 Task: Add a timeline in the project ArtiZen for the epic 'Data Management and Analysis' from 2023/03/11 to 2024/10/25. Add a timeline in the project ArtiZen for the epic 'UI/UX Improvements' from 2023/06/13 to 2024/12/22. Add a timeline in the project ArtiZen for the epic 'System Optimization' from 2023/06/18 to 2025/12/19
Action: Mouse moved to (202, 59)
Screenshot: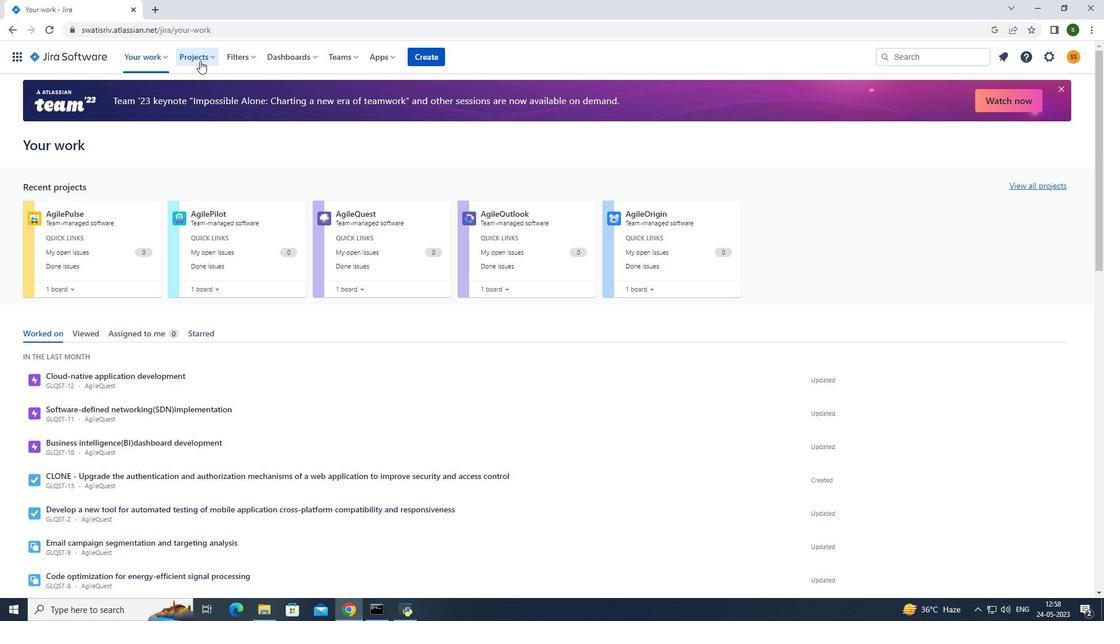 
Action: Mouse pressed left at (202, 59)
Screenshot: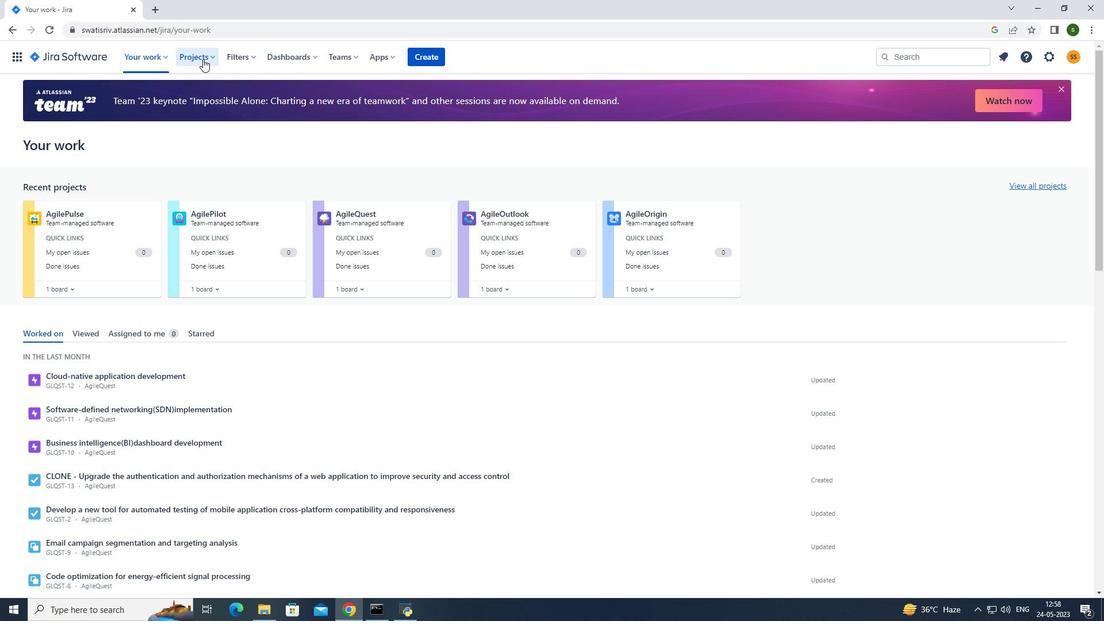 
Action: Mouse moved to (243, 110)
Screenshot: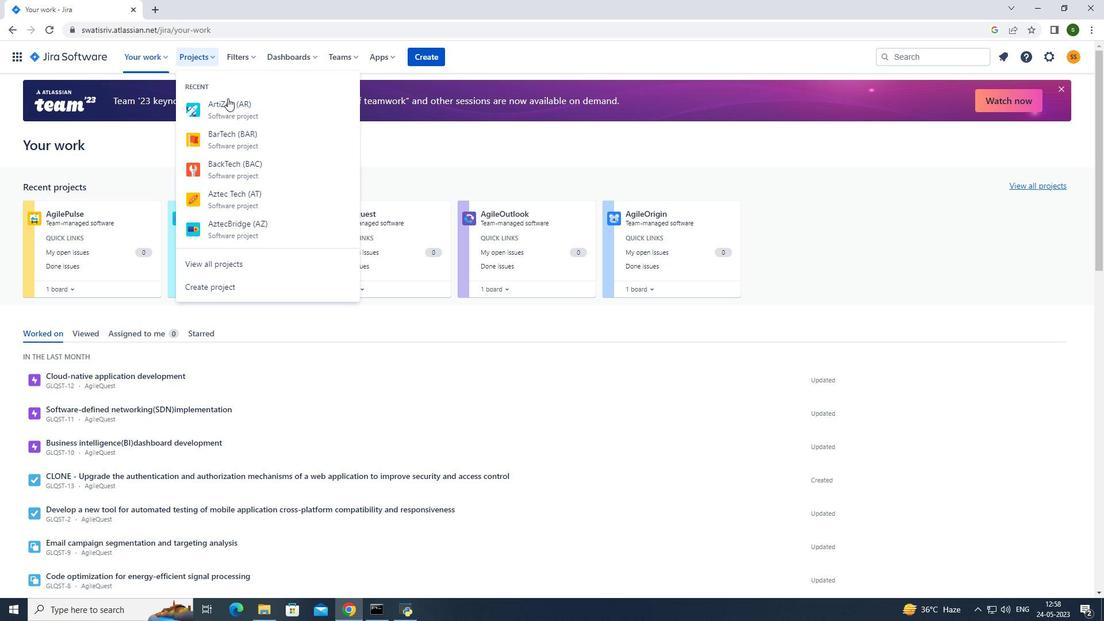 
Action: Mouse pressed left at (243, 110)
Screenshot: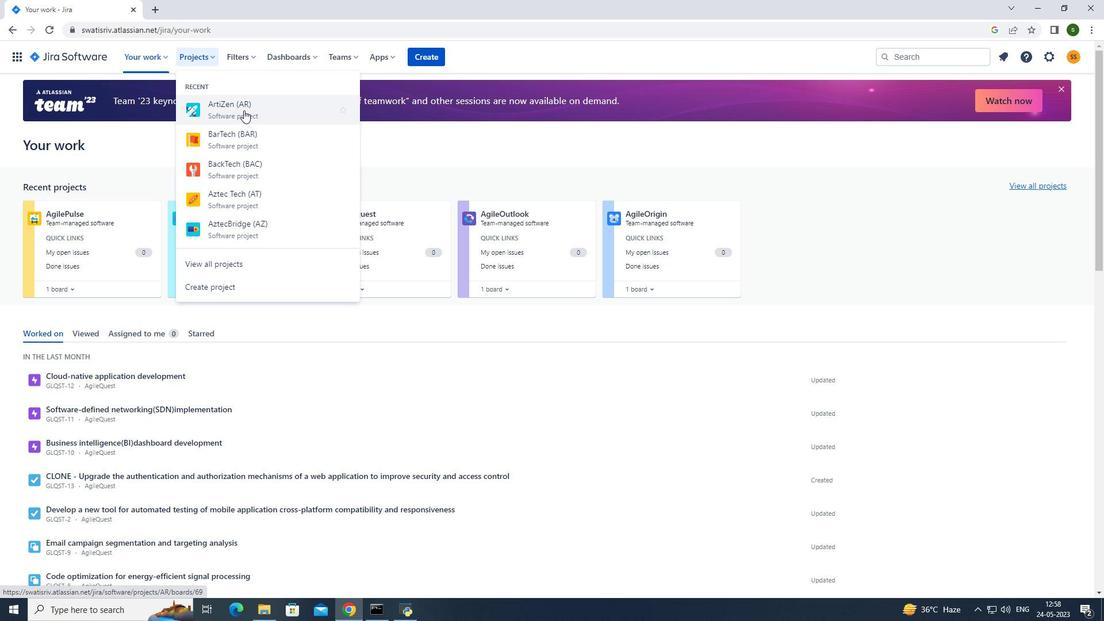 
Action: Mouse moved to (98, 171)
Screenshot: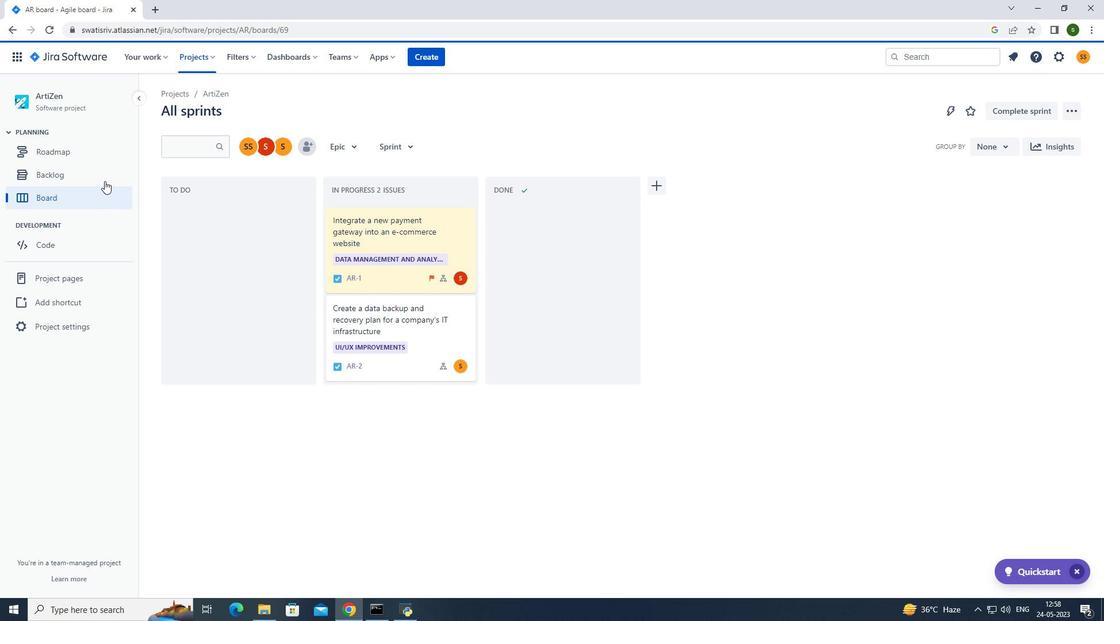 
Action: Mouse pressed left at (98, 171)
Screenshot: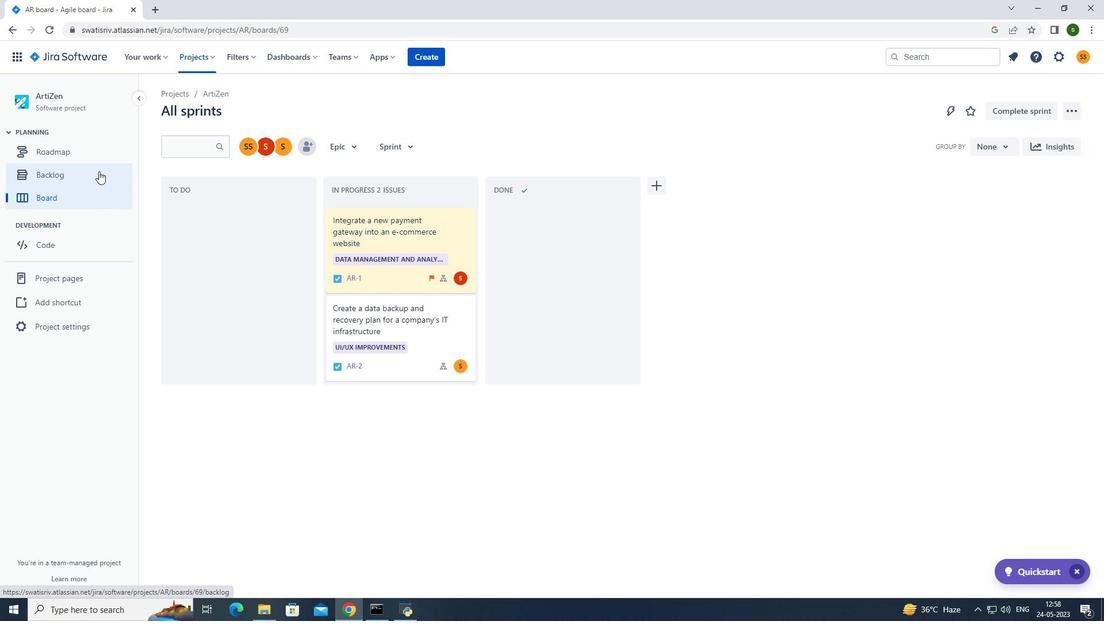 
Action: Mouse moved to (173, 235)
Screenshot: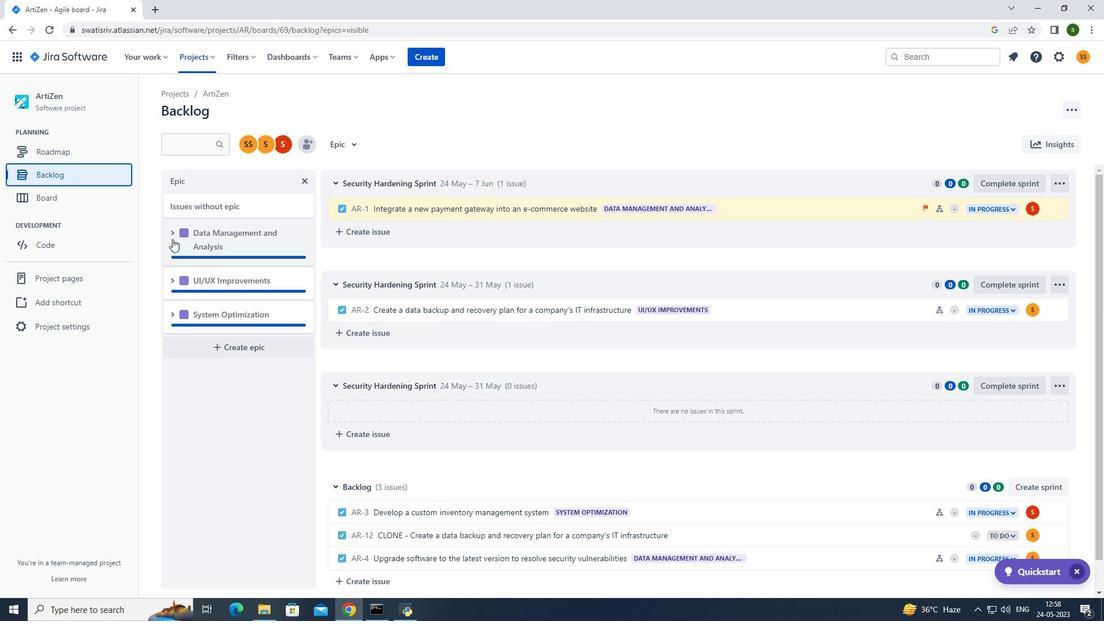 
Action: Mouse pressed left at (173, 235)
Screenshot: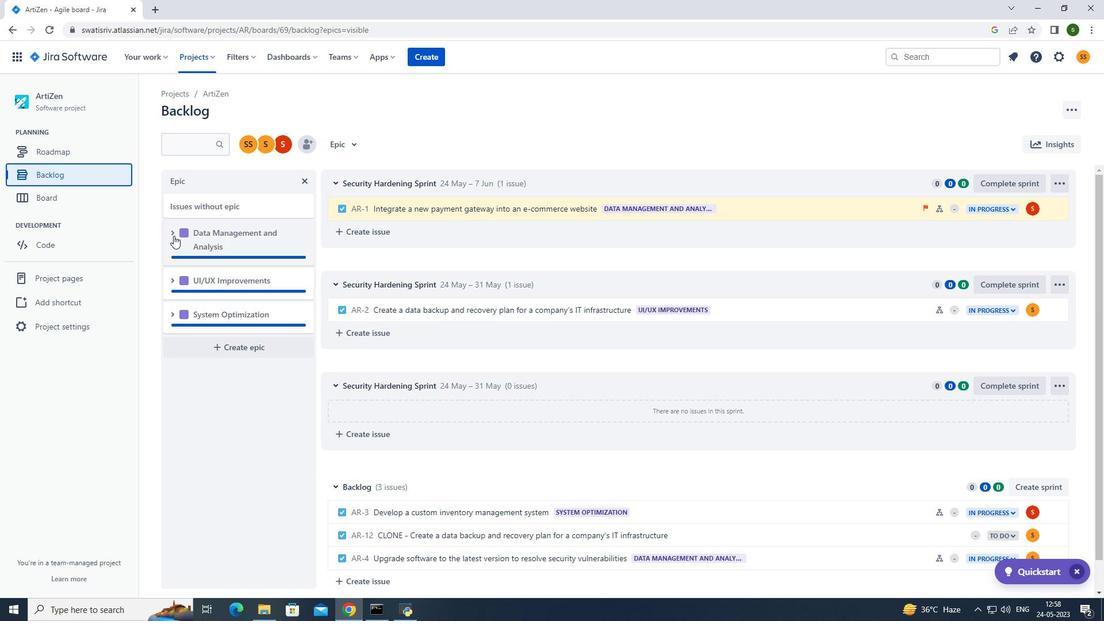 
Action: Mouse moved to (232, 327)
Screenshot: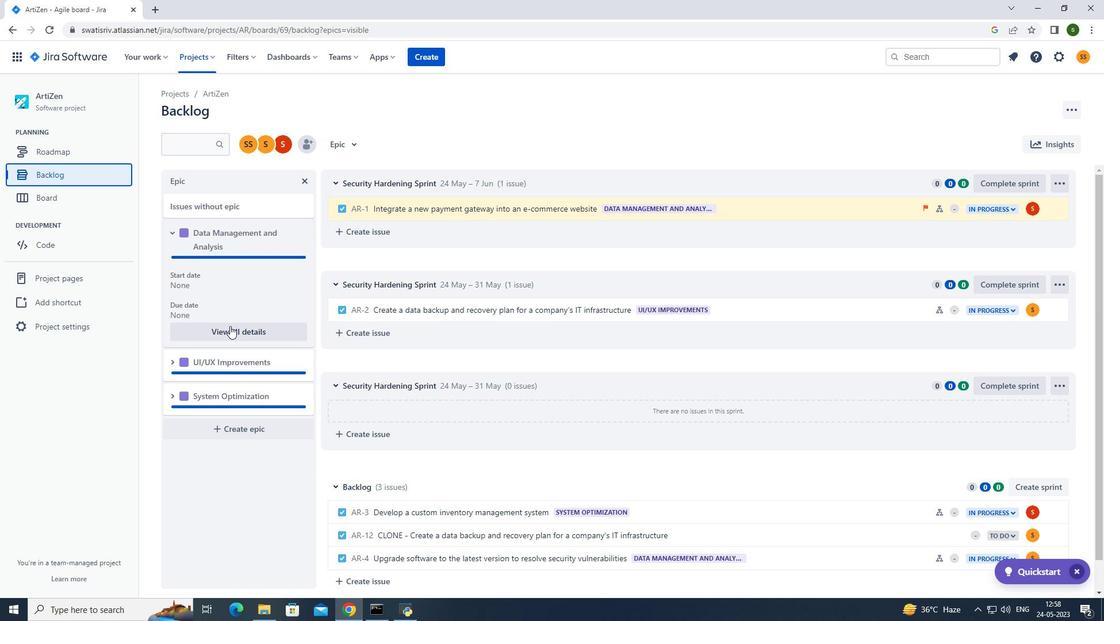 
Action: Mouse pressed left at (232, 327)
Screenshot: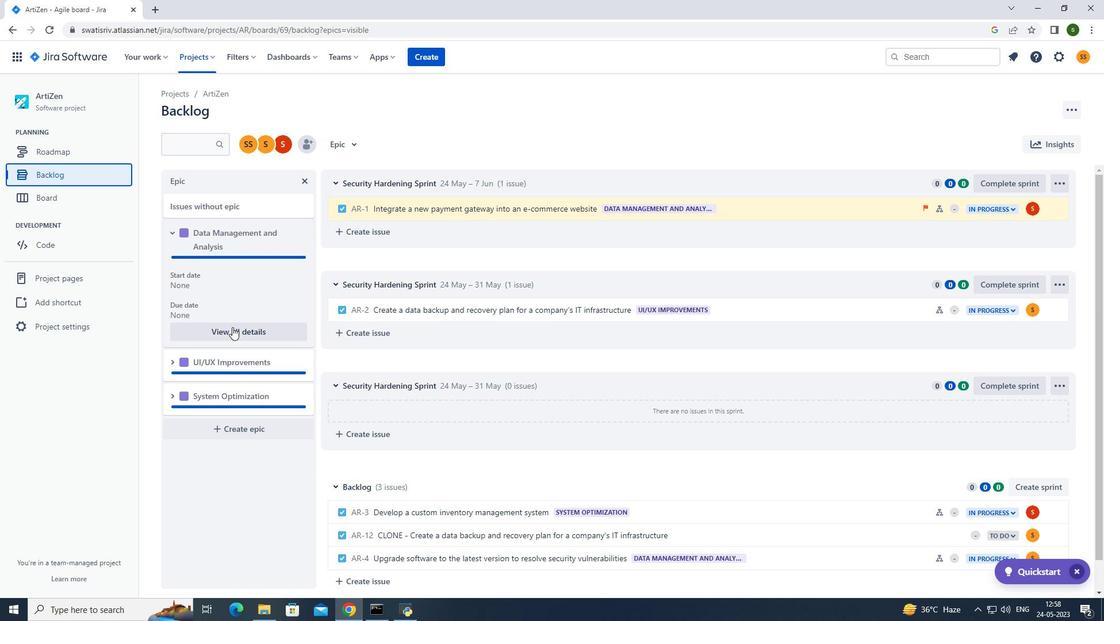 
Action: Mouse moved to (951, 311)
Screenshot: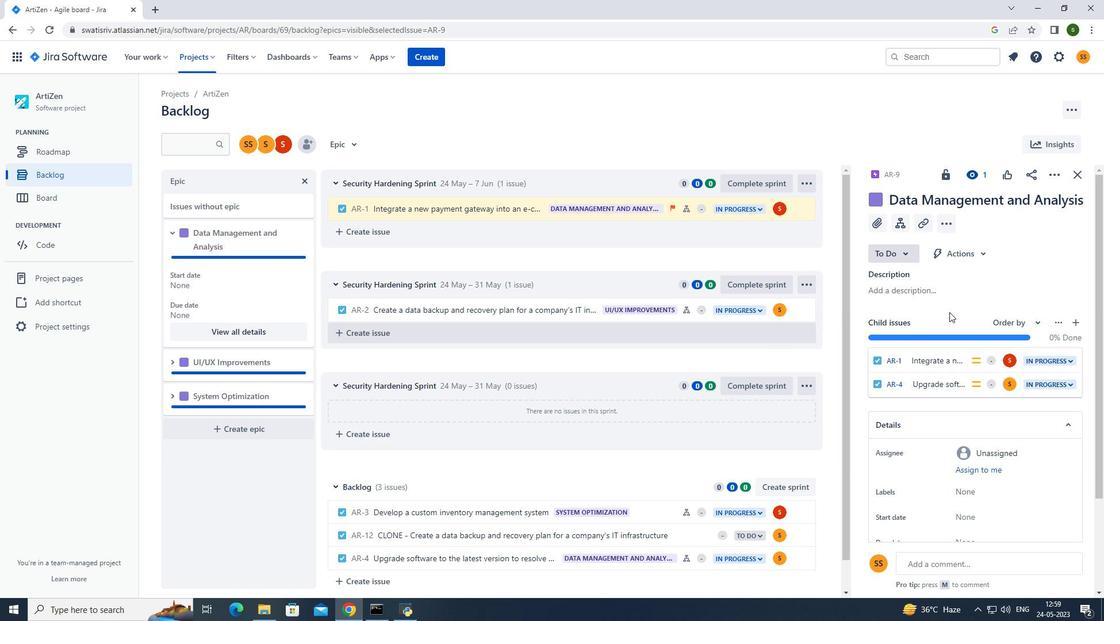 
Action: Mouse scrolled (951, 311) with delta (0, 0)
Screenshot: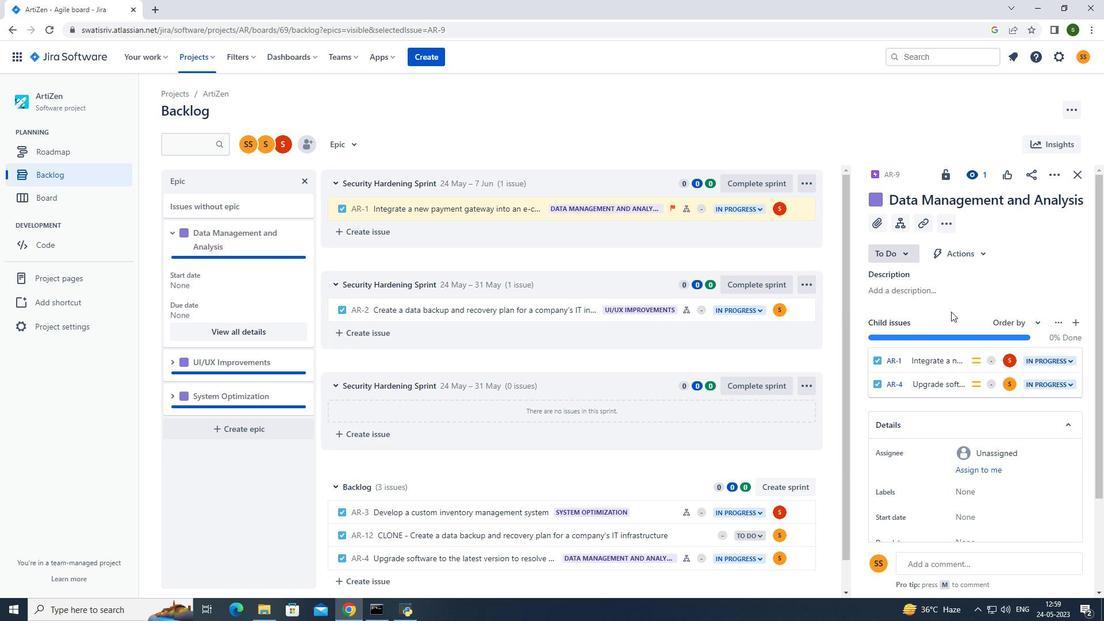 
Action: Mouse scrolled (951, 311) with delta (0, 0)
Screenshot: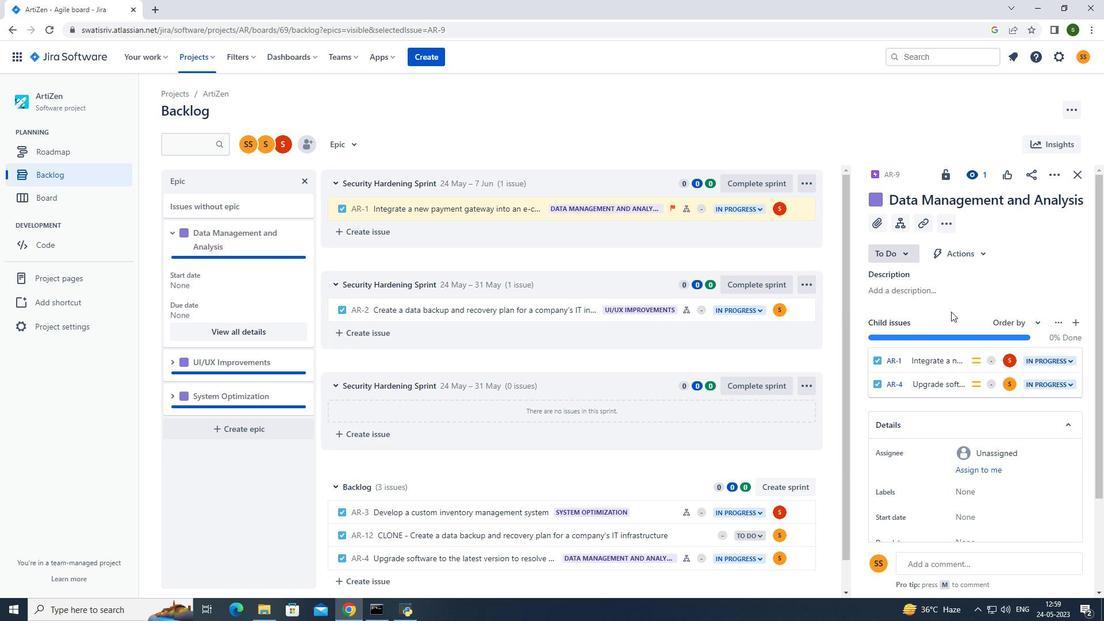 
Action: Mouse moved to (974, 401)
Screenshot: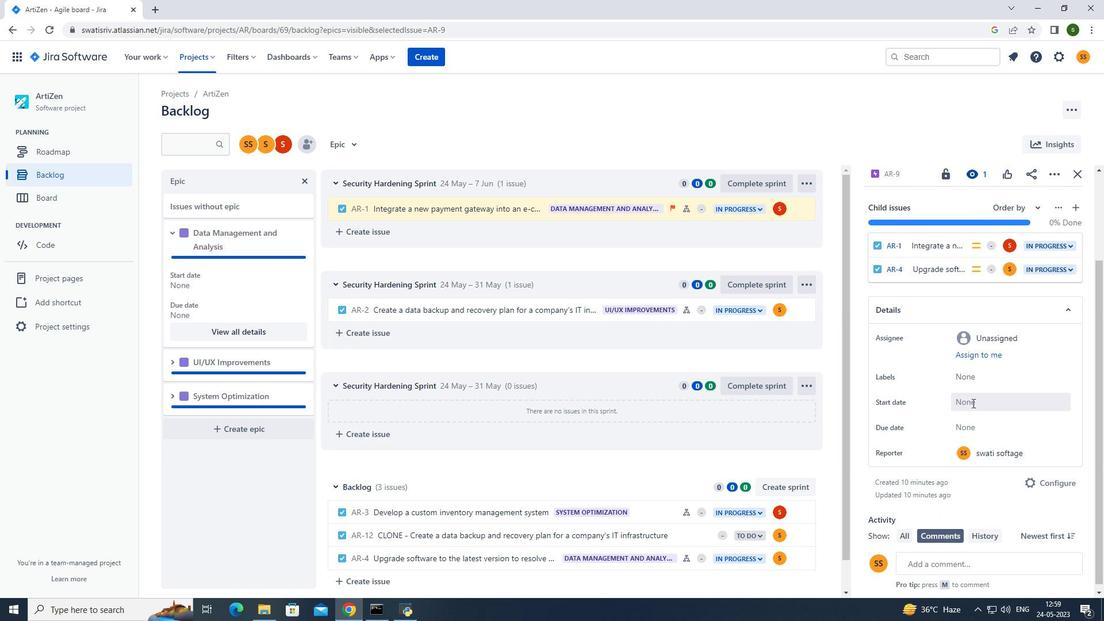 
Action: Mouse pressed left at (974, 401)
Screenshot: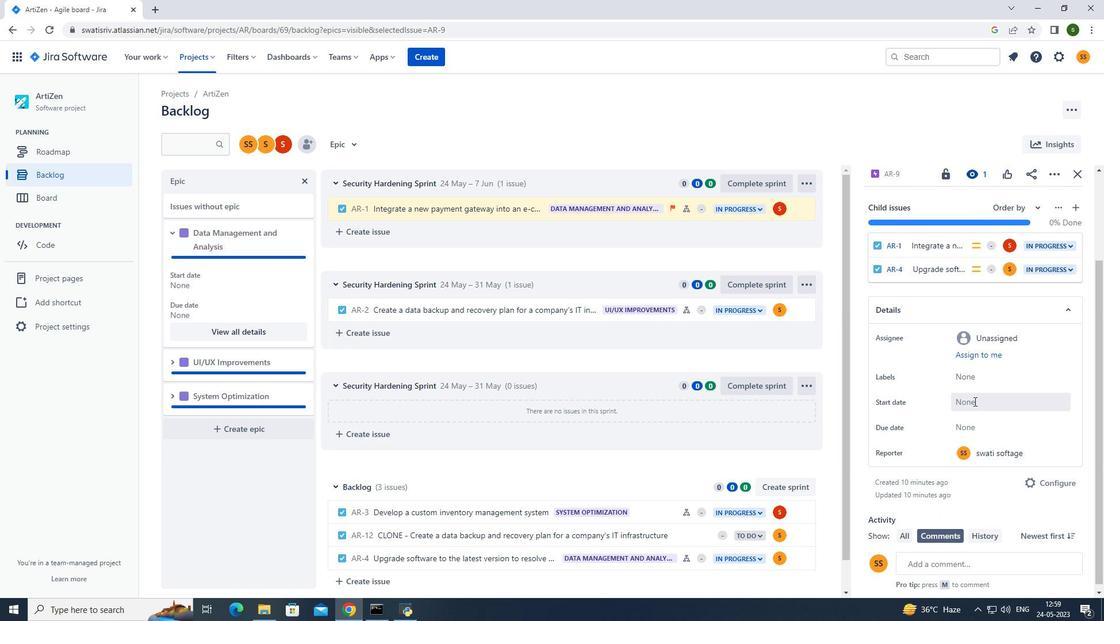 
Action: Mouse moved to (931, 431)
Screenshot: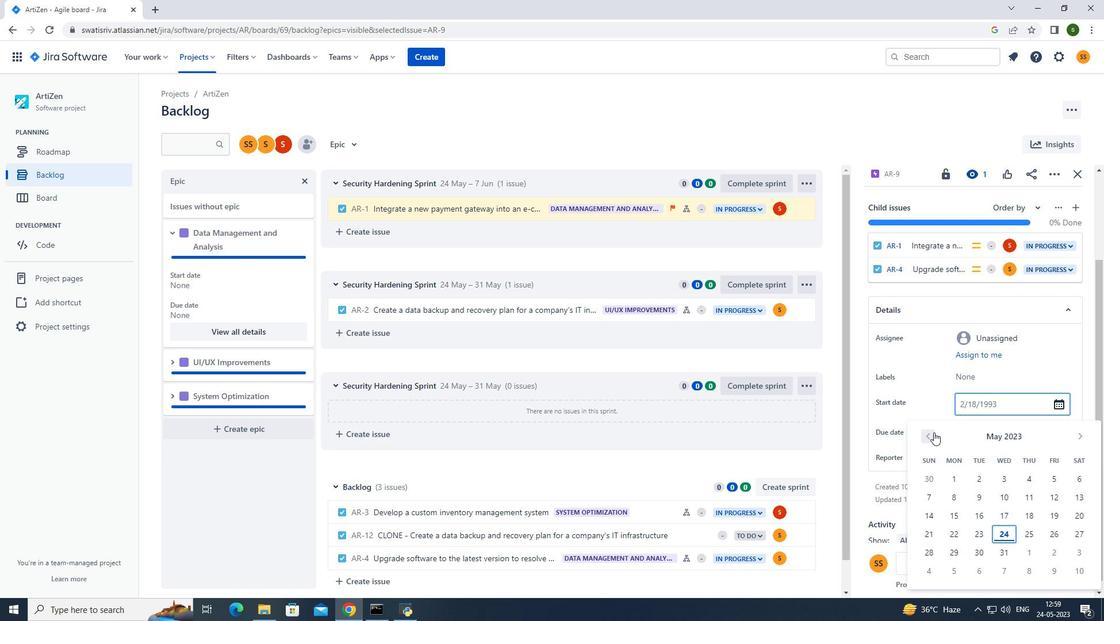 
Action: Mouse pressed left at (931, 431)
Screenshot: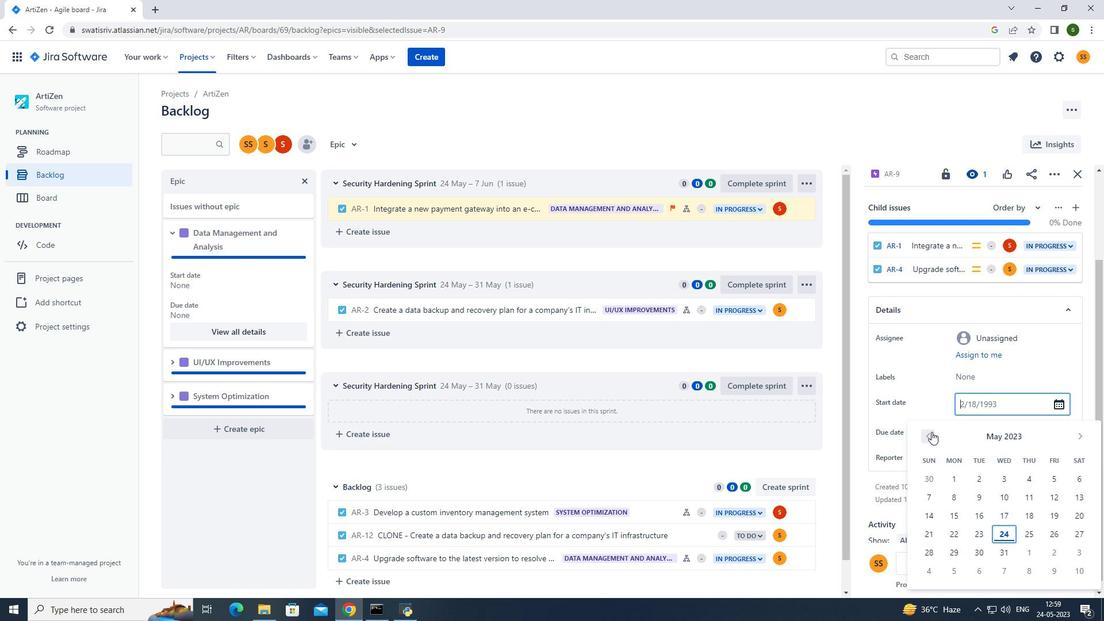 
Action: Mouse pressed left at (931, 431)
Screenshot: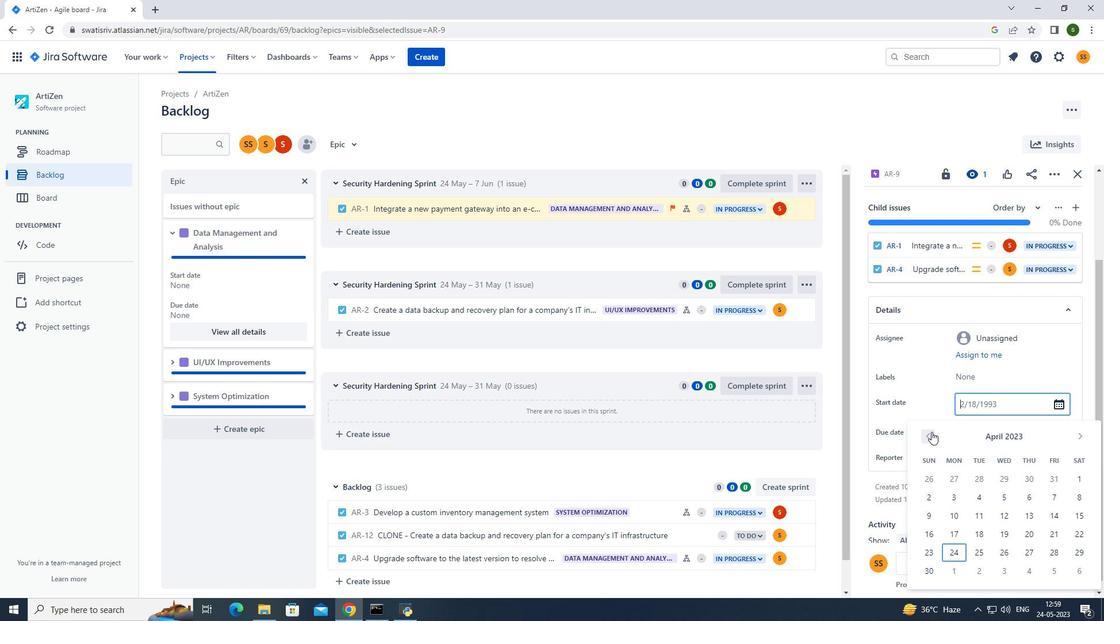 
Action: Mouse moved to (1070, 496)
Screenshot: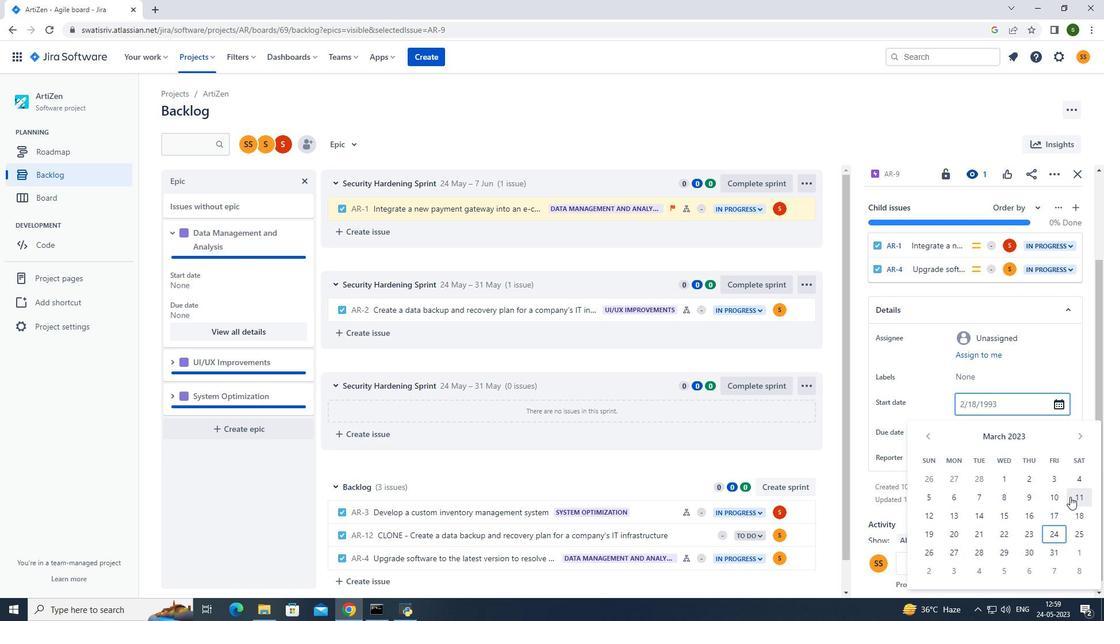 
Action: Mouse pressed left at (1070, 496)
Screenshot: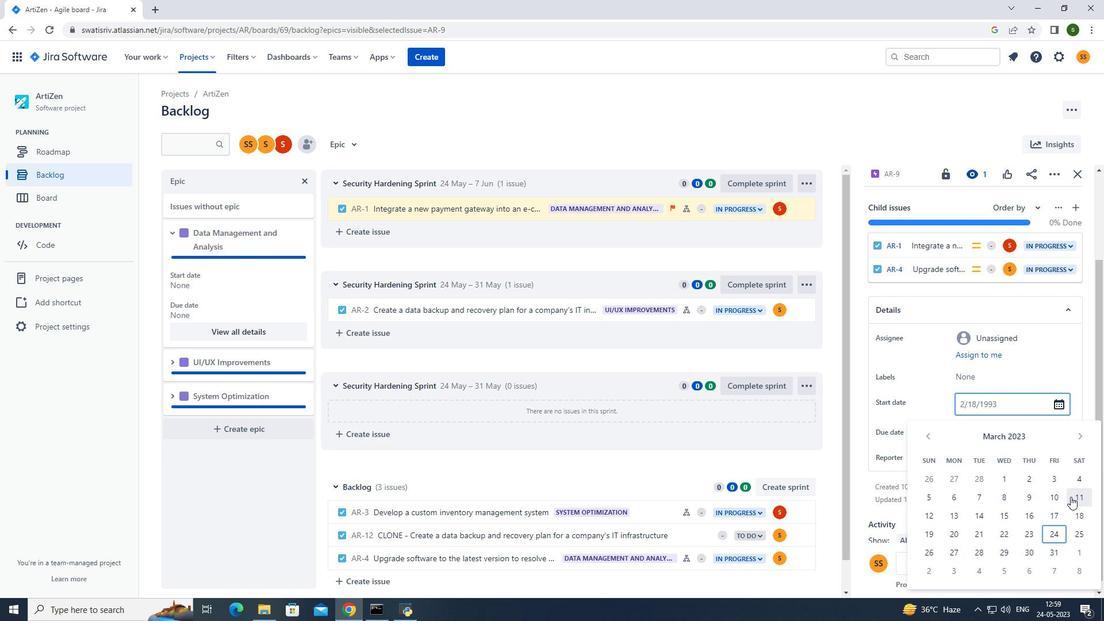 
Action: Mouse moved to (976, 431)
Screenshot: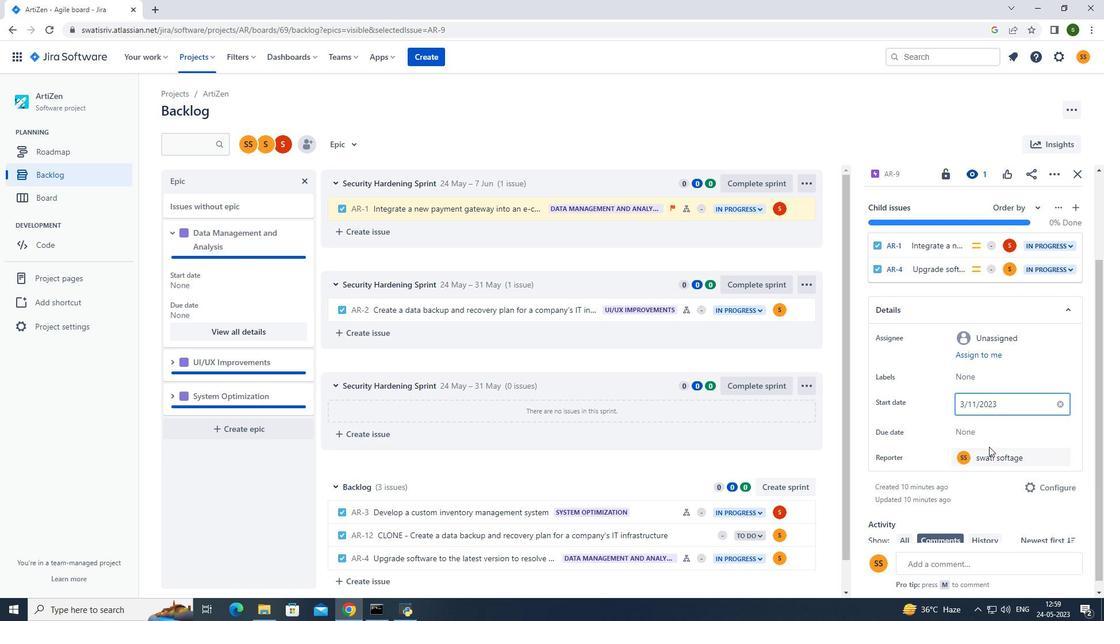 
Action: Mouse pressed left at (976, 431)
Screenshot: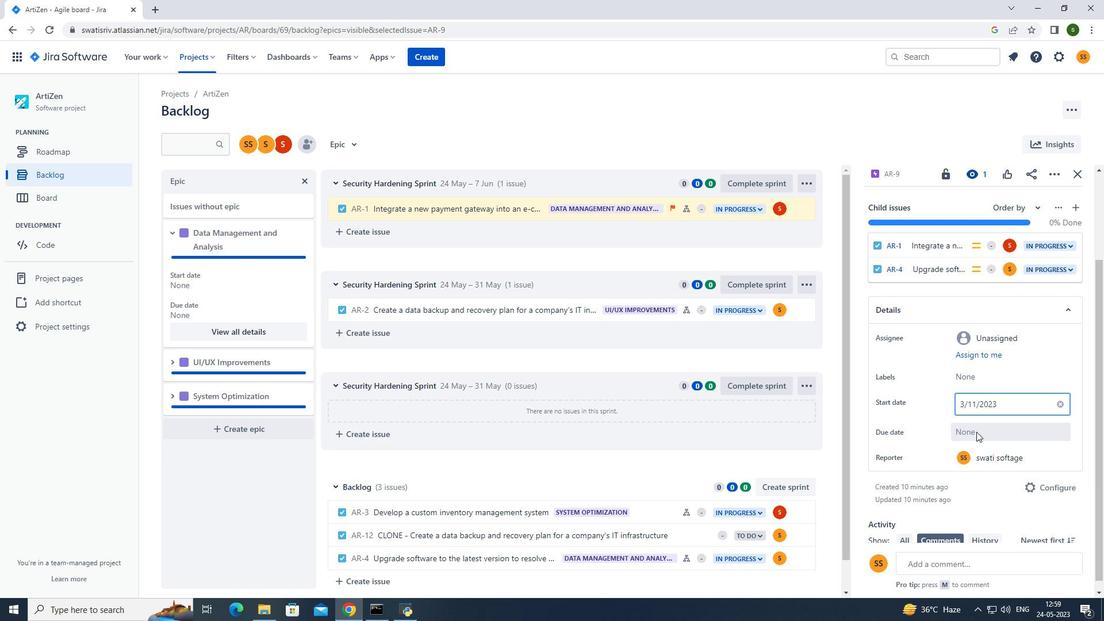 
Action: Mouse moved to (1076, 263)
Screenshot: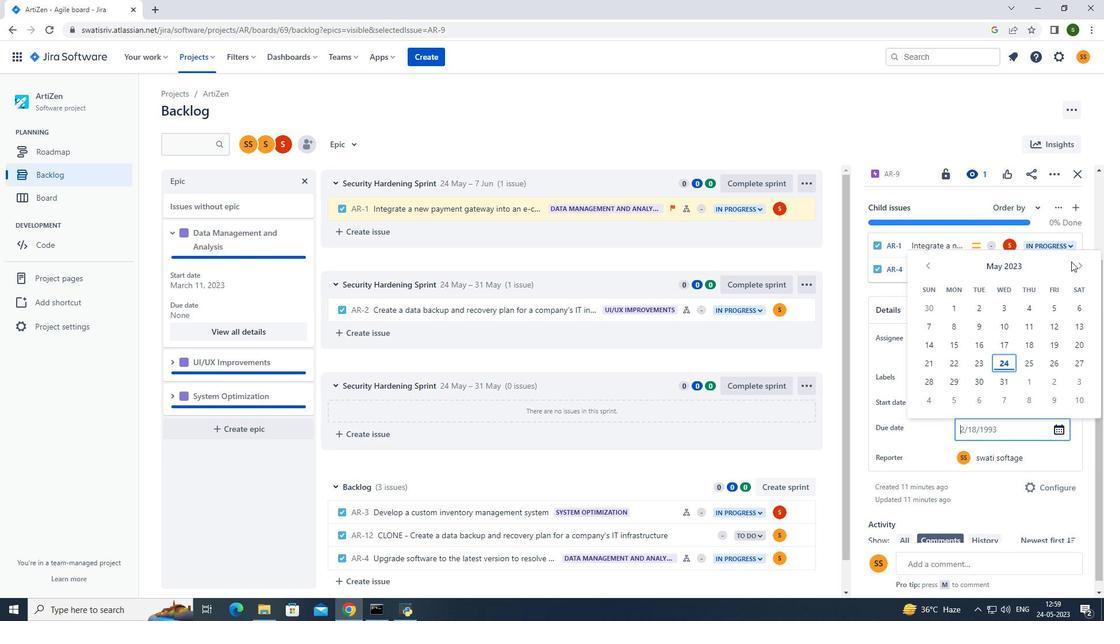 
Action: Mouse pressed left at (1076, 263)
Screenshot: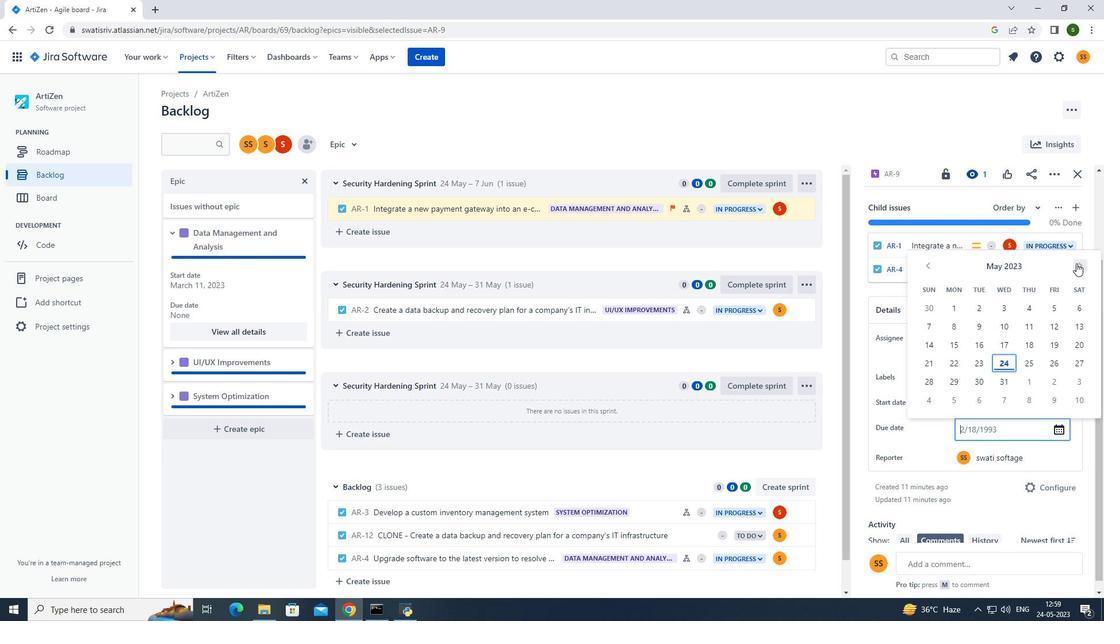 
Action: Mouse pressed left at (1076, 263)
Screenshot: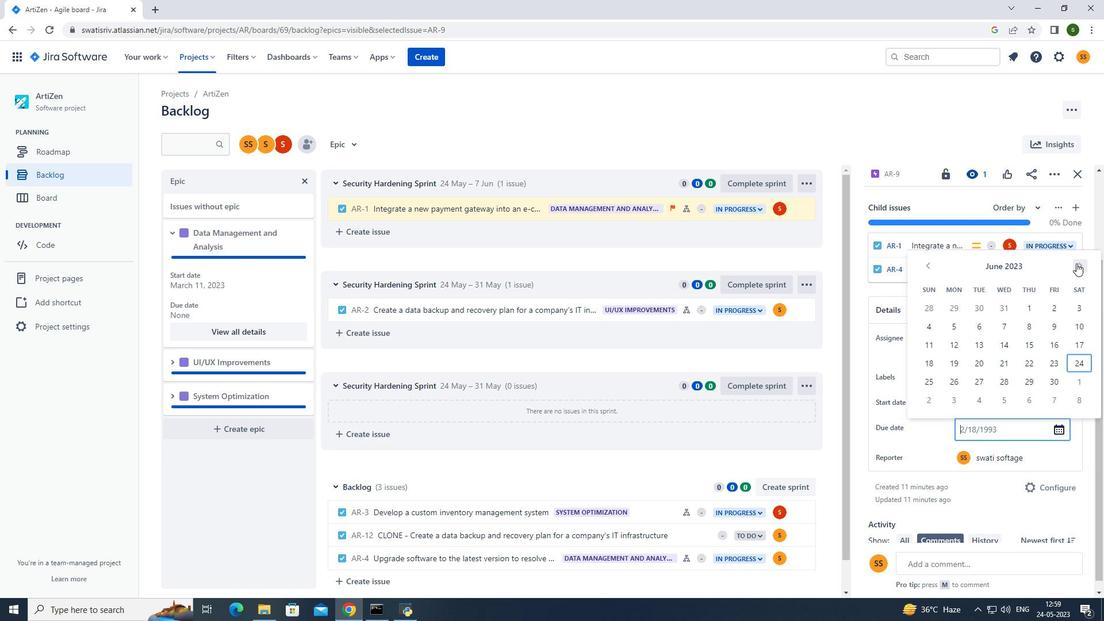 
Action: Mouse pressed left at (1076, 263)
Screenshot: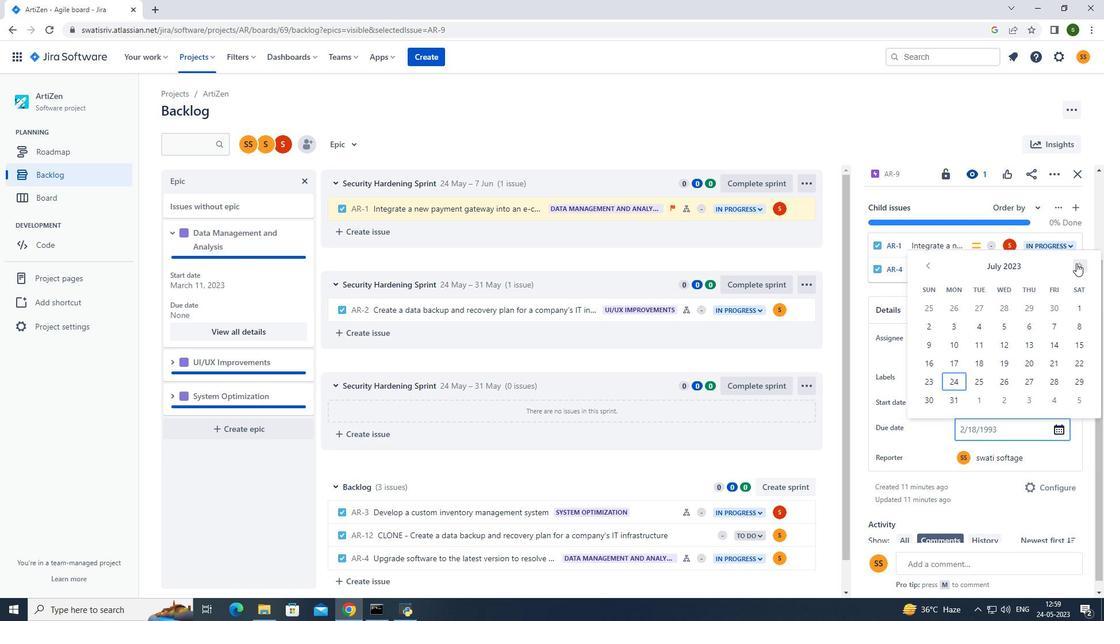 
Action: Mouse pressed left at (1076, 263)
Screenshot: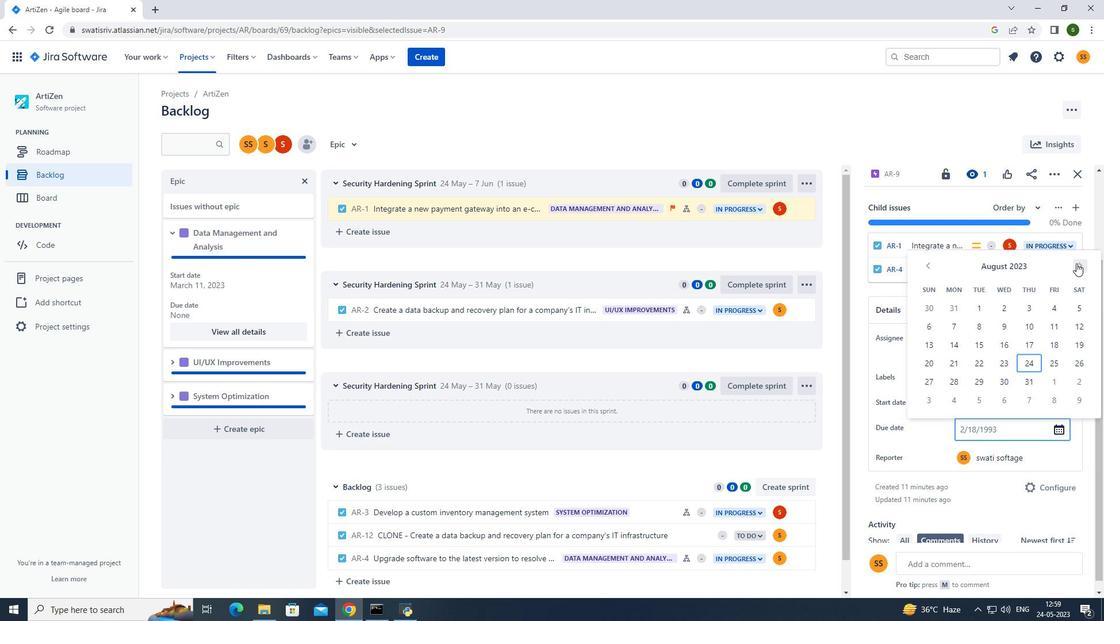 
Action: Mouse moved to (1076, 263)
Screenshot: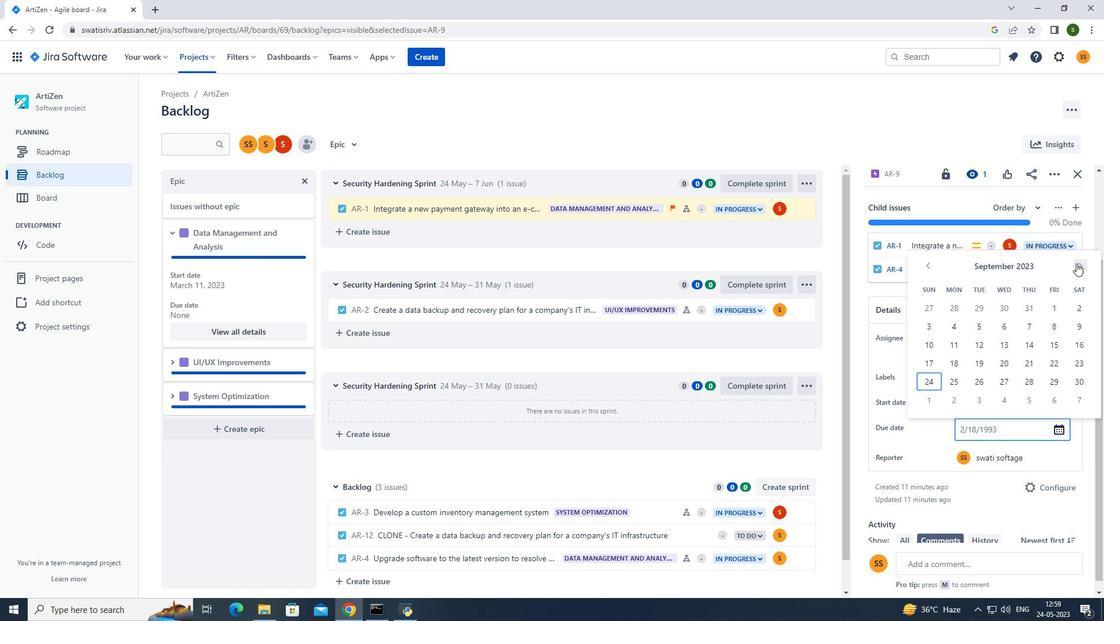 
Action: Mouse pressed left at (1076, 263)
Screenshot: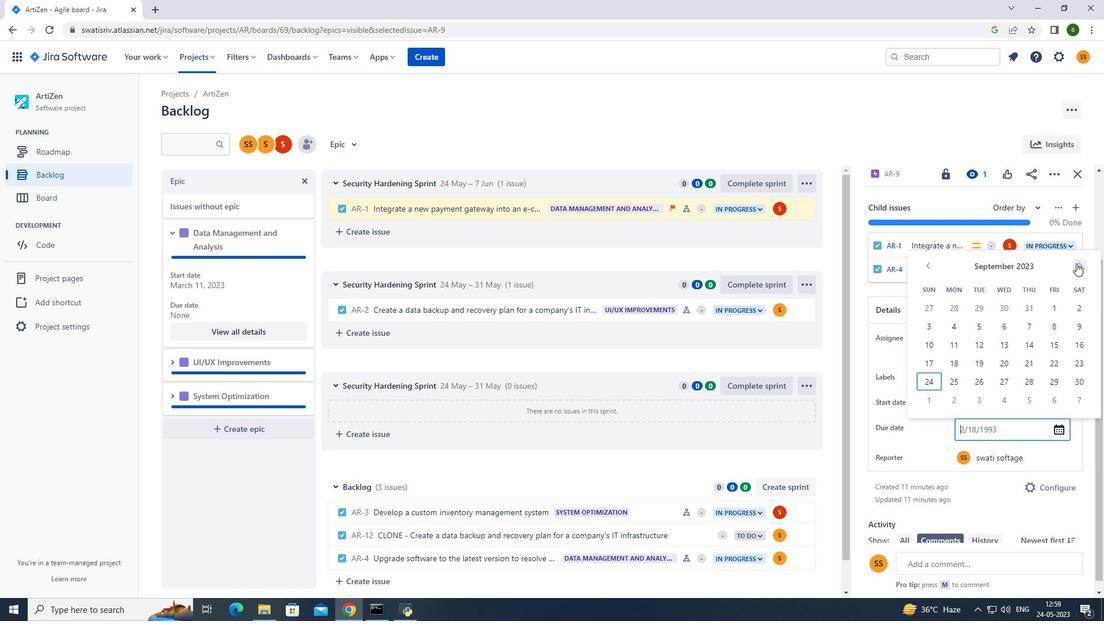 
Action: Mouse pressed left at (1076, 263)
Screenshot: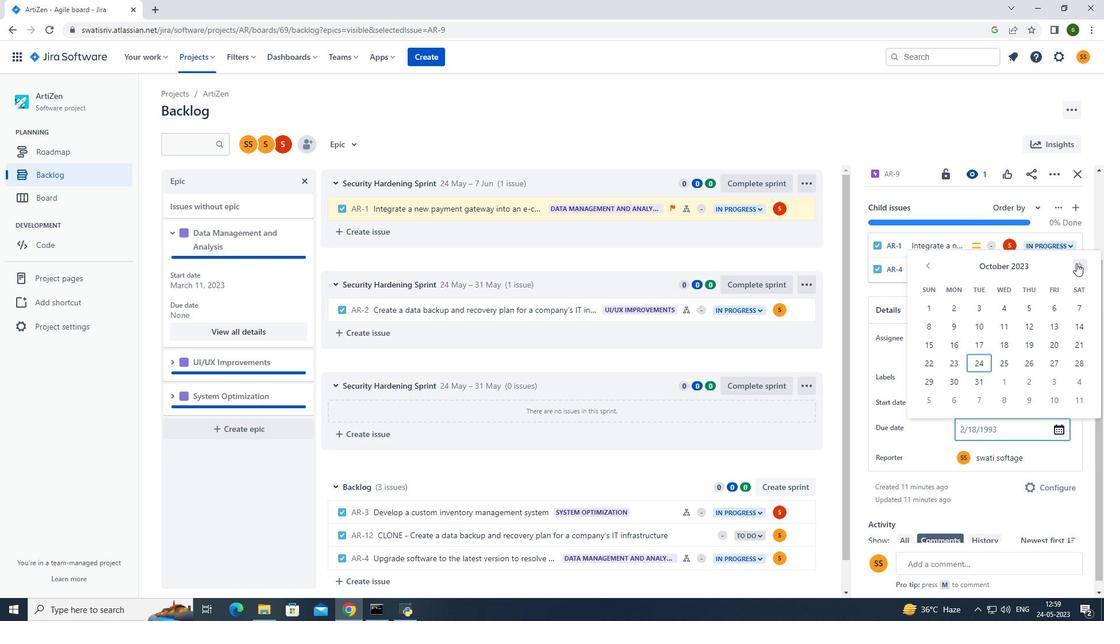
Action: Mouse pressed left at (1076, 263)
Screenshot: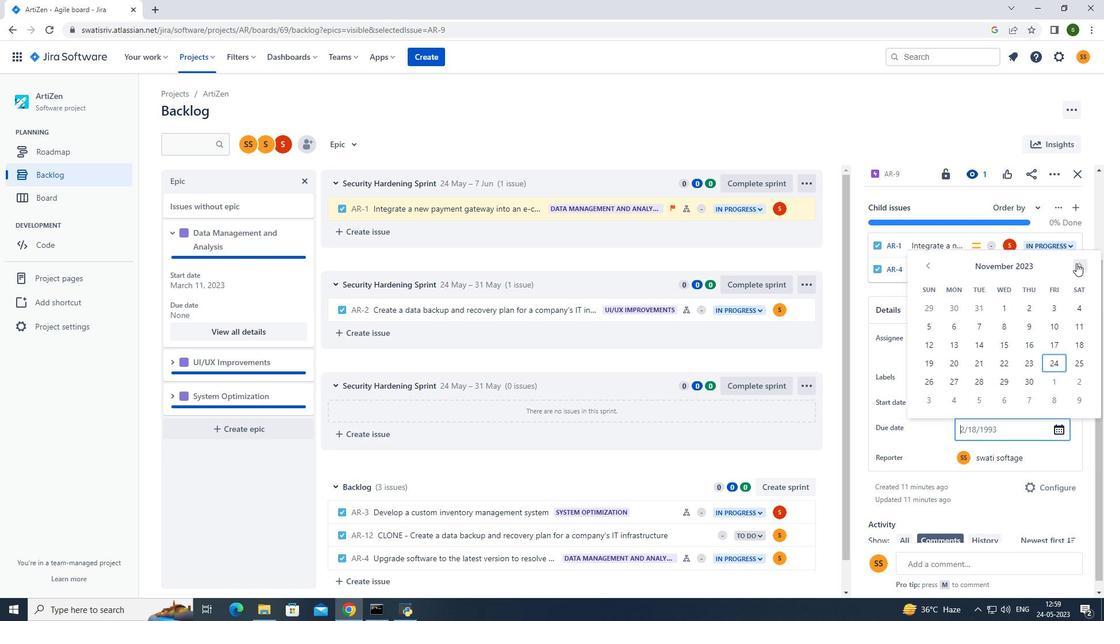 
Action: Mouse pressed left at (1076, 263)
Screenshot: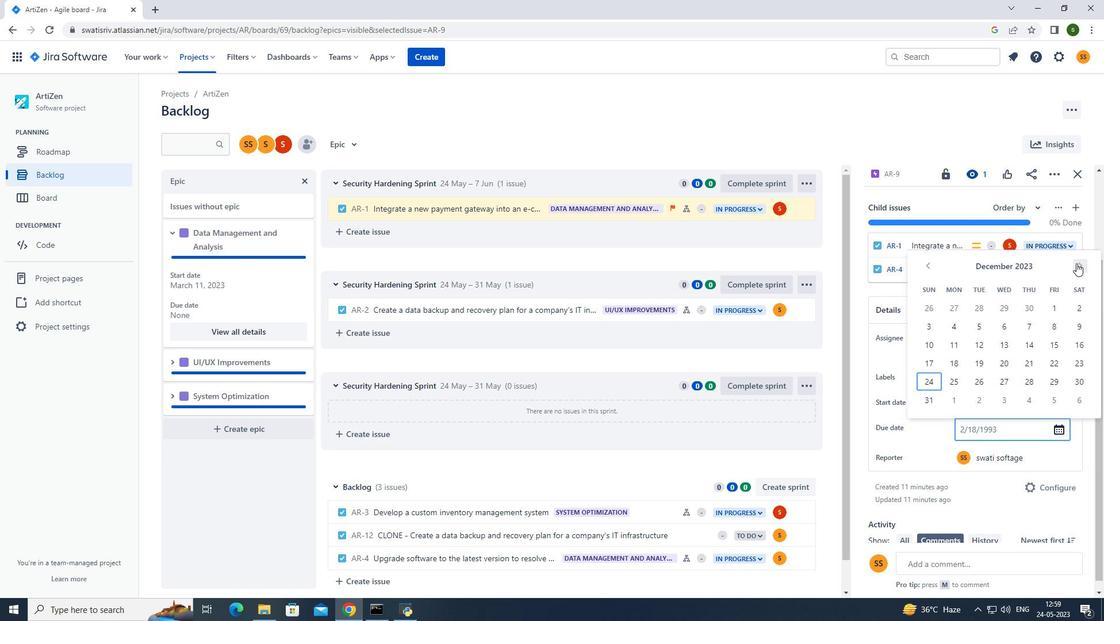 
Action: Mouse pressed left at (1076, 263)
Screenshot: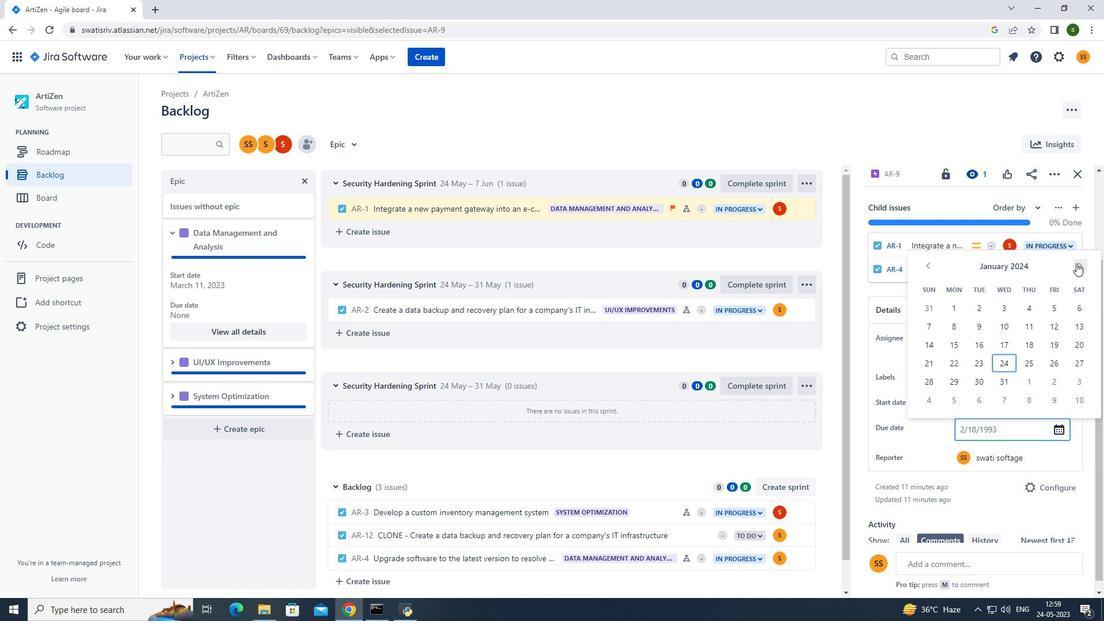 
Action: Mouse moved to (1074, 263)
Screenshot: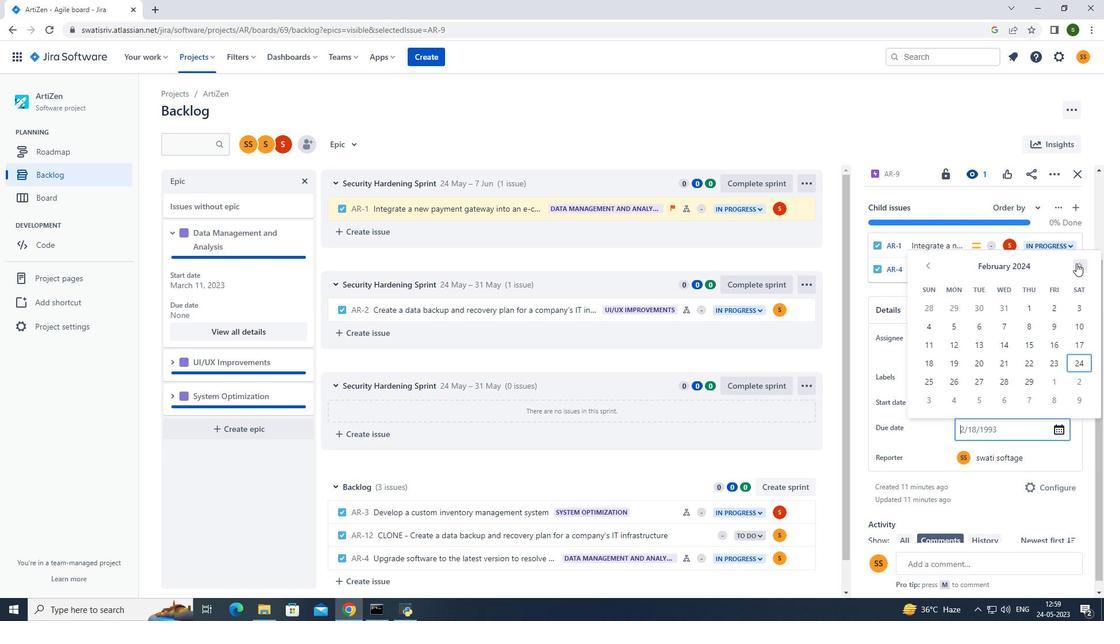 
Action: Mouse pressed left at (1074, 263)
Screenshot: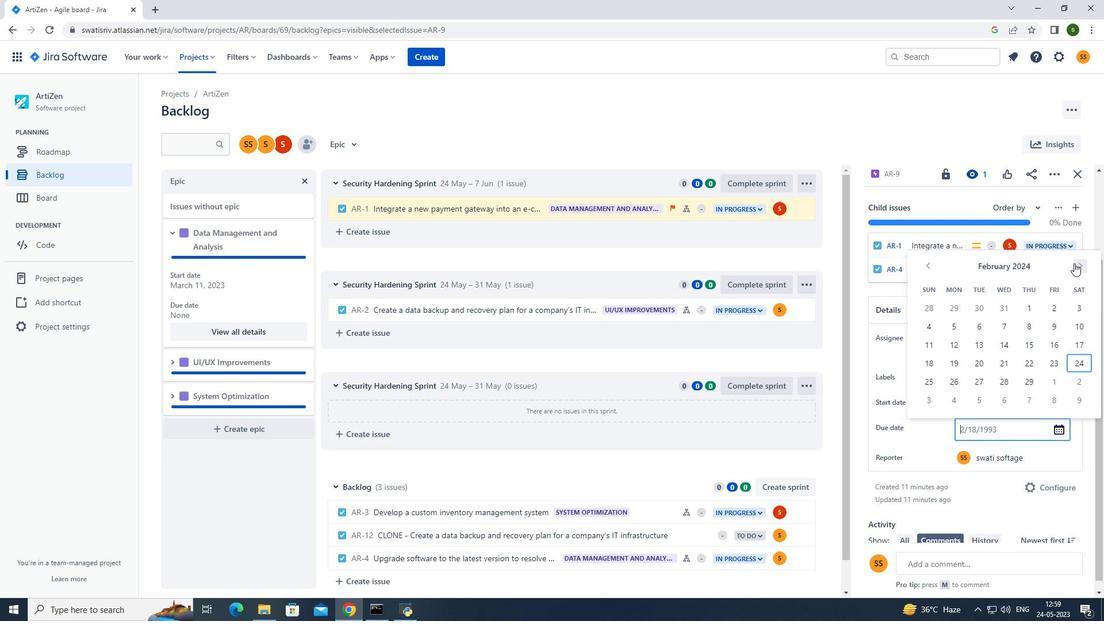
Action: Mouse pressed left at (1074, 263)
Screenshot: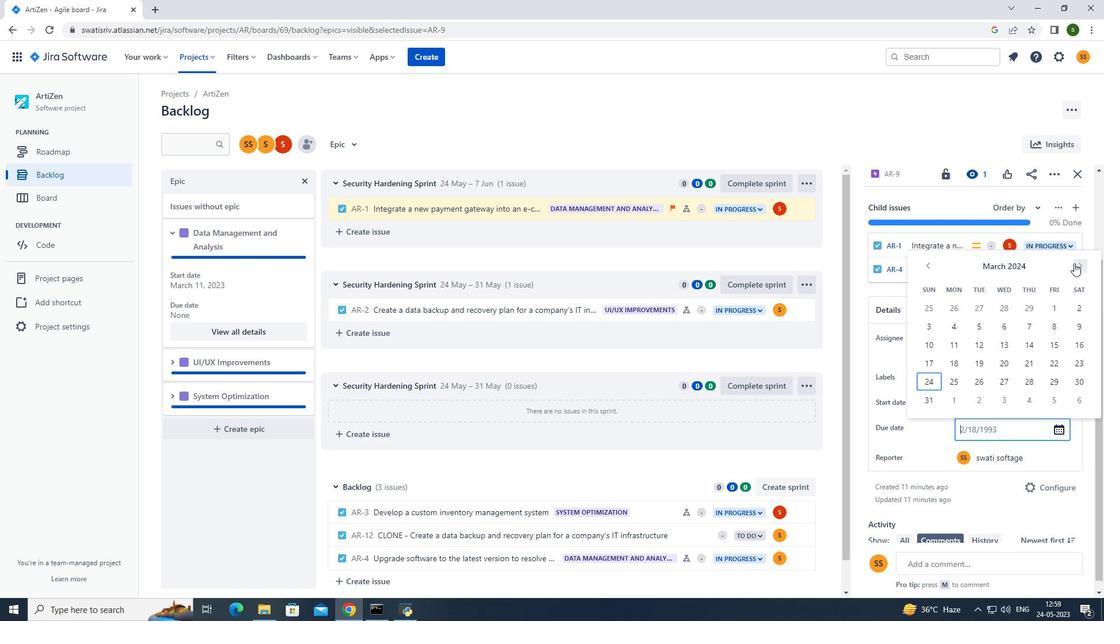 
Action: Mouse pressed left at (1074, 263)
Screenshot: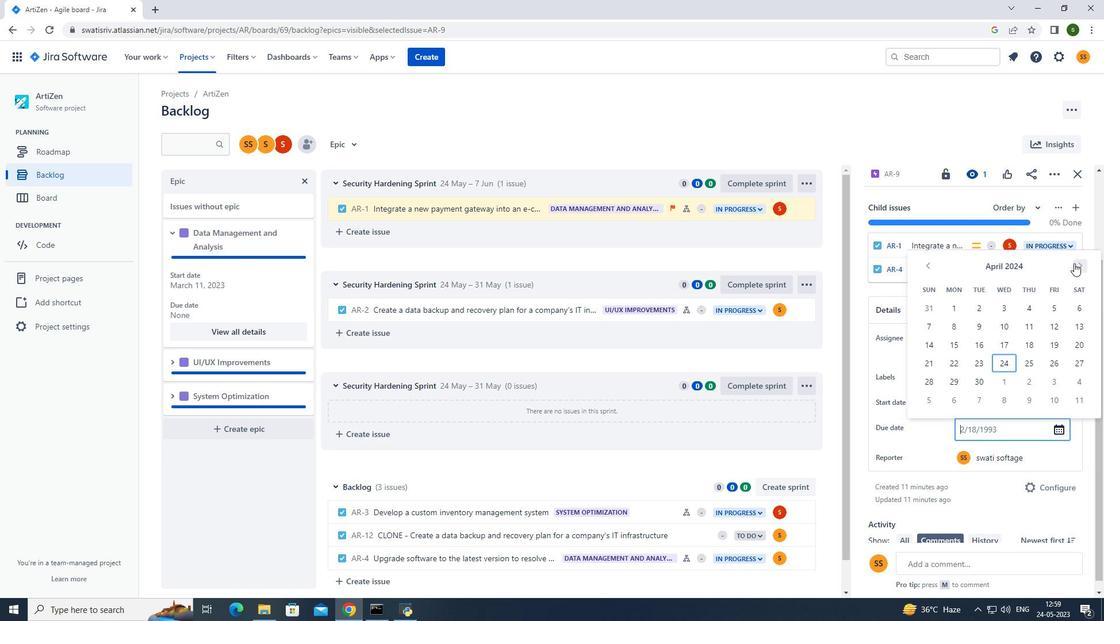 
Action: Mouse pressed left at (1074, 263)
Screenshot: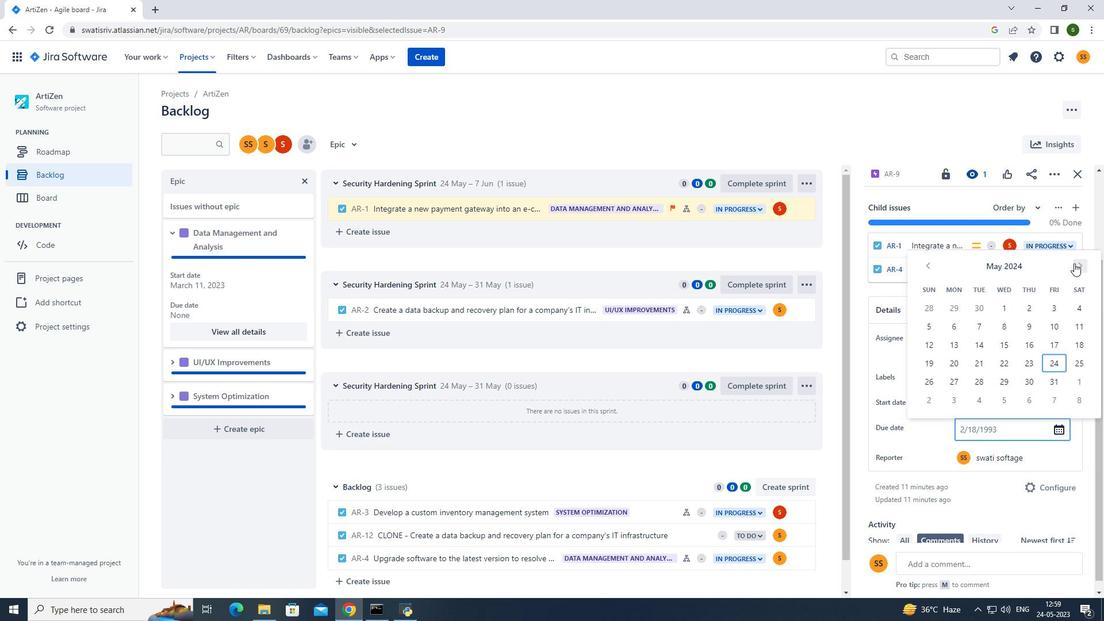 
Action: Mouse pressed left at (1074, 263)
Screenshot: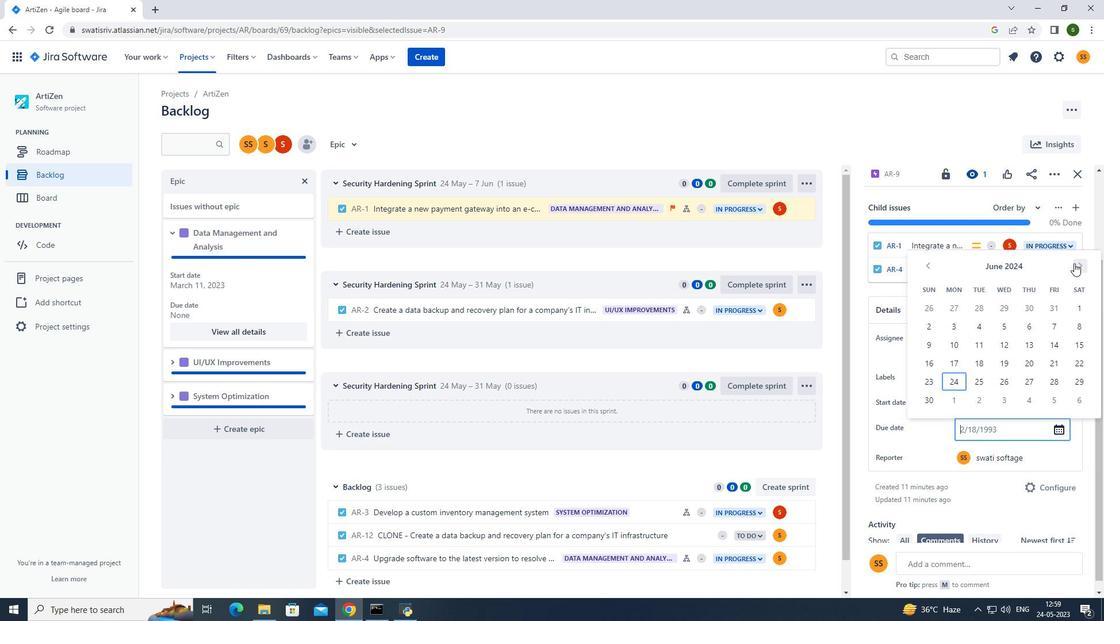 
Action: Mouse pressed left at (1074, 263)
Screenshot: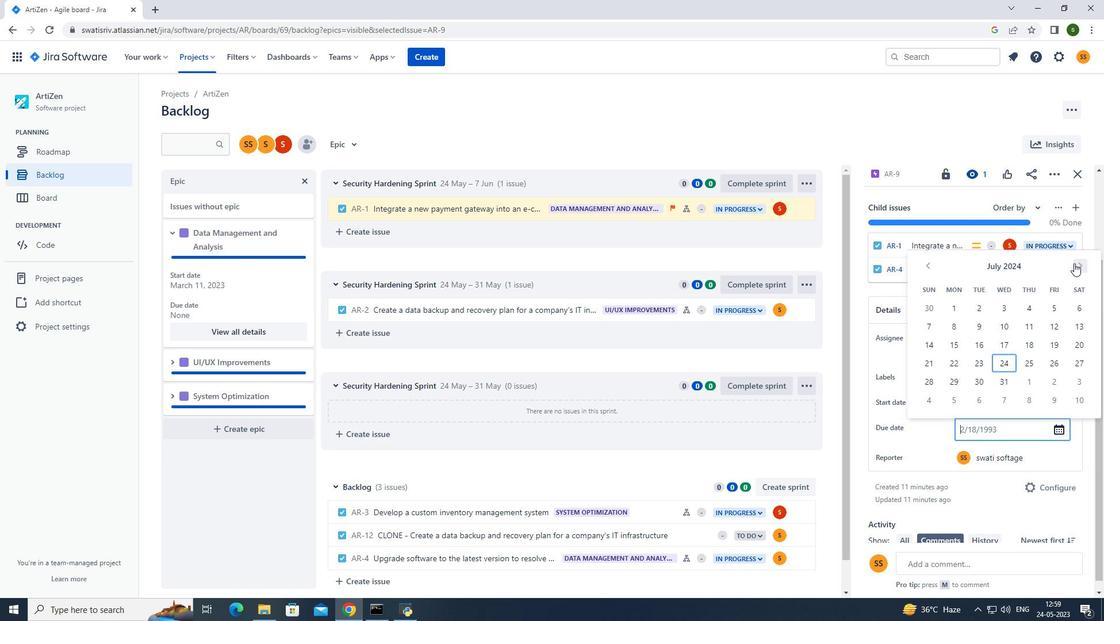 
Action: Mouse pressed left at (1074, 263)
Screenshot: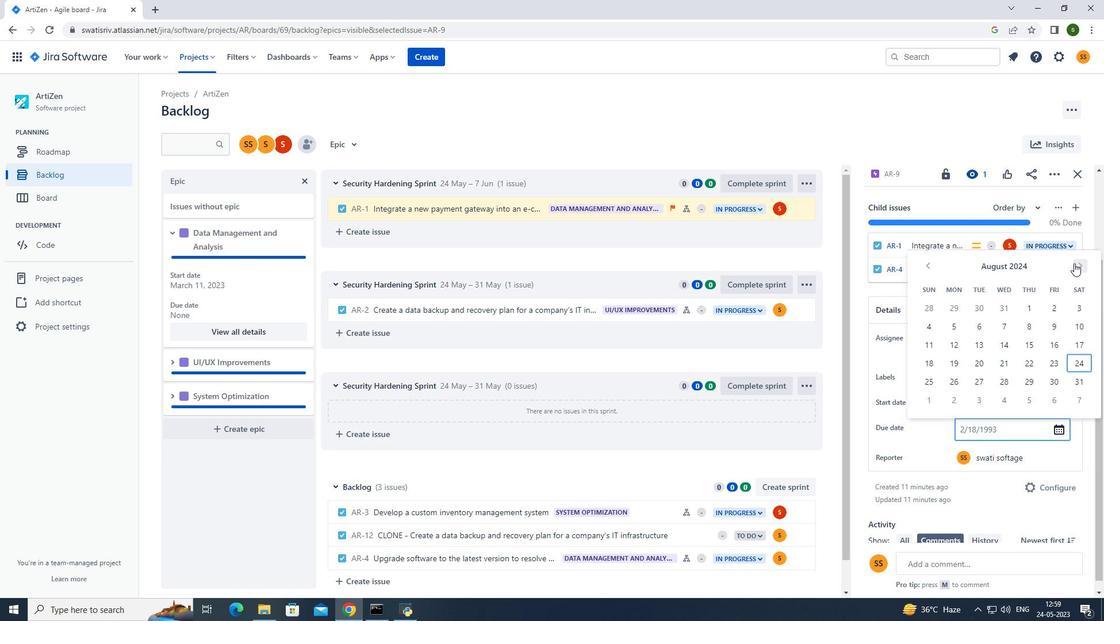 
Action: Mouse pressed left at (1074, 263)
Screenshot: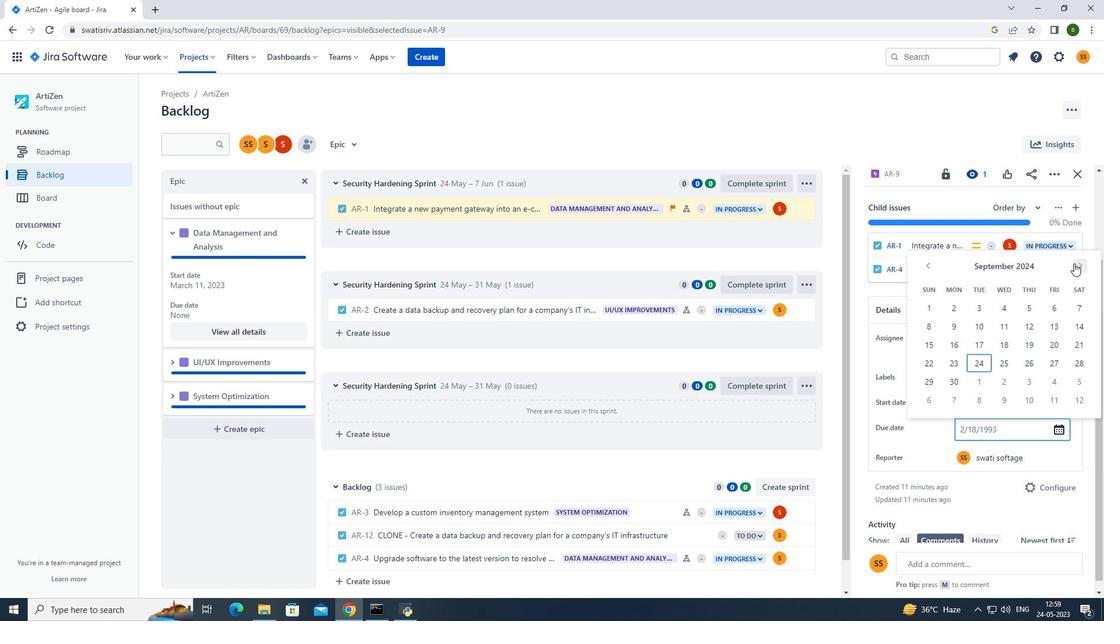 
Action: Mouse moved to (1054, 365)
Screenshot: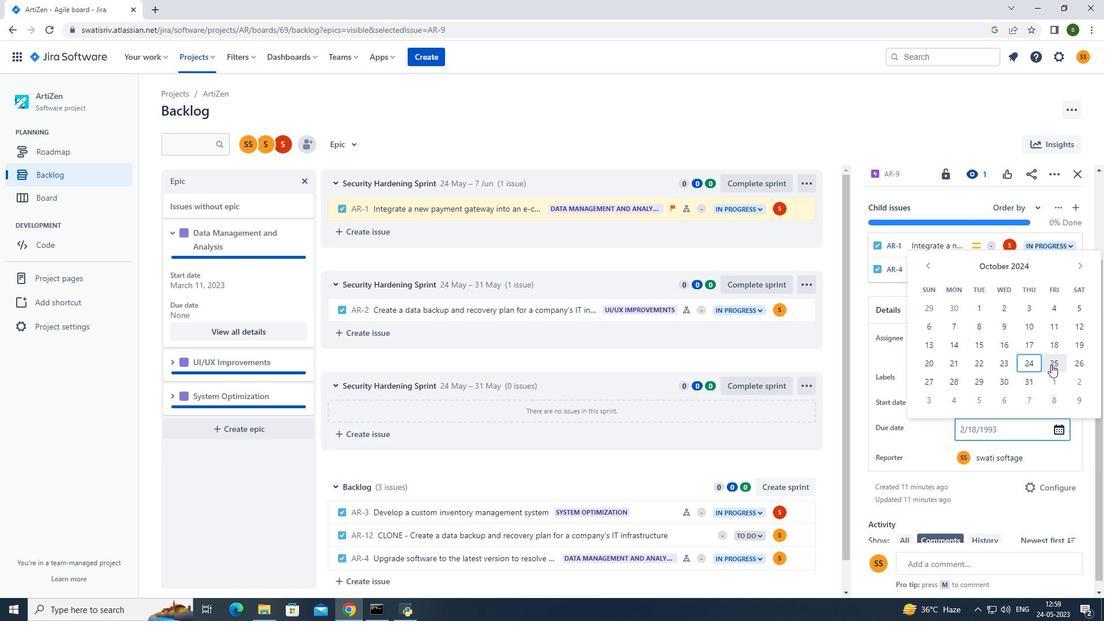 
Action: Mouse pressed left at (1054, 365)
Screenshot: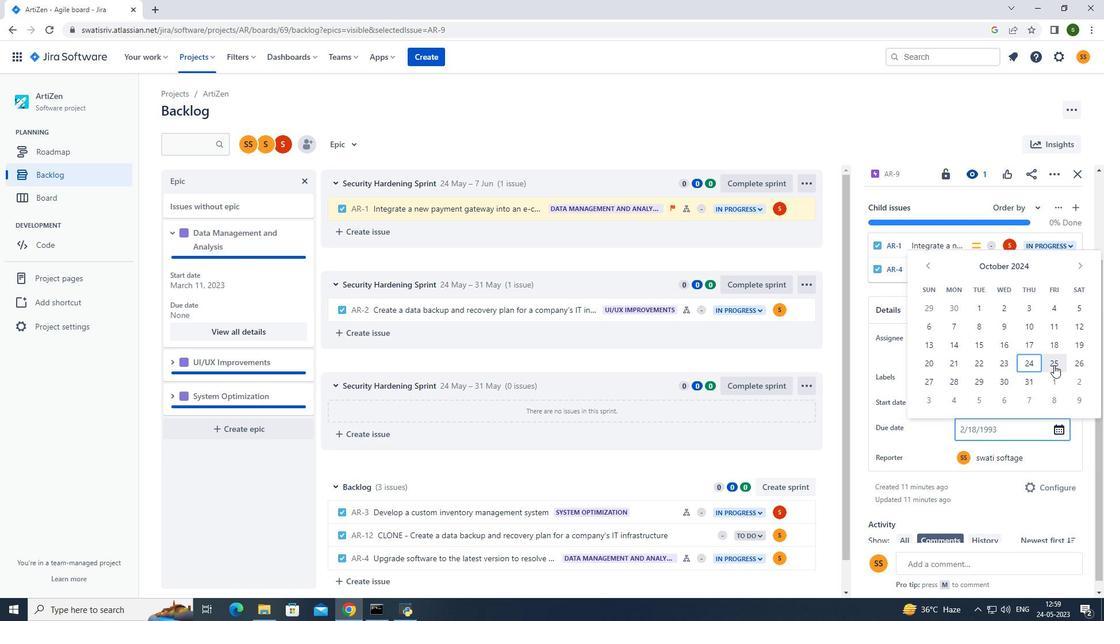 
Action: Mouse moved to (589, 120)
Screenshot: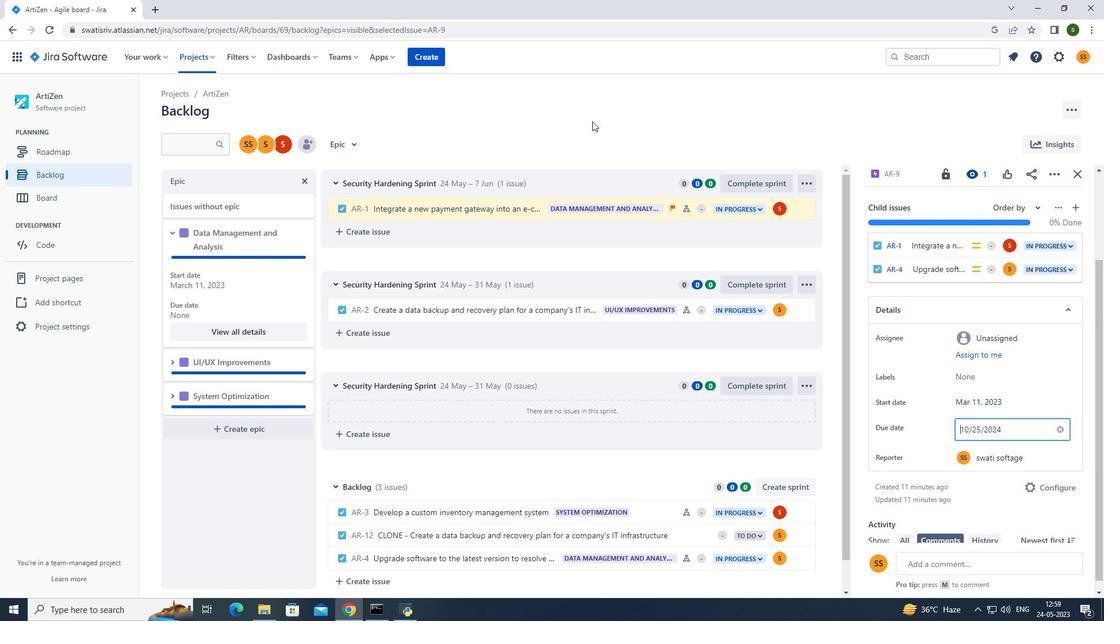 
Action: Mouse pressed left at (589, 120)
Screenshot: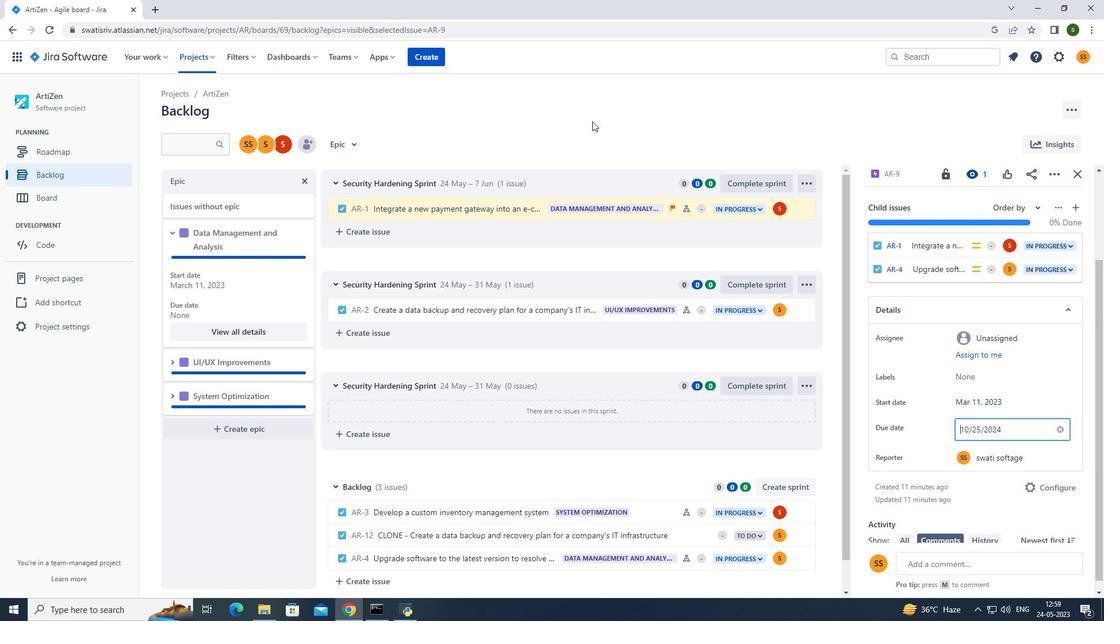 
Action: Mouse moved to (368, 120)
Screenshot: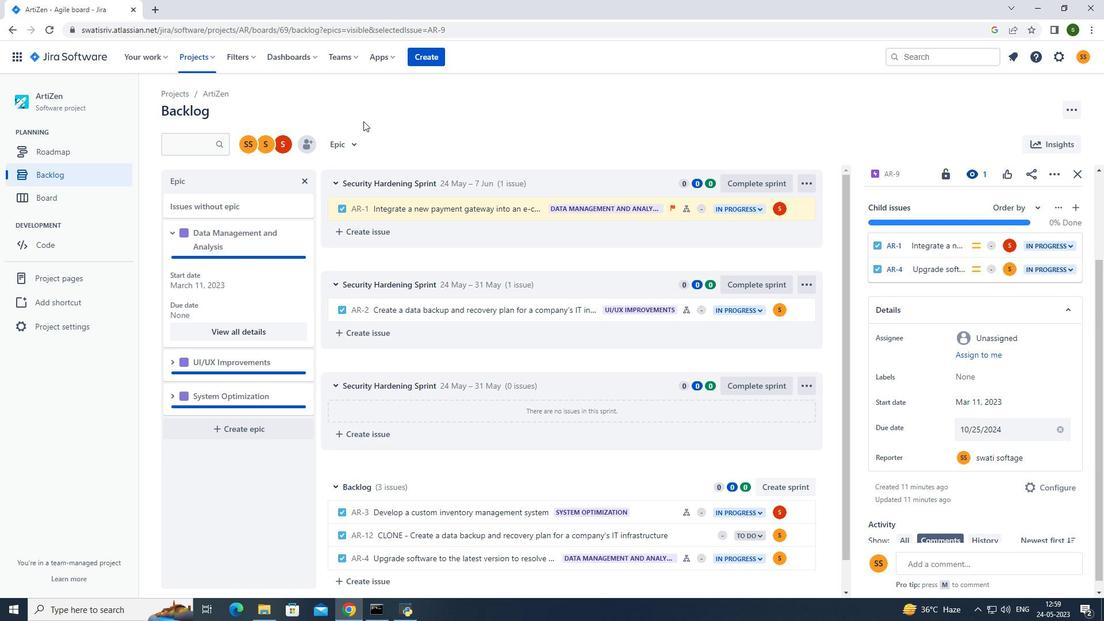 
Action: Mouse pressed left at (368, 120)
Screenshot: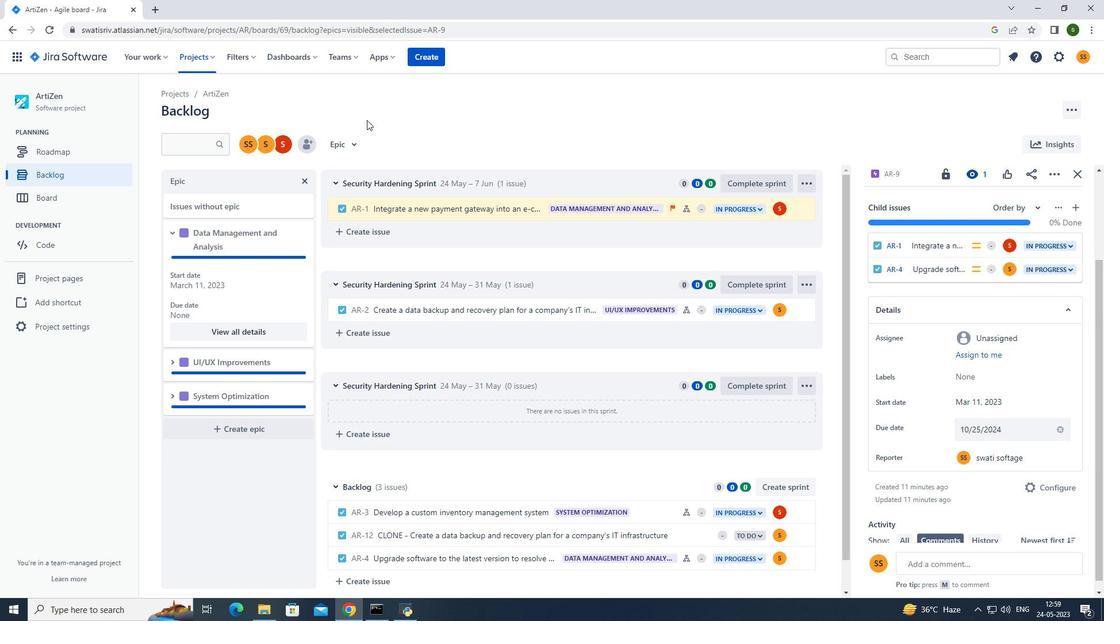 
Action: Mouse moved to (200, 54)
Screenshot: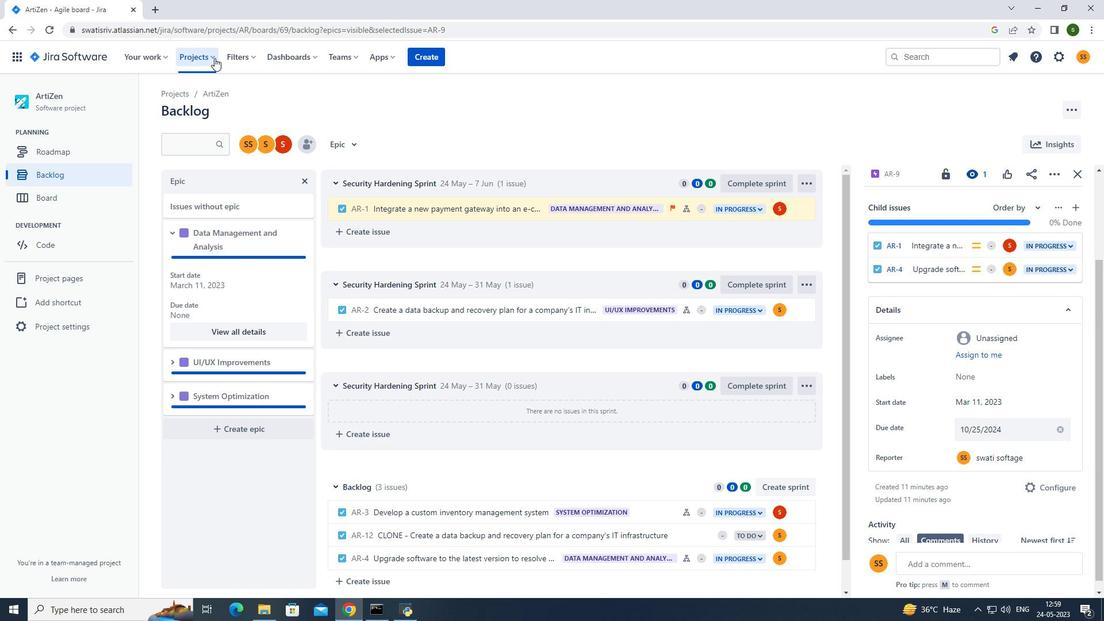 
Action: Mouse pressed left at (200, 54)
Screenshot: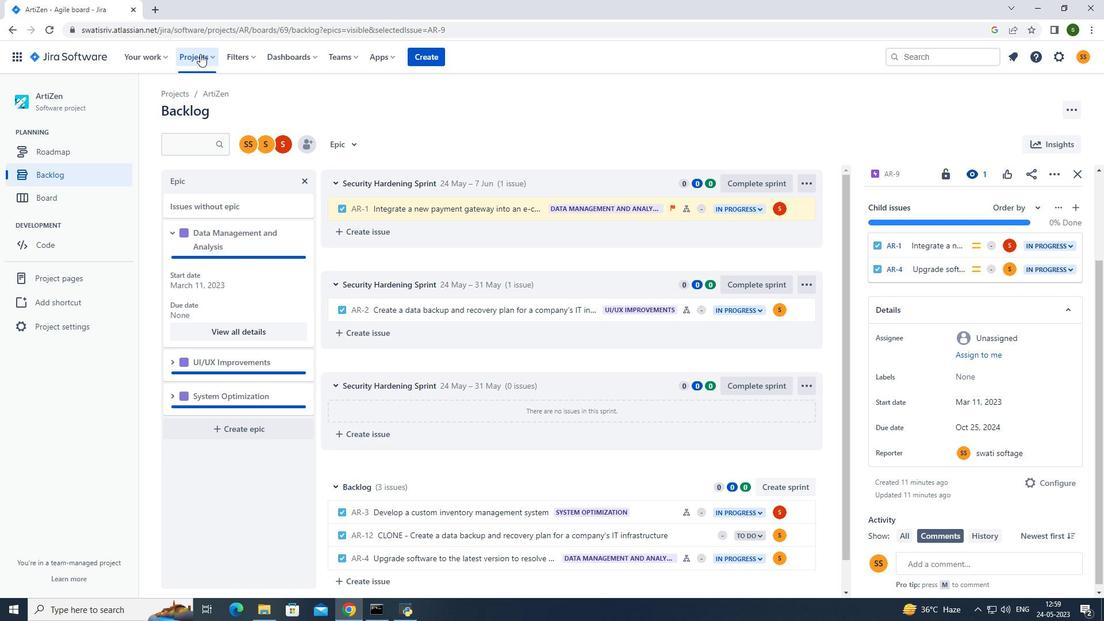 
Action: Mouse moved to (236, 115)
Screenshot: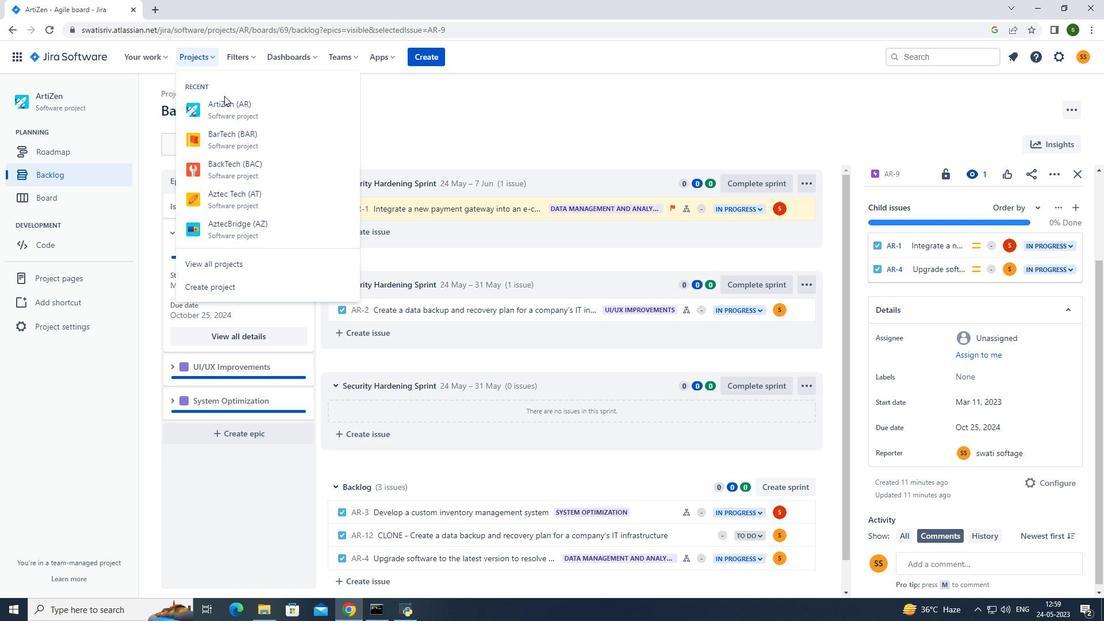 
Action: Mouse pressed left at (236, 115)
Screenshot: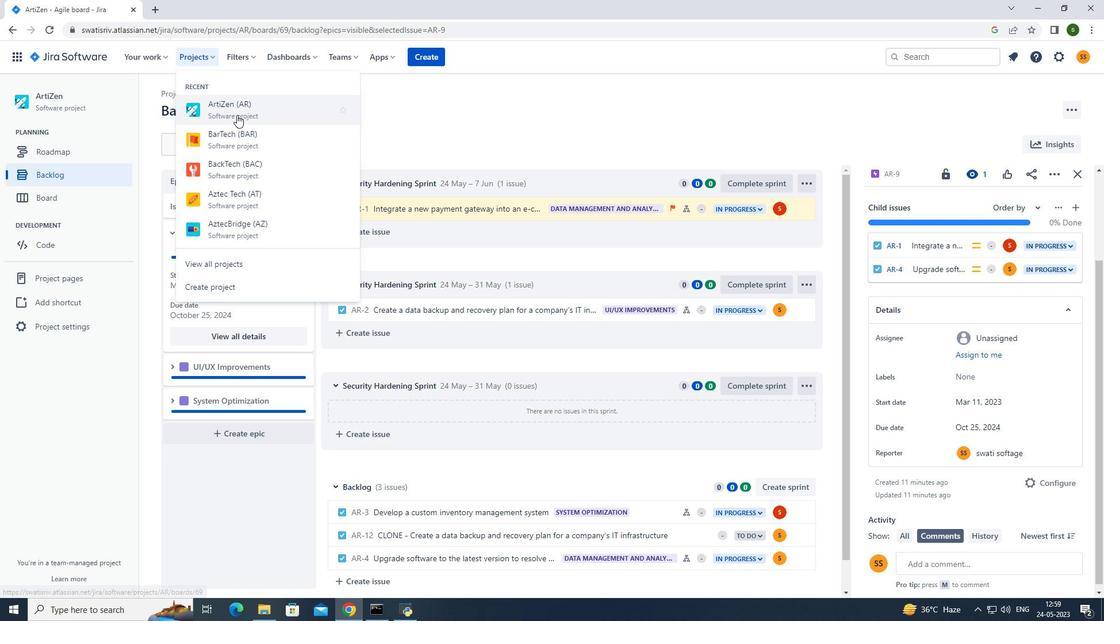 
Action: Mouse moved to (66, 175)
Screenshot: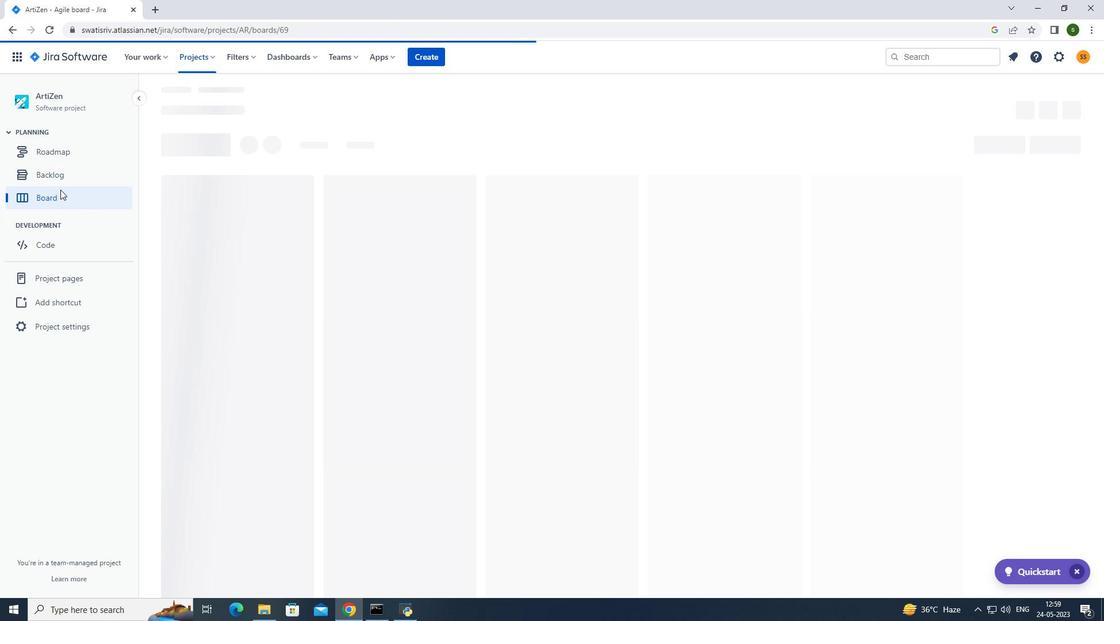 
Action: Mouse pressed left at (66, 175)
Screenshot: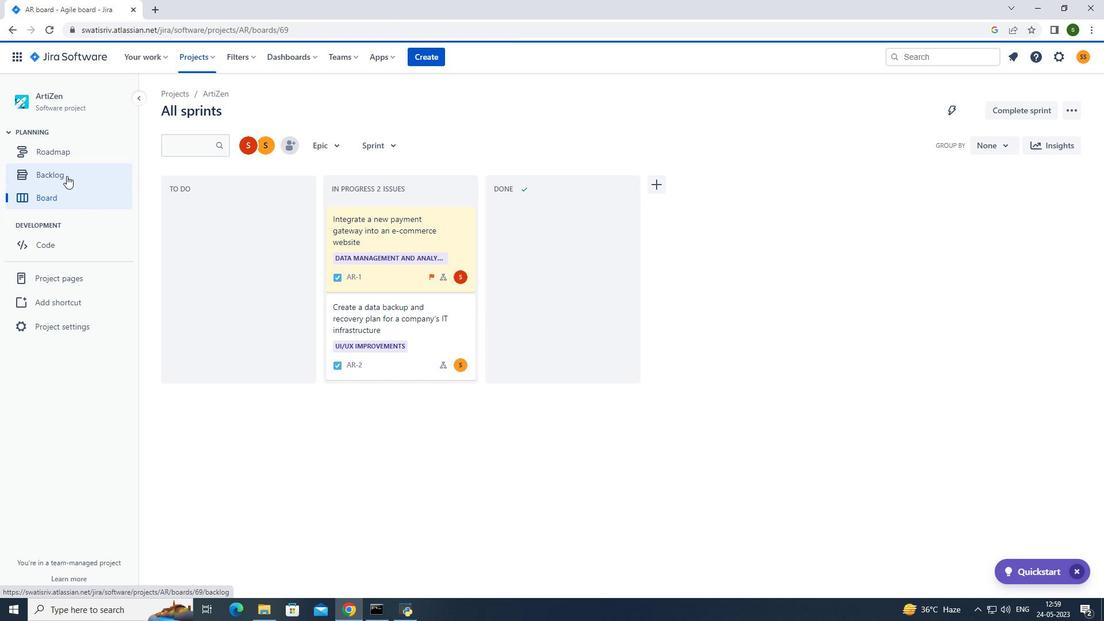 
Action: Mouse moved to (170, 282)
Screenshot: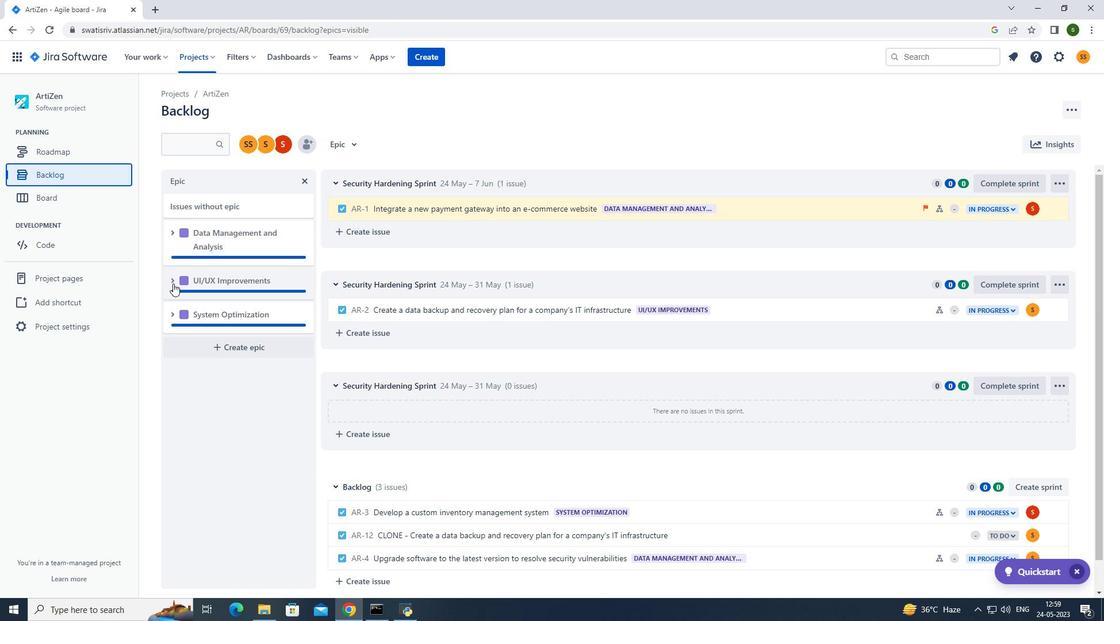 
Action: Mouse pressed left at (170, 282)
Screenshot: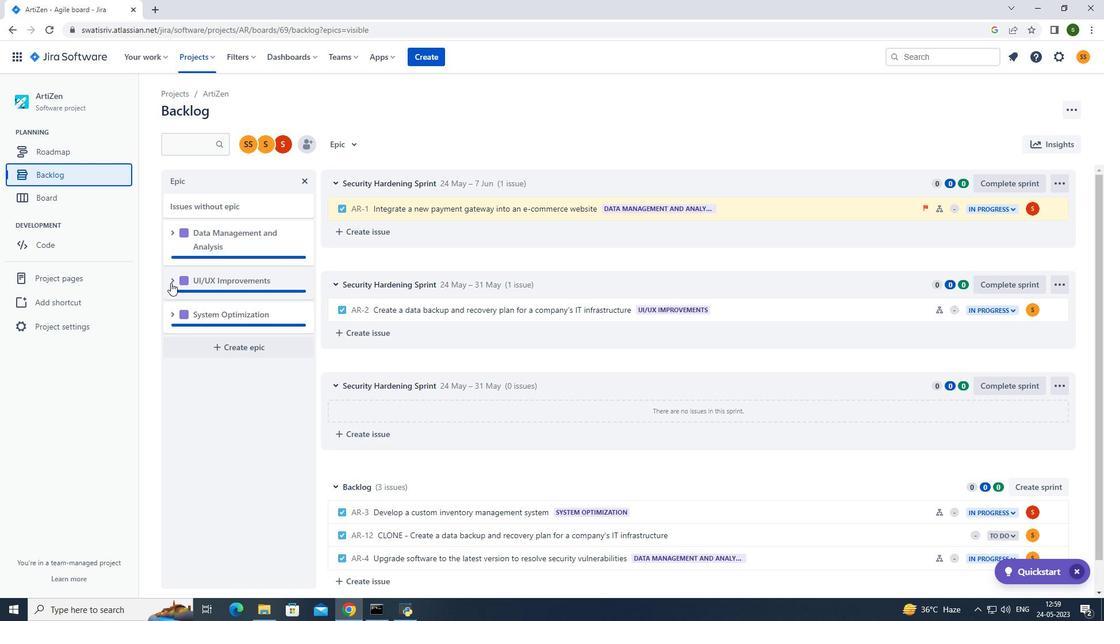 
Action: Mouse moved to (222, 361)
Screenshot: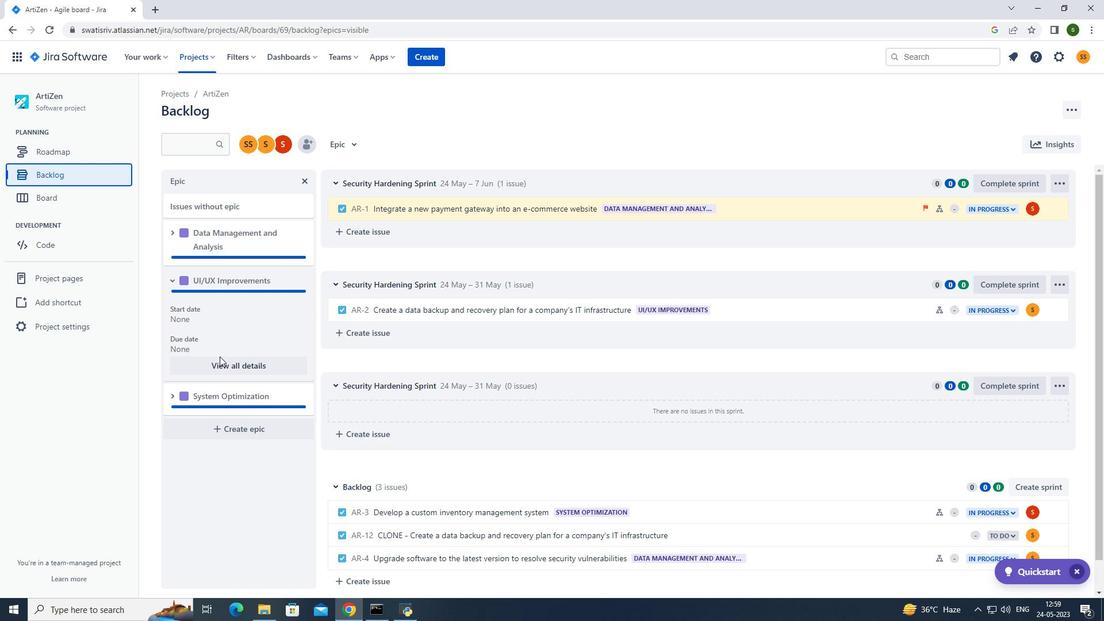 
Action: Mouse pressed left at (222, 361)
Screenshot: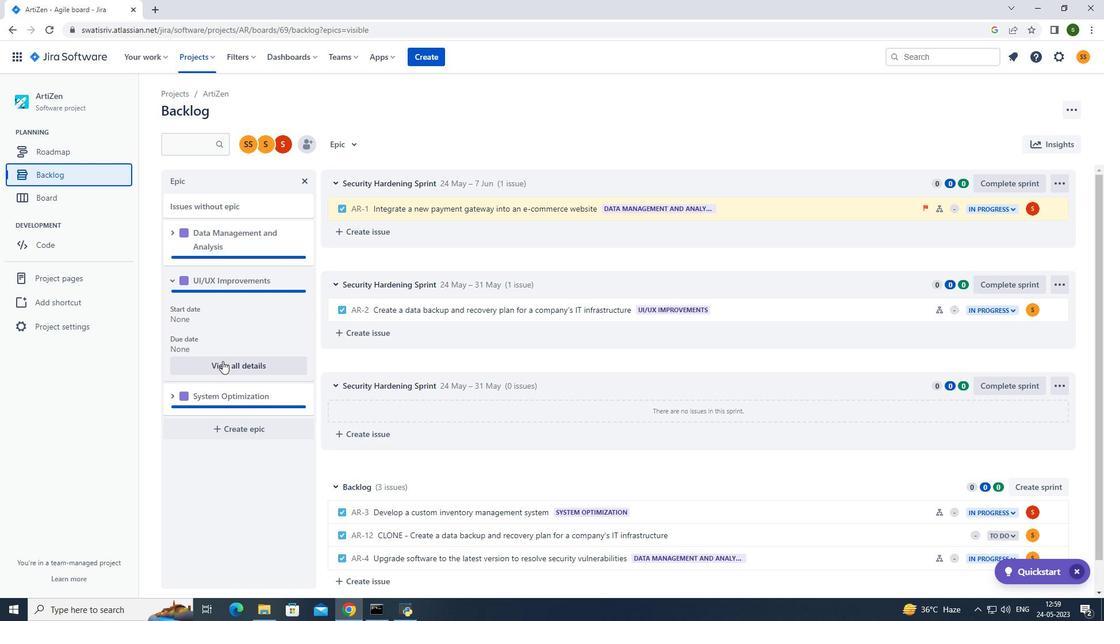 
Action: Mouse moved to (239, 366)
Screenshot: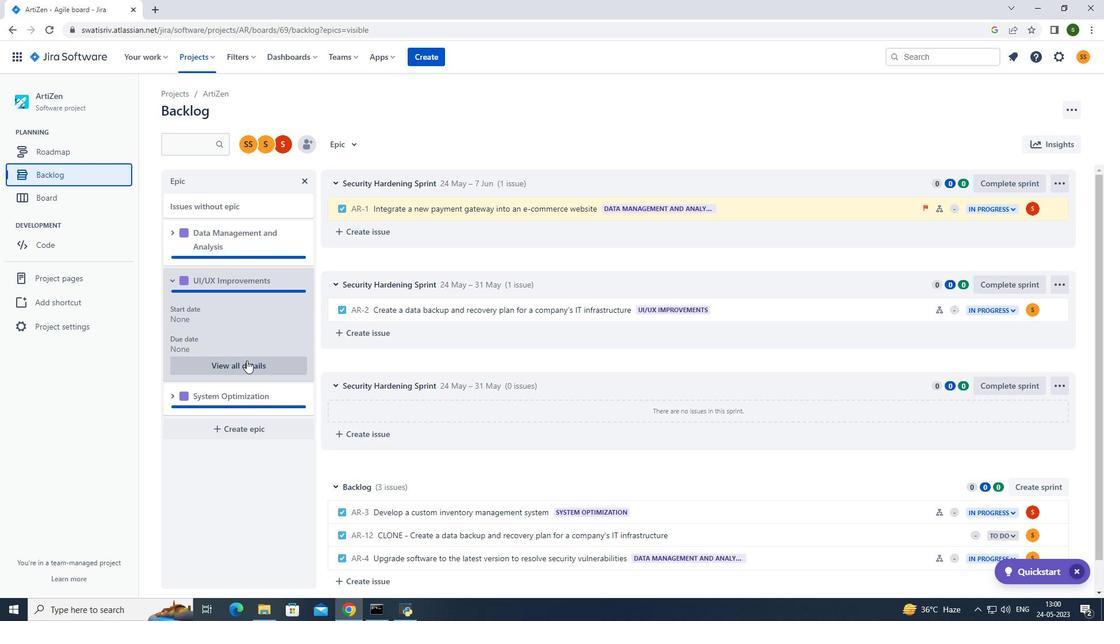 
Action: Mouse pressed left at (239, 366)
Screenshot: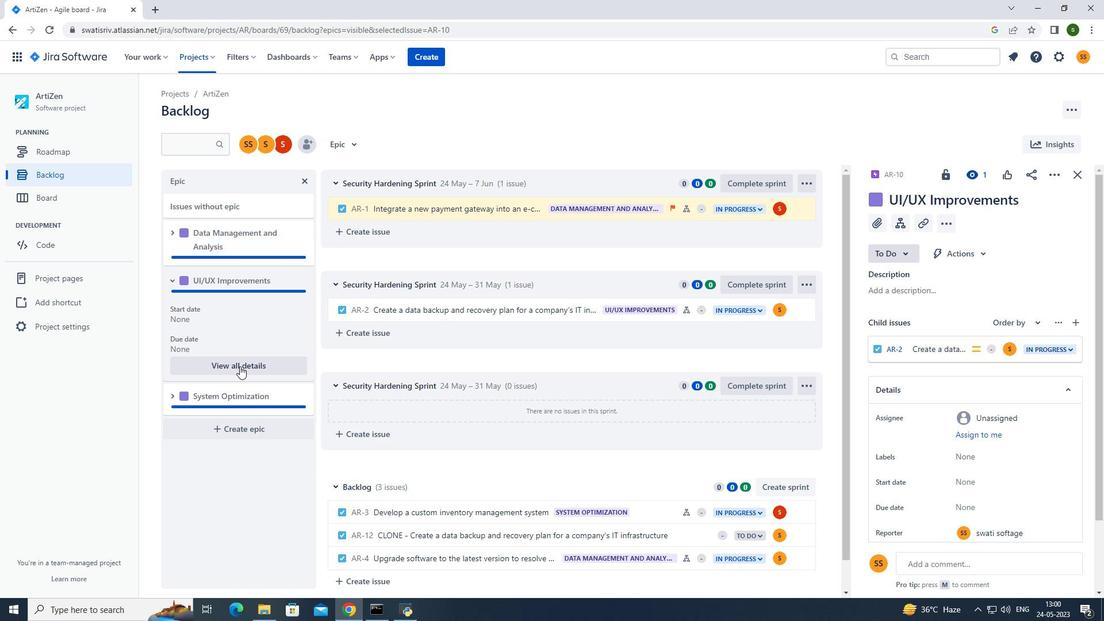 
Action: Mouse moved to (913, 432)
Screenshot: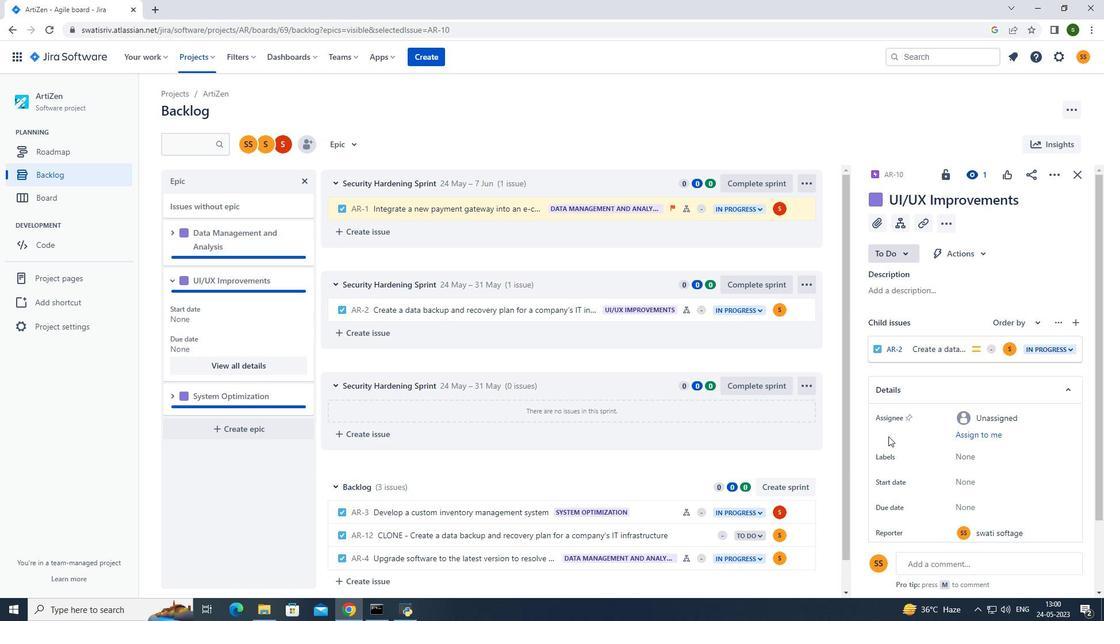 
Action: Mouse scrolled (913, 431) with delta (0, 0)
Screenshot: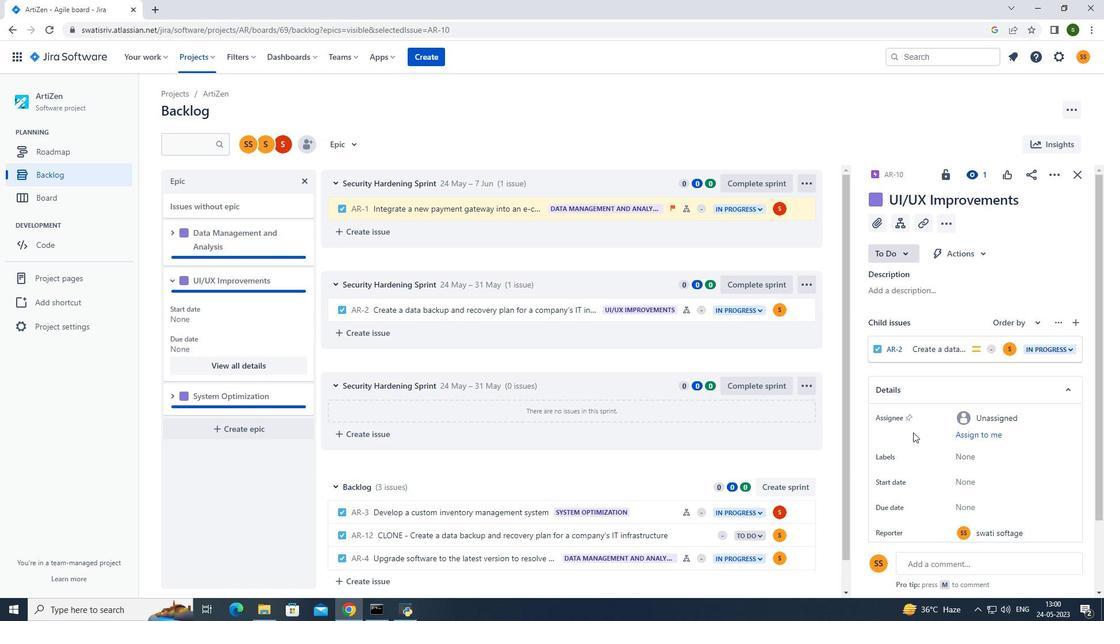 
Action: Mouse scrolled (913, 431) with delta (0, 0)
Screenshot: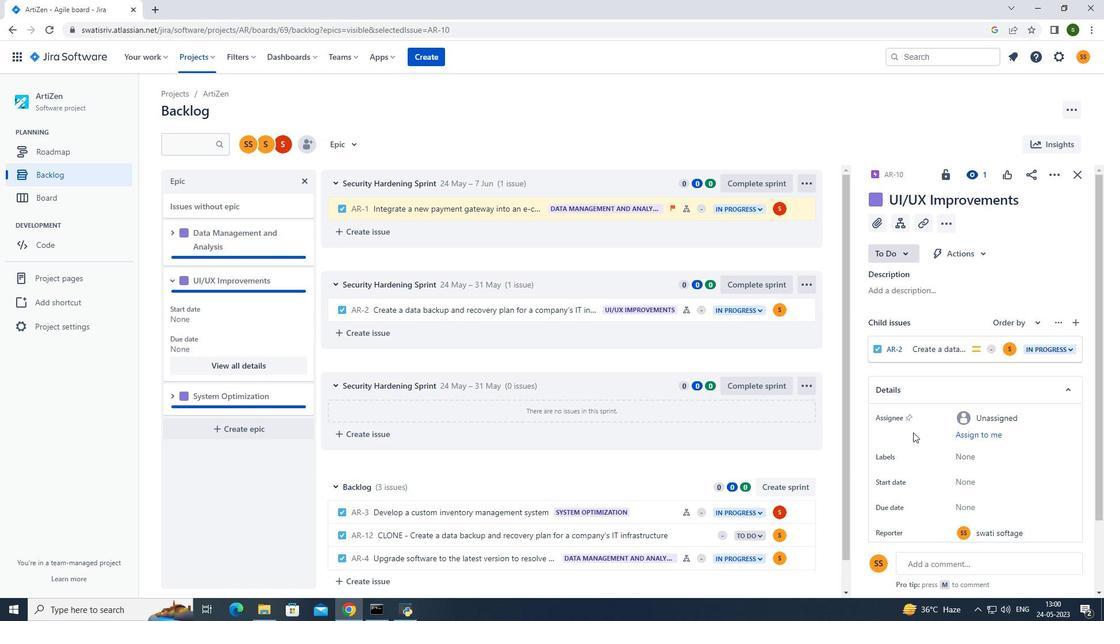 
Action: Mouse moved to (978, 396)
Screenshot: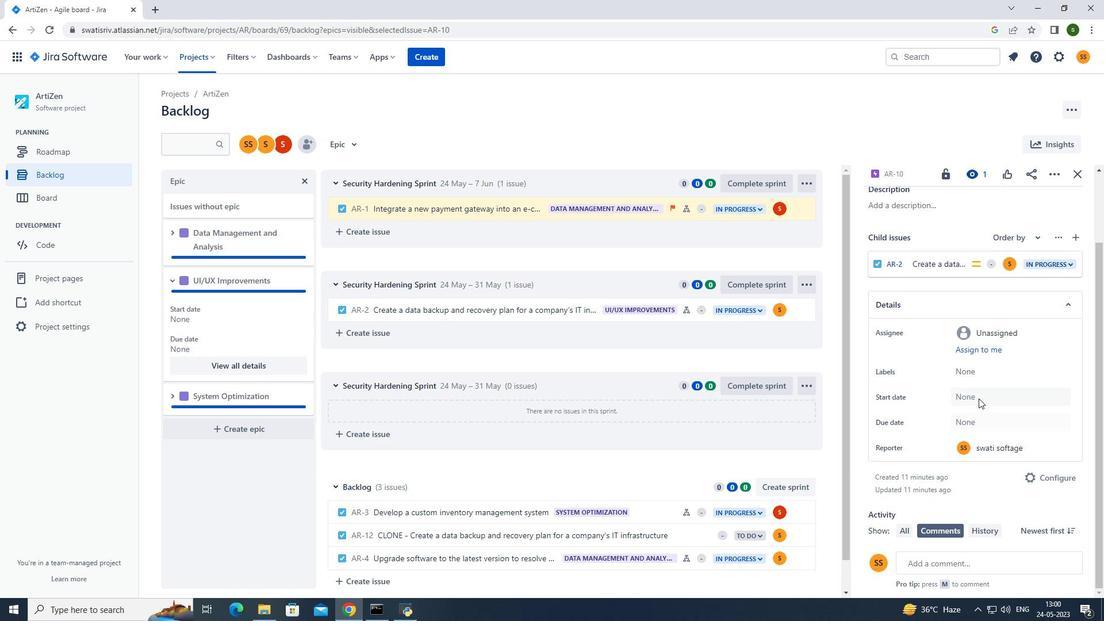 
Action: Mouse pressed left at (978, 396)
Screenshot: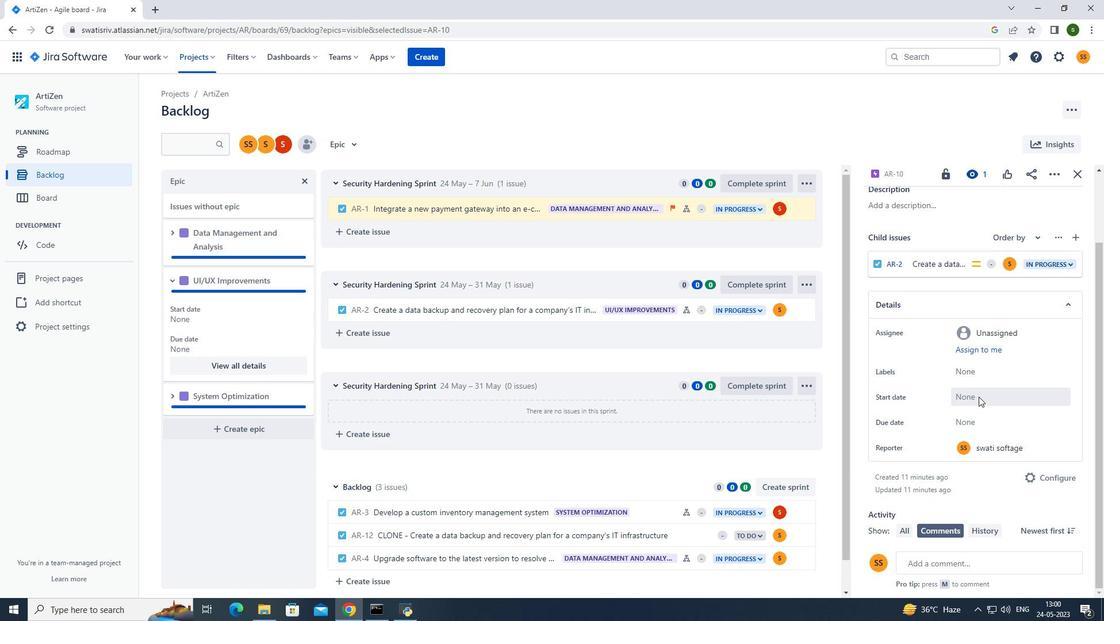 
Action: Mouse moved to (1078, 428)
Screenshot: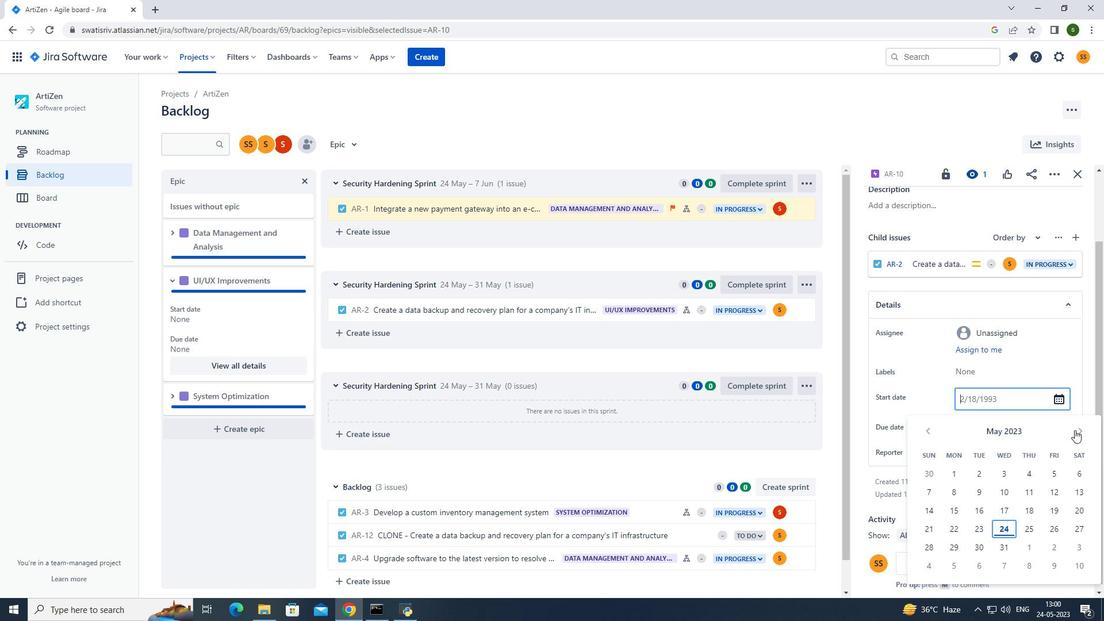 
Action: Mouse pressed left at (1078, 428)
Screenshot: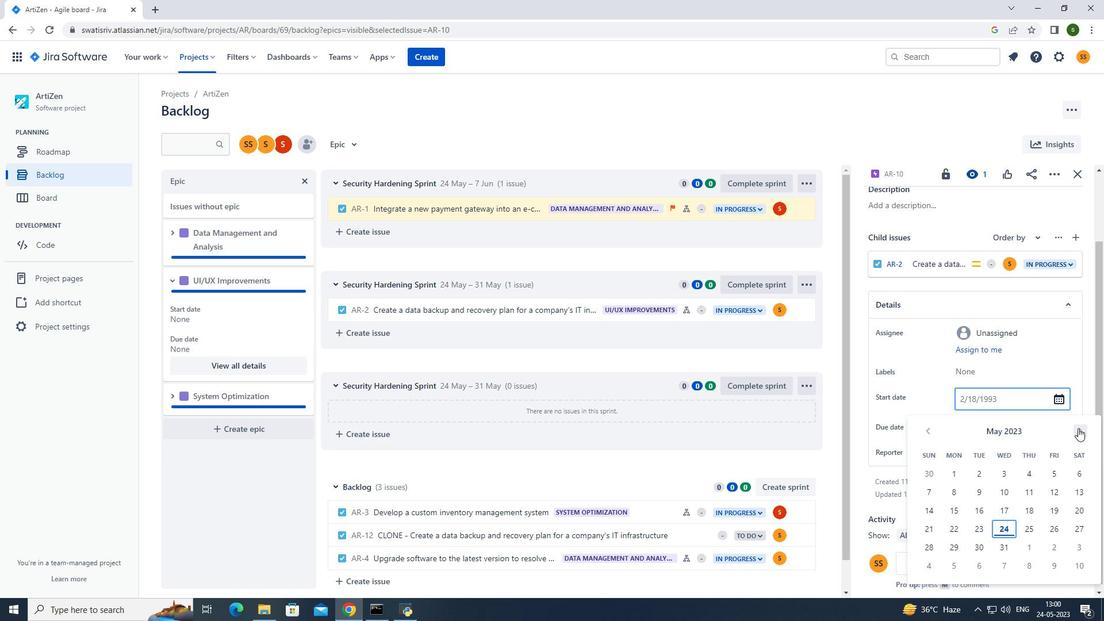 
Action: Mouse moved to (986, 512)
Screenshot: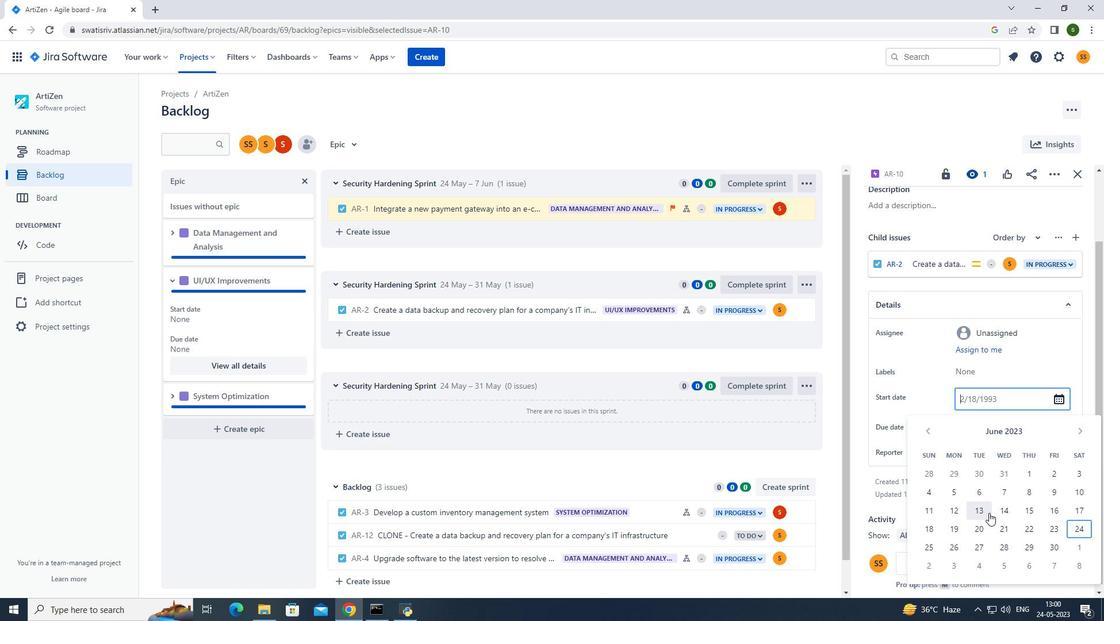 
Action: Mouse pressed left at (986, 512)
Screenshot: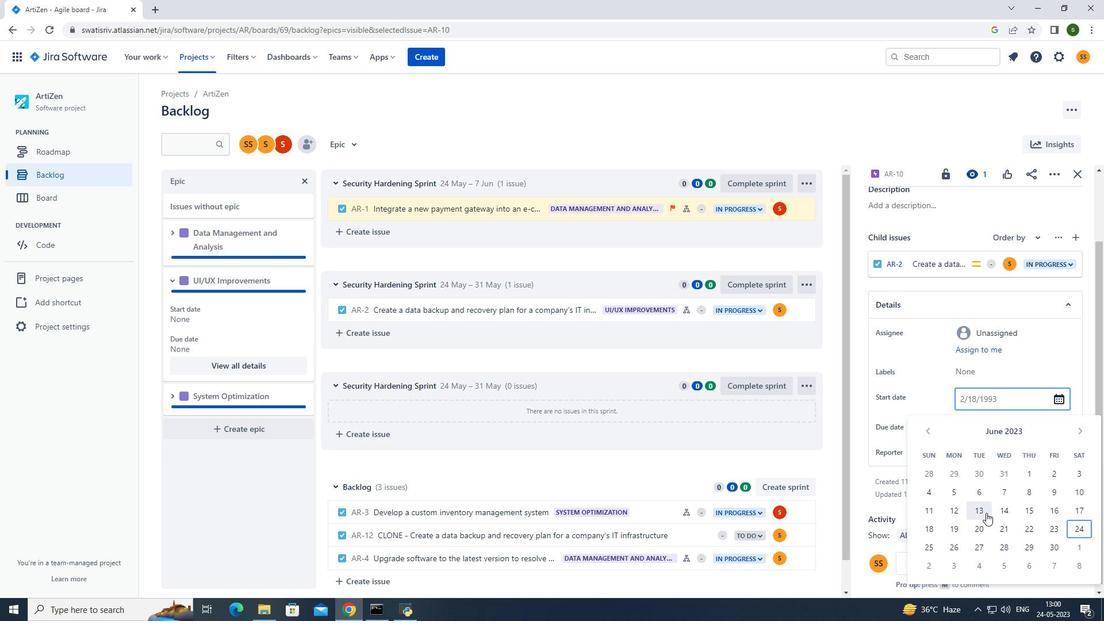 
Action: Mouse moved to (965, 422)
Screenshot: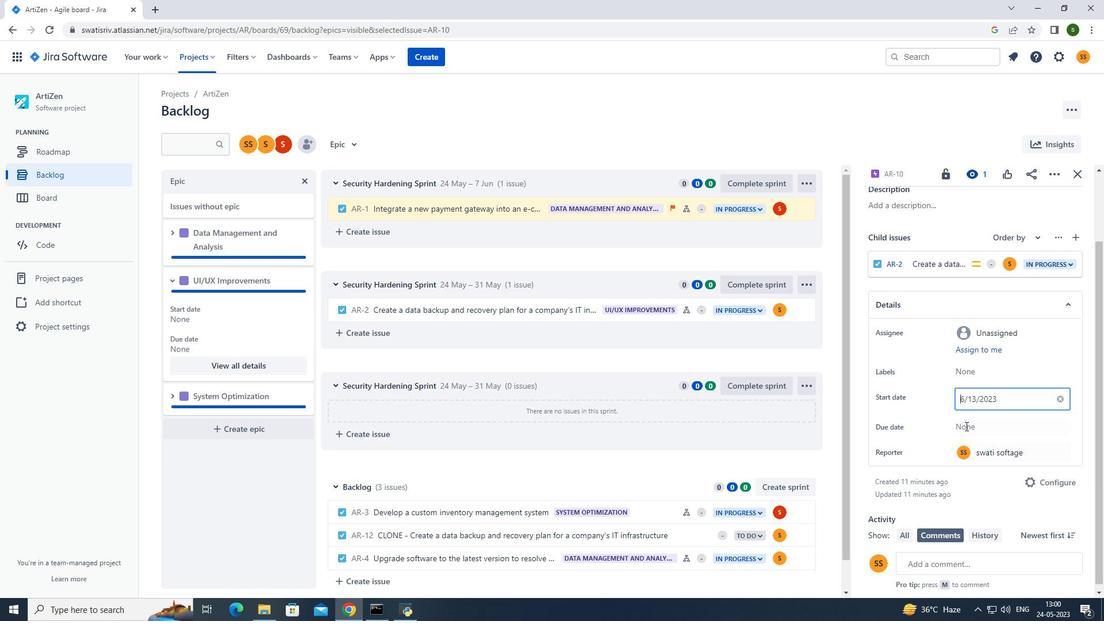 
Action: Mouse pressed left at (965, 422)
Screenshot: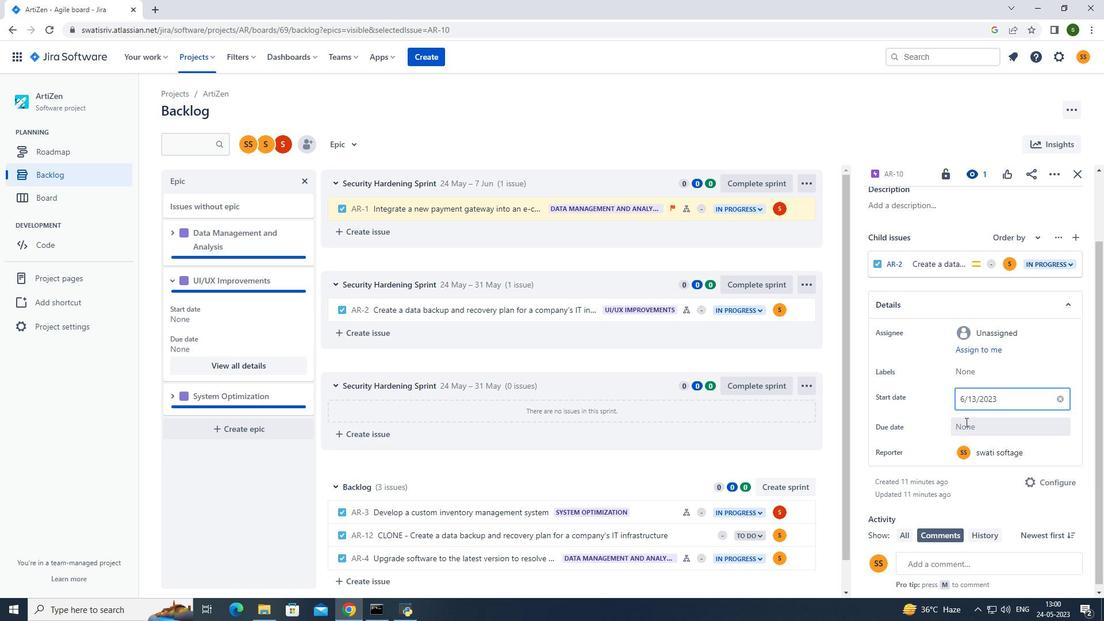 
Action: Mouse moved to (1080, 262)
Screenshot: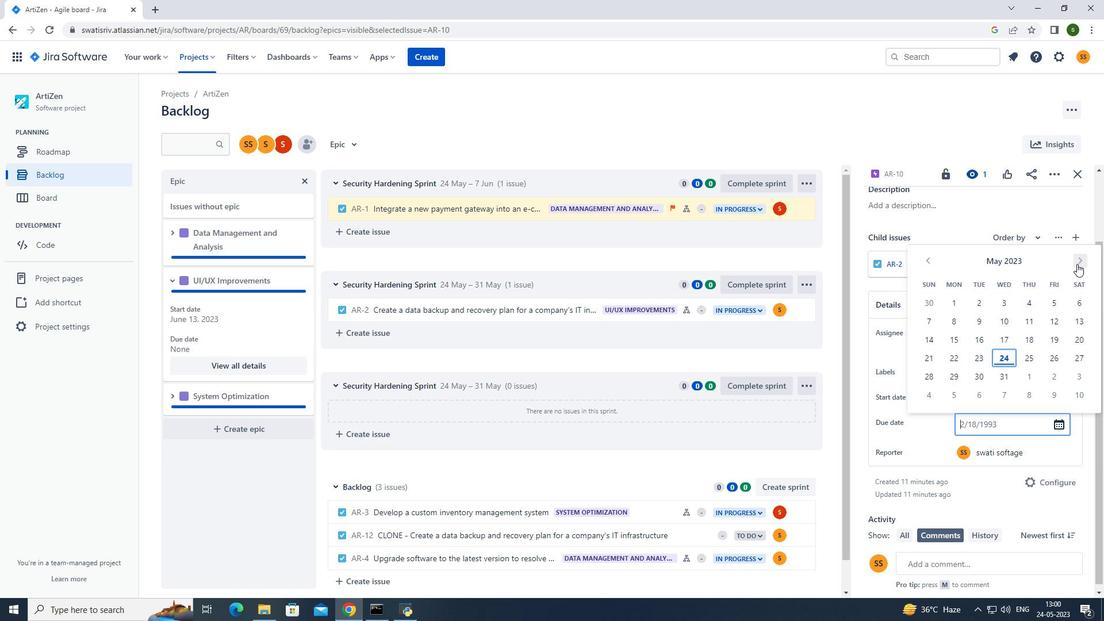 
Action: Mouse pressed left at (1080, 262)
Screenshot: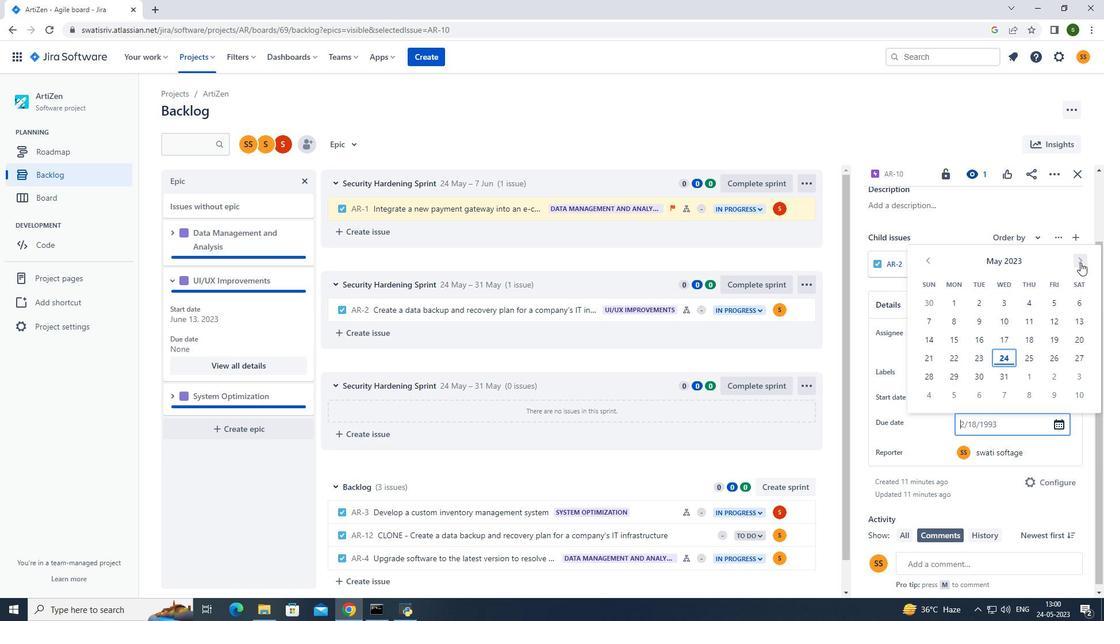 
Action: Mouse pressed left at (1080, 262)
Screenshot: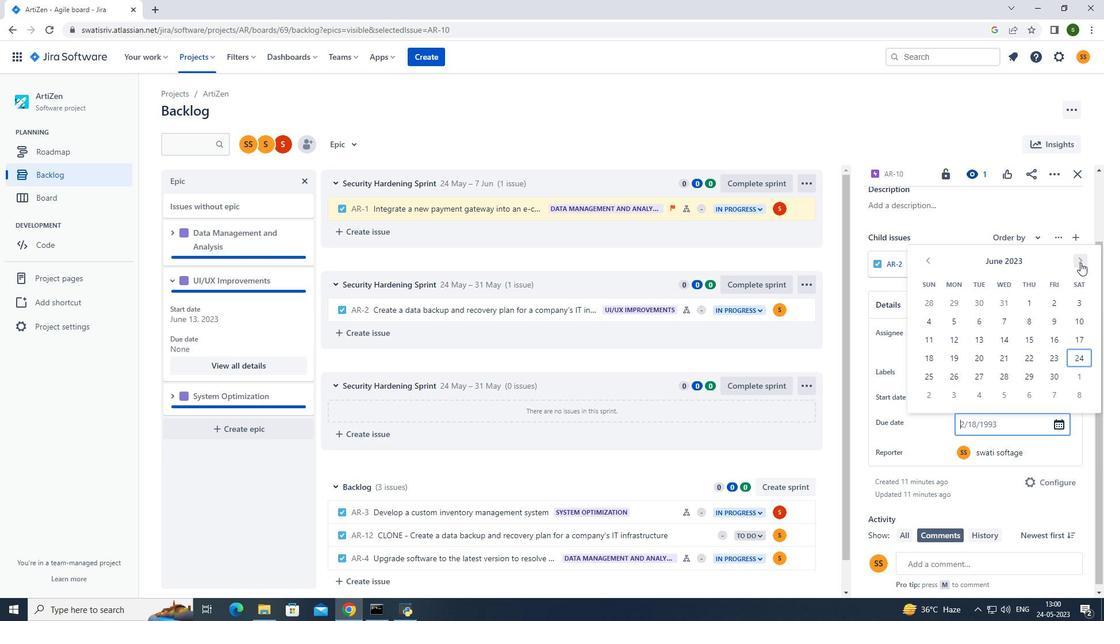 
Action: Mouse pressed left at (1080, 262)
Screenshot: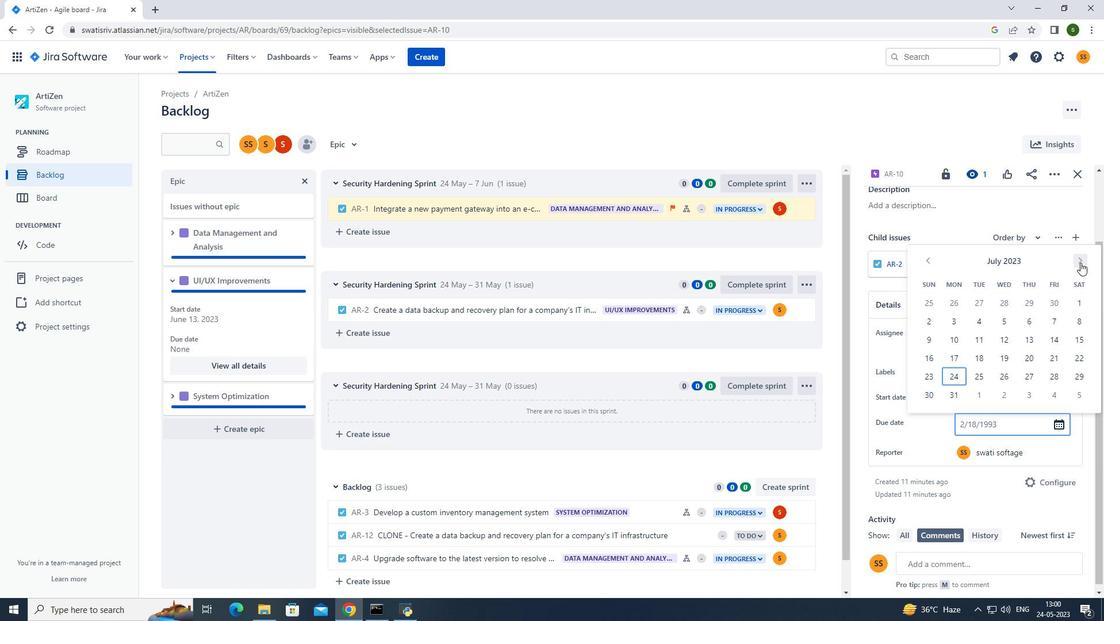 
Action: Mouse pressed left at (1080, 262)
Screenshot: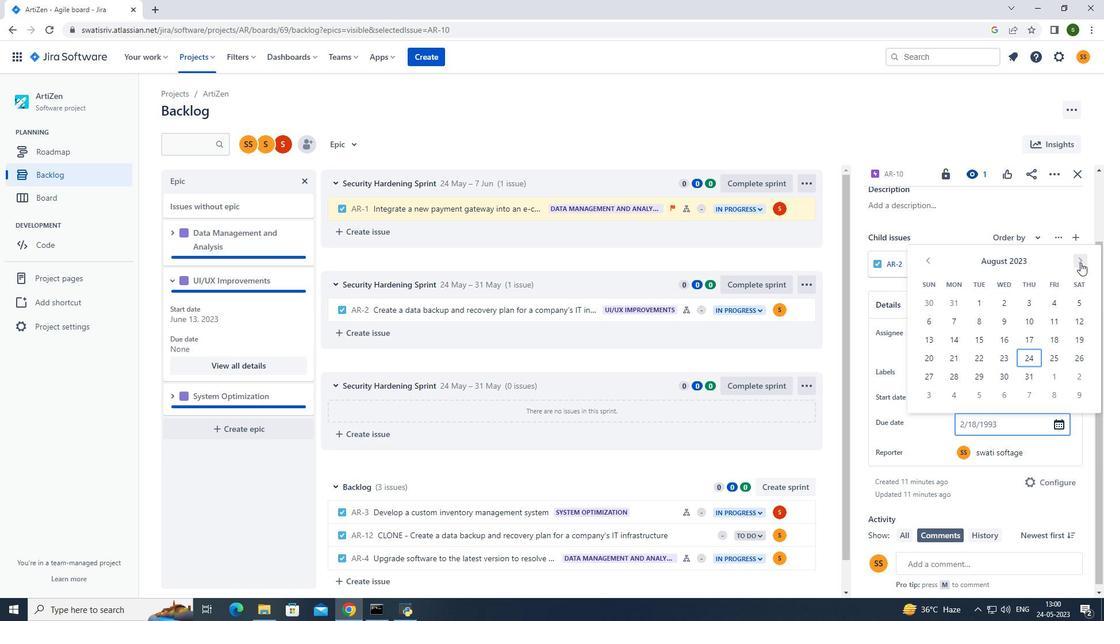 
Action: Mouse pressed left at (1080, 262)
Screenshot: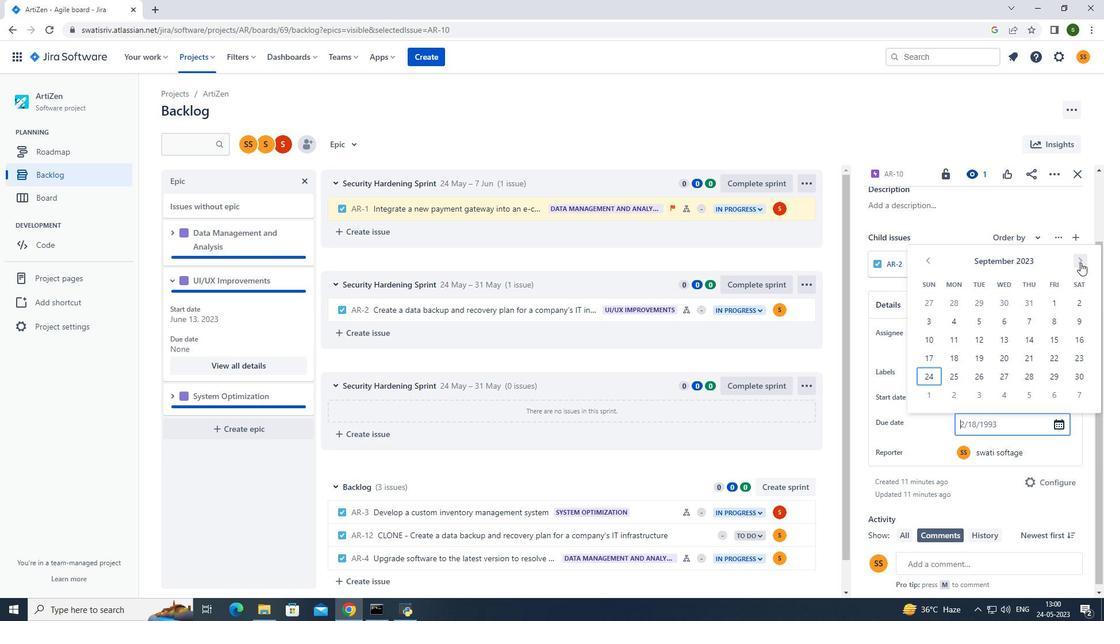 
Action: Mouse pressed left at (1080, 262)
Screenshot: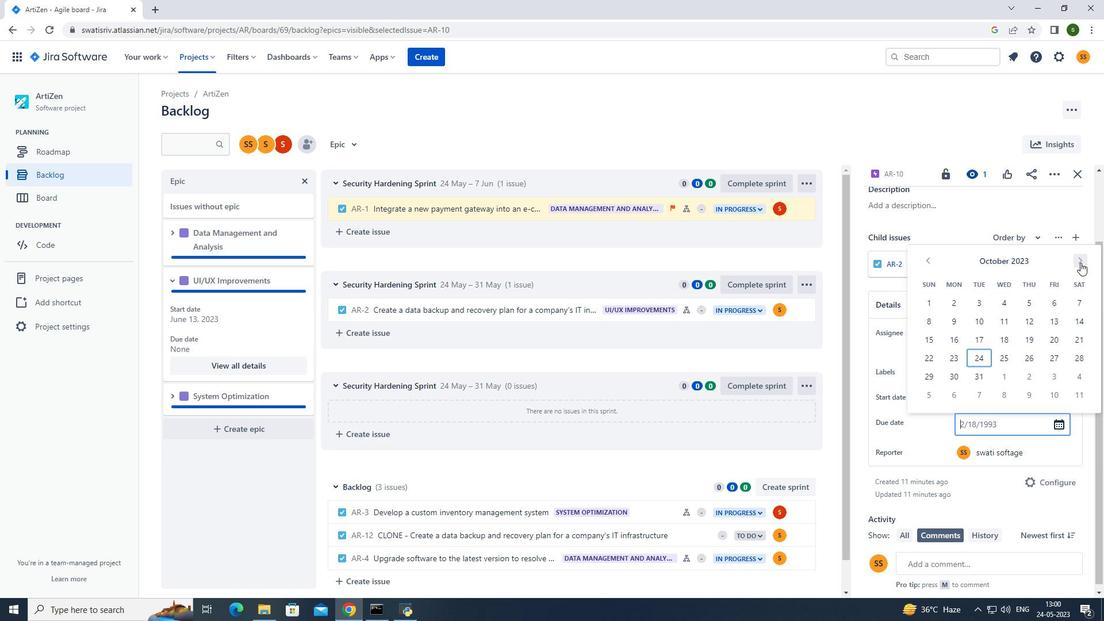 
Action: Mouse pressed left at (1080, 262)
Screenshot: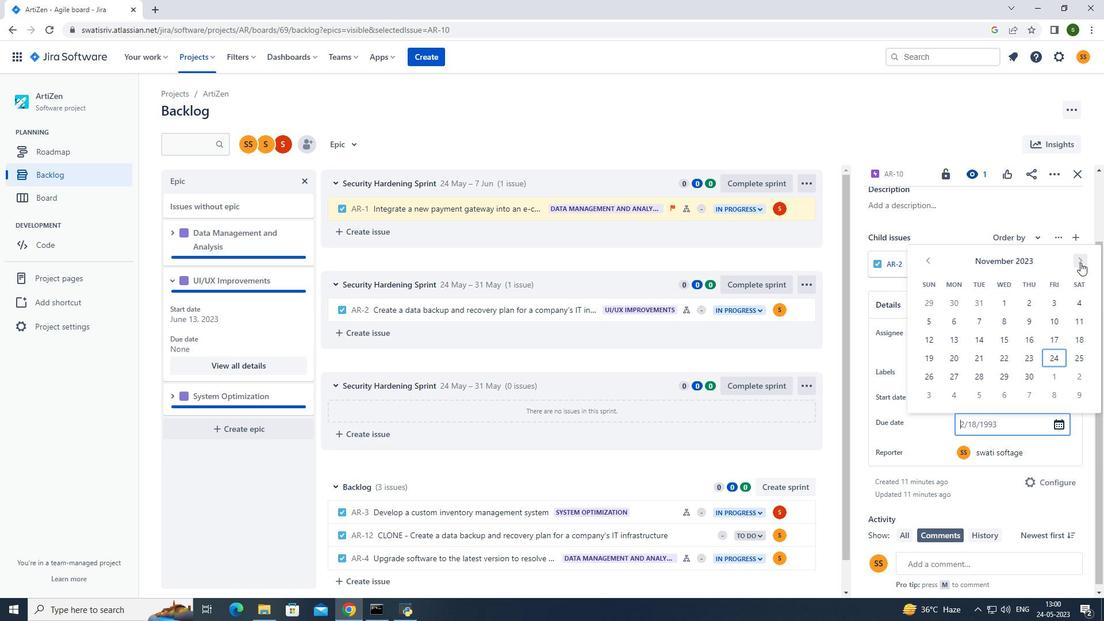 
Action: Mouse pressed left at (1080, 262)
Screenshot: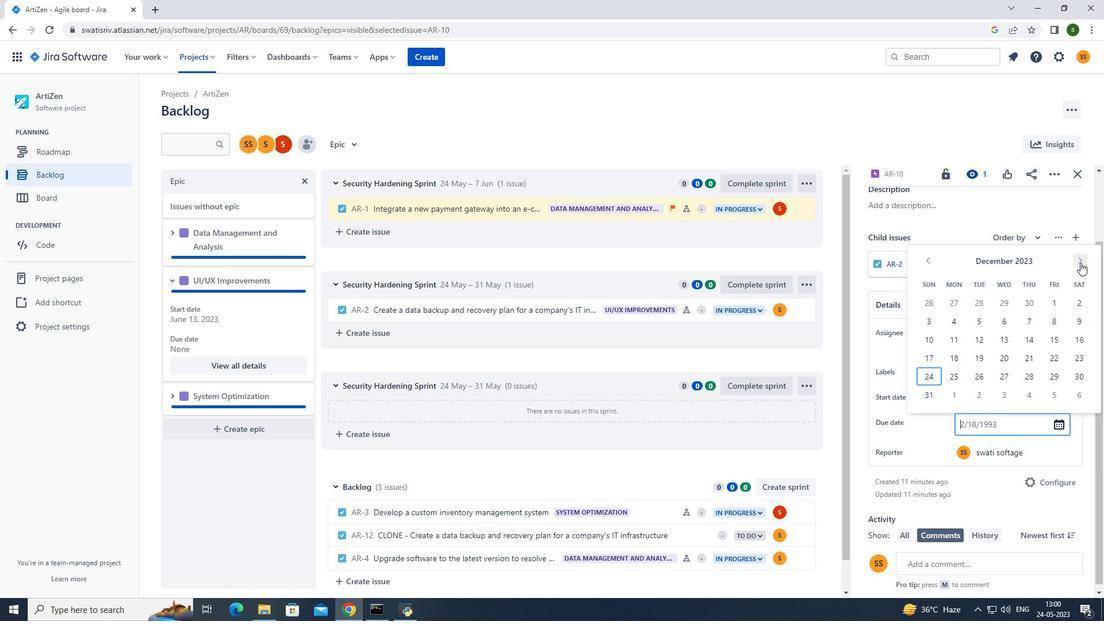 
Action: Mouse pressed left at (1080, 262)
Screenshot: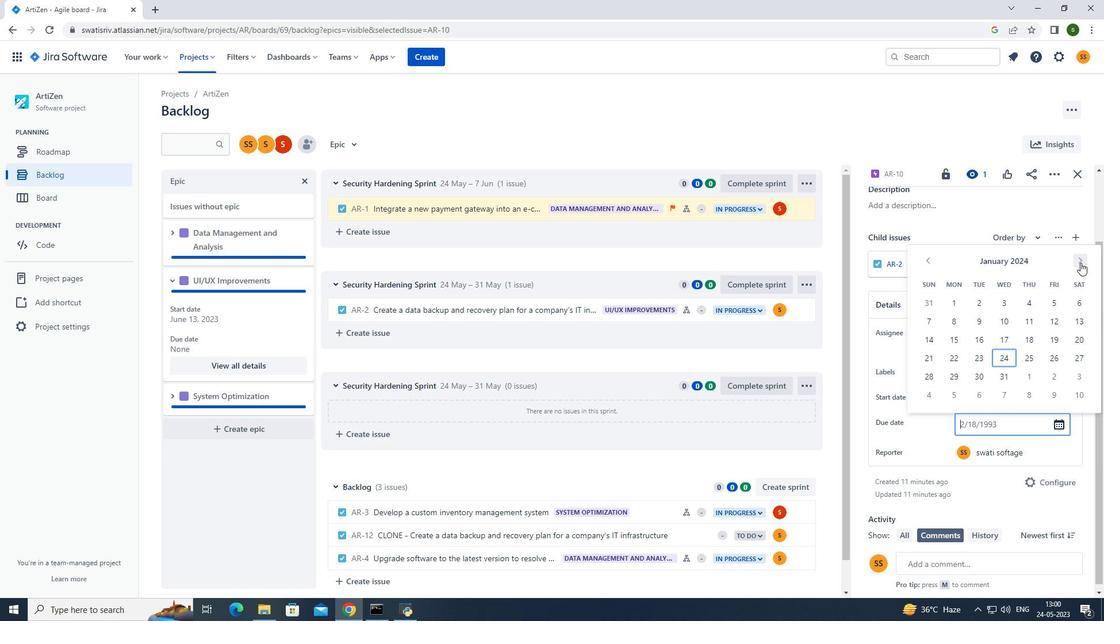 
Action: Mouse pressed left at (1080, 262)
Screenshot: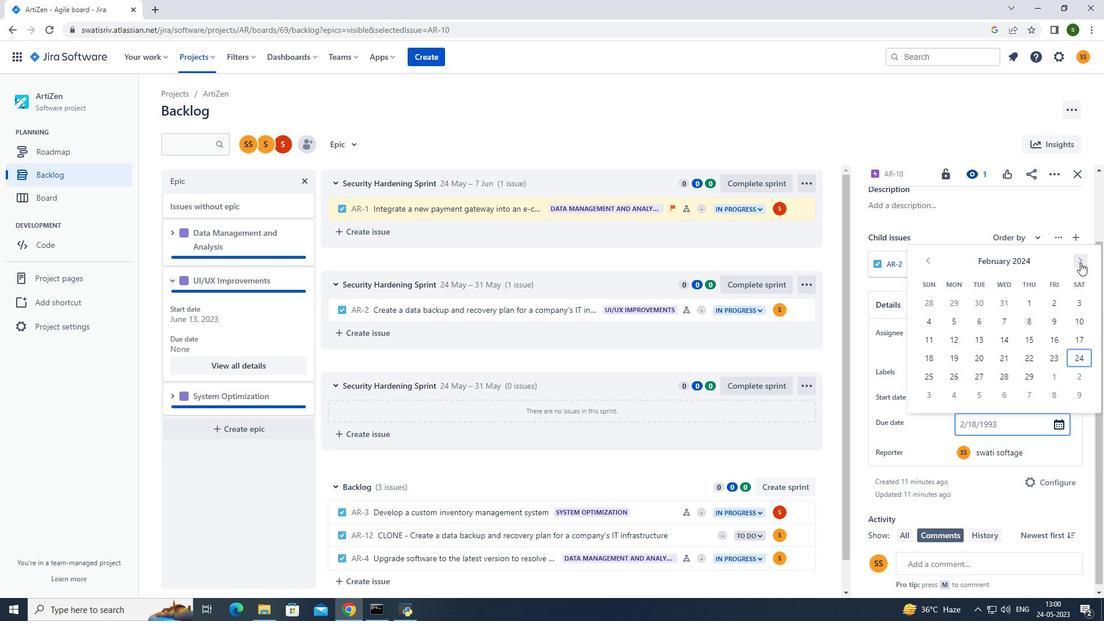 
Action: Mouse pressed left at (1080, 262)
Screenshot: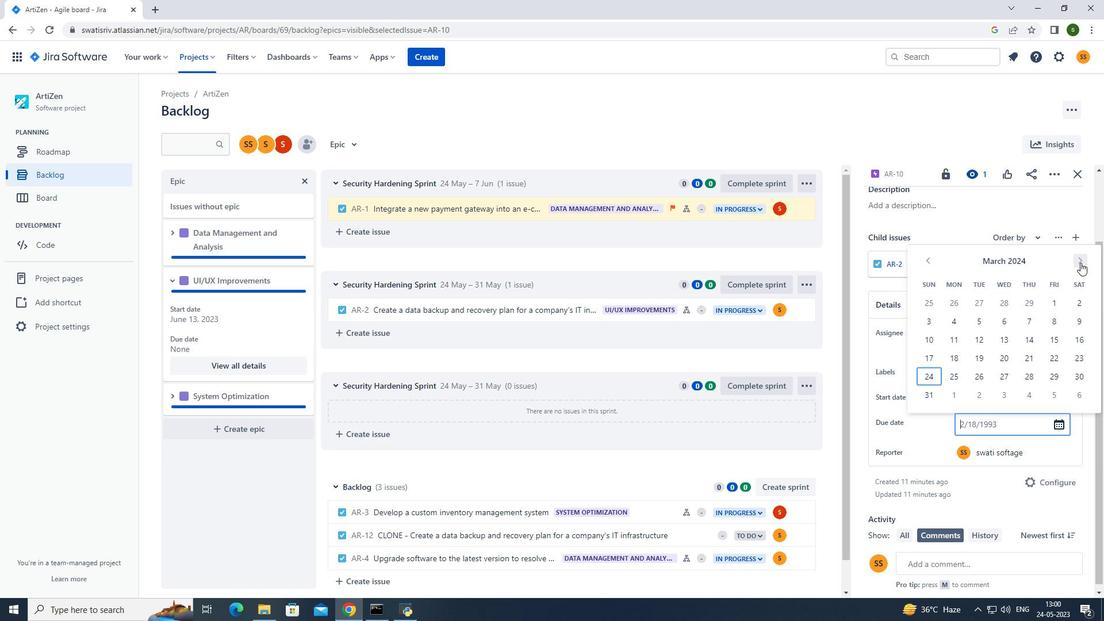 
Action: Mouse pressed left at (1080, 262)
Screenshot: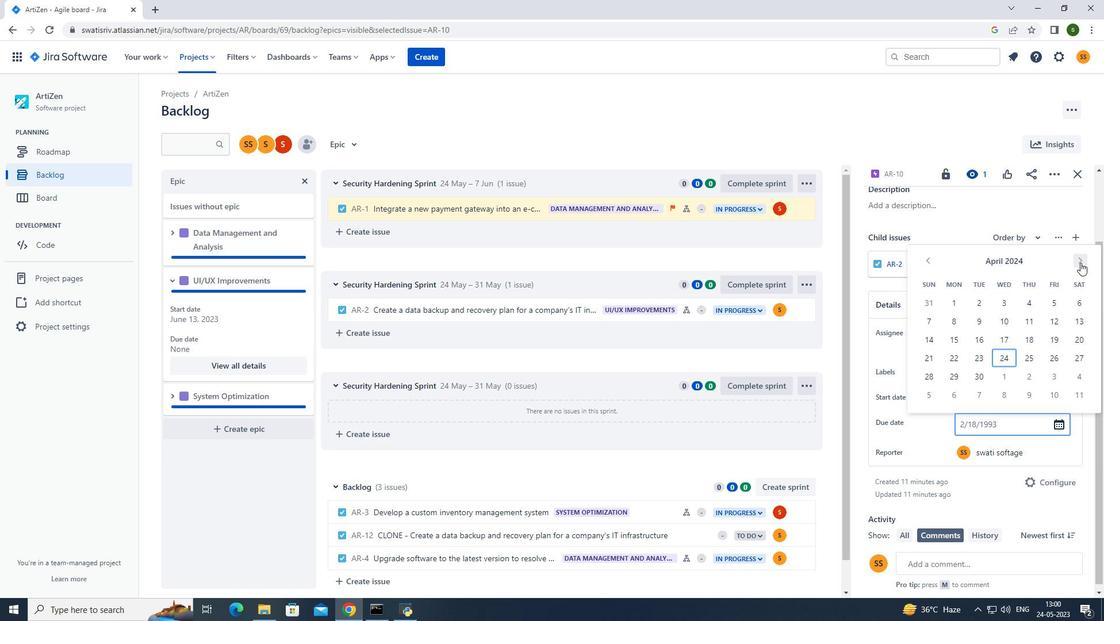 
Action: Mouse pressed left at (1080, 262)
Screenshot: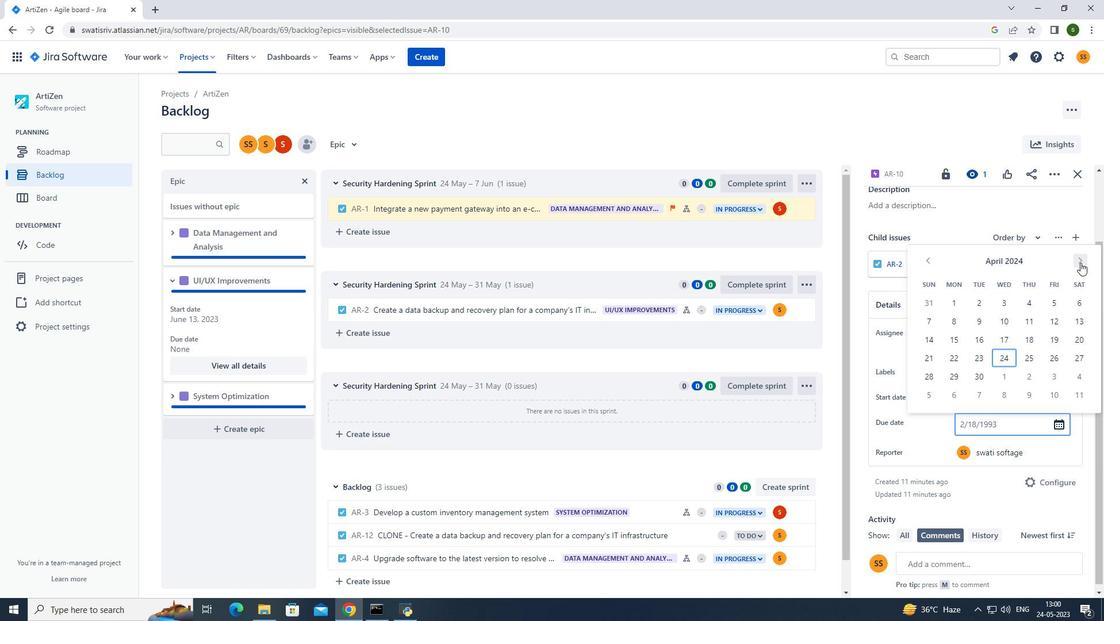 
Action: Mouse moved to (1079, 261)
Screenshot: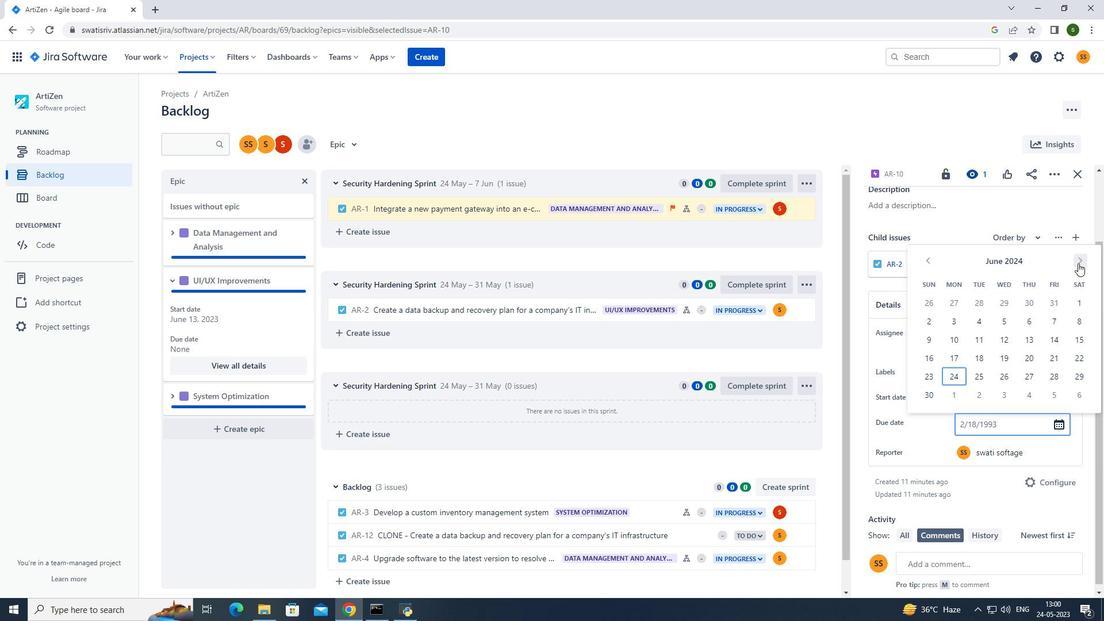
Action: Mouse pressed left at (1079, 261)
Screenshot: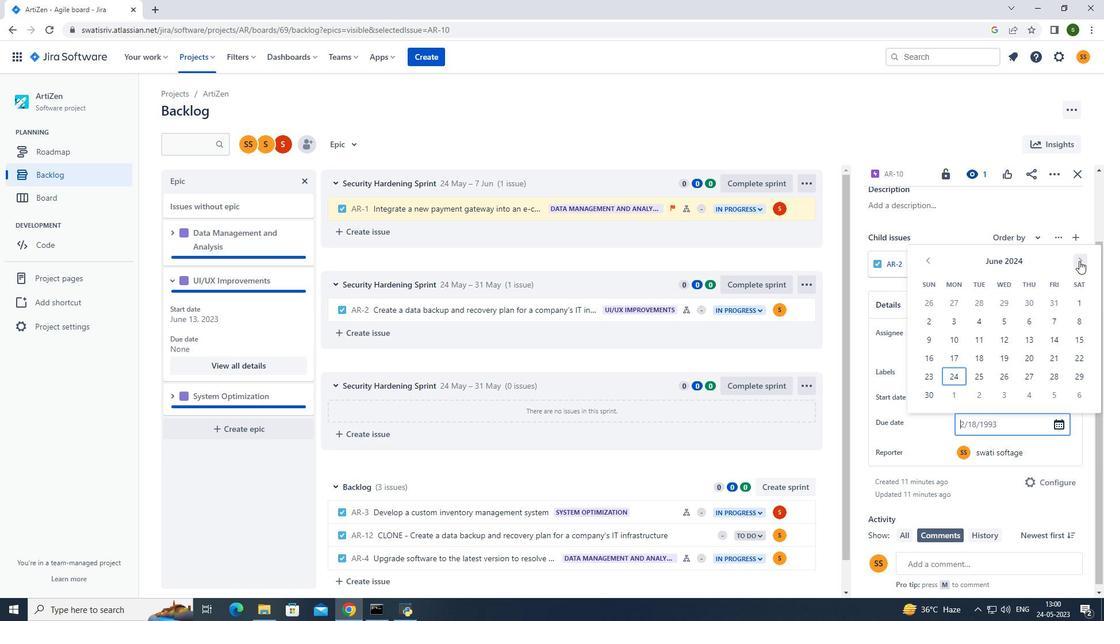 
Action: Mouse pressed left at (1079, 261)
Screenshot: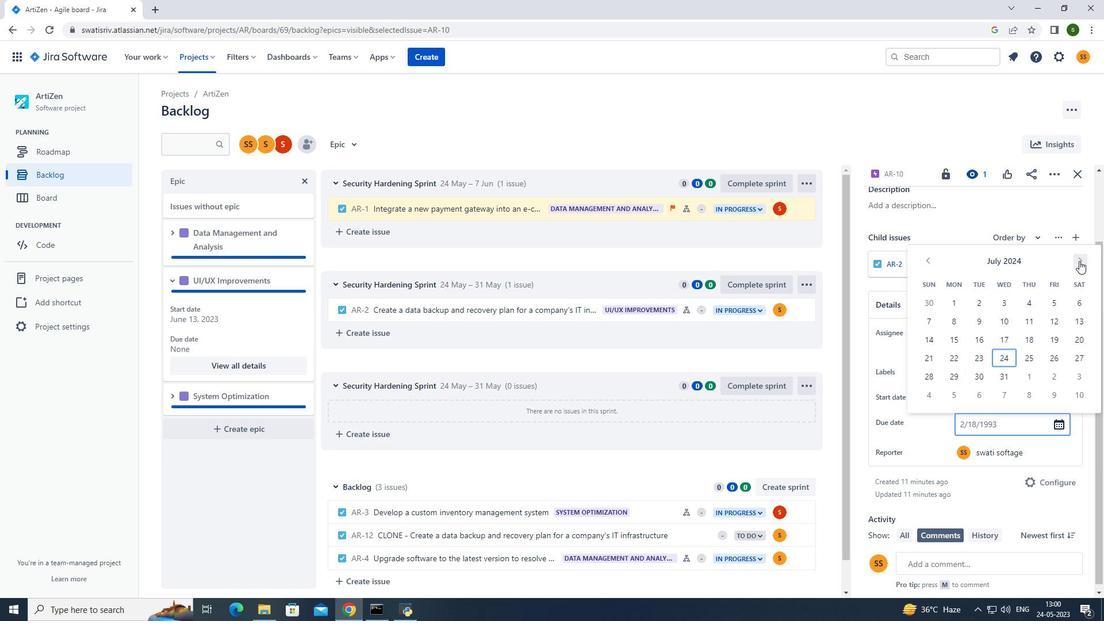 
Action: Mouse pressed left at (1079, 261)
Screenshot: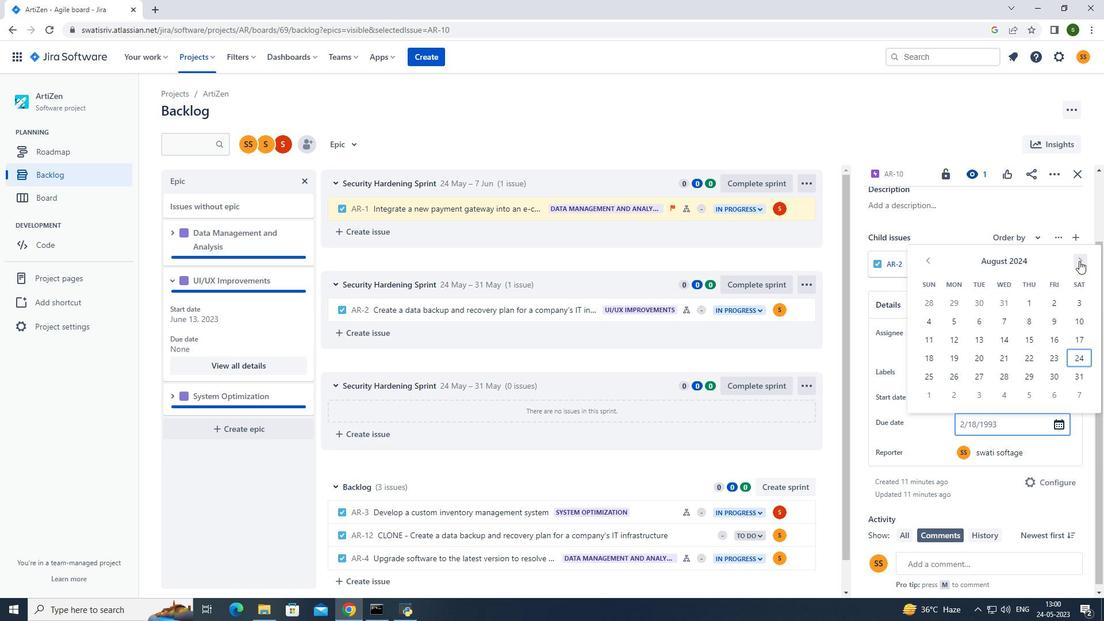 
Action: Mouse pressed left at (1079, 261)
Screenshot: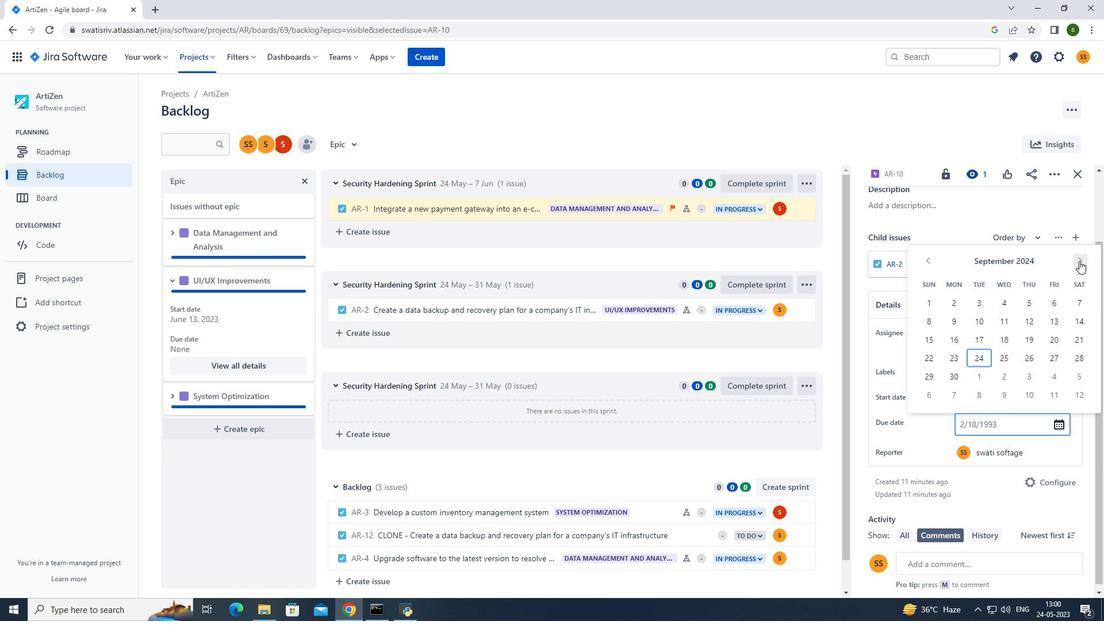 
Action: Mouse pressed left at (1079, 261)
Screenshot: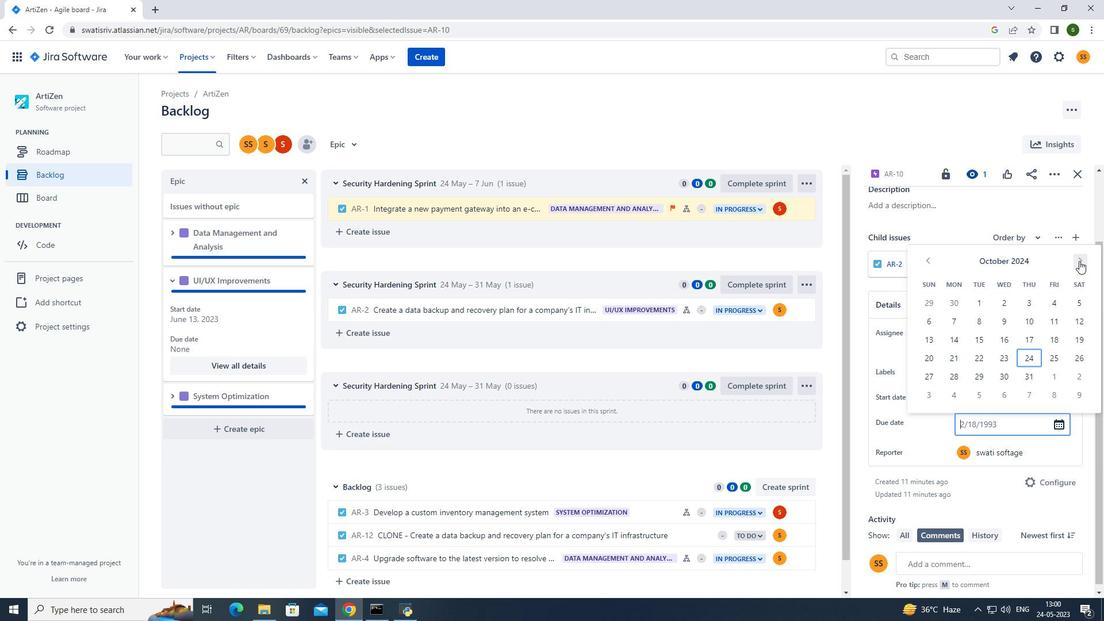 
Action: Mouse pressed left at (1079, 261)
Screenshot: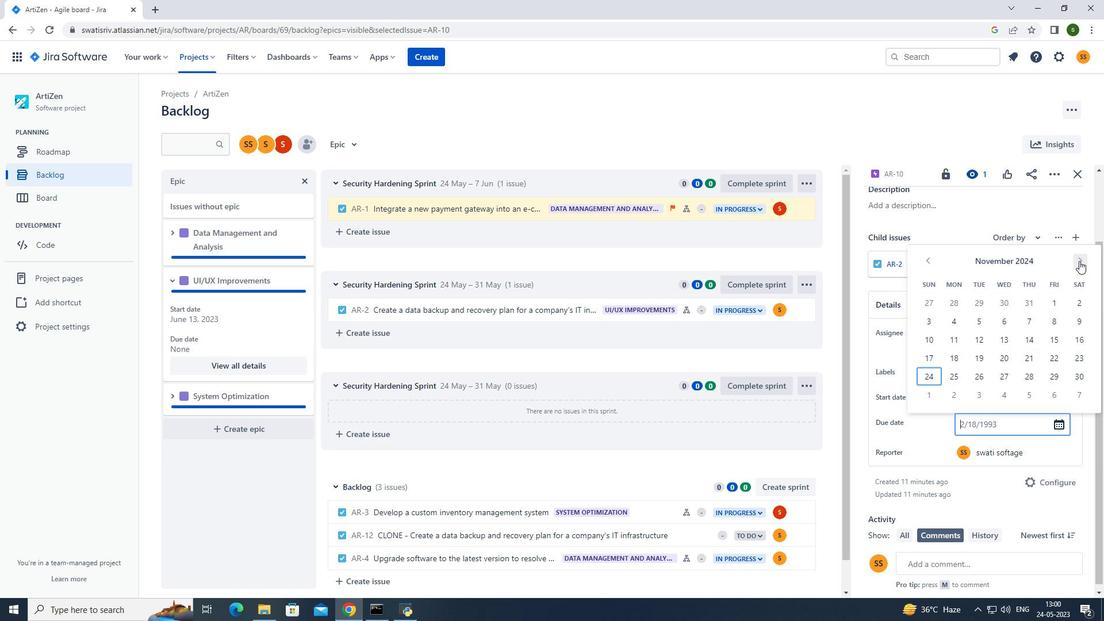 
Action: Mouse moved to (934, 360)
Screenshot: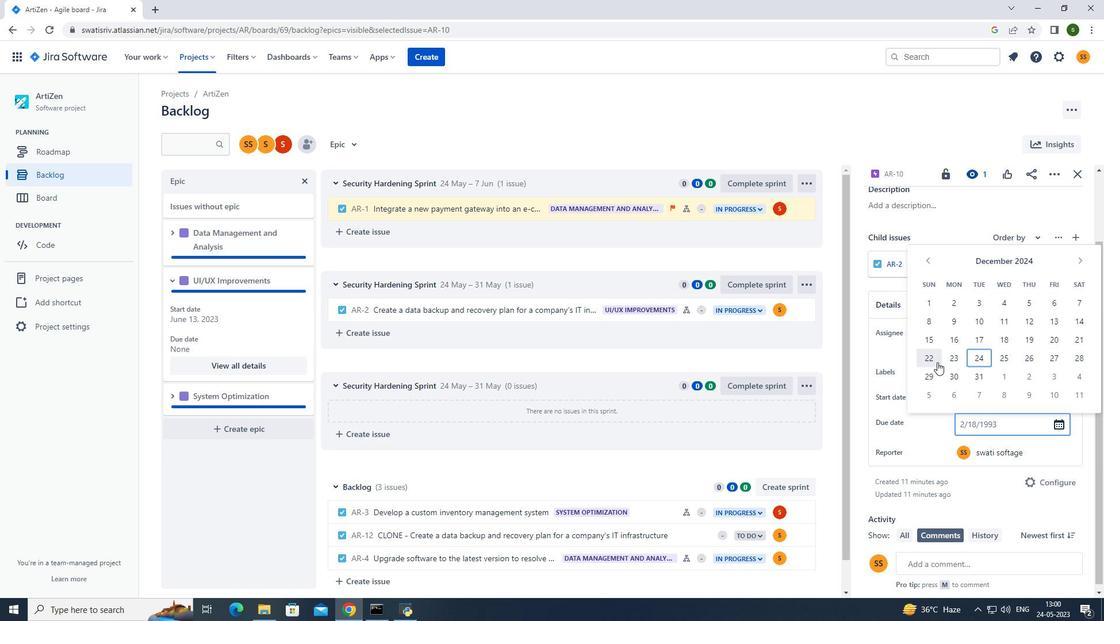 
Action: Mouse pressed left at (934, 360)
Screenshot: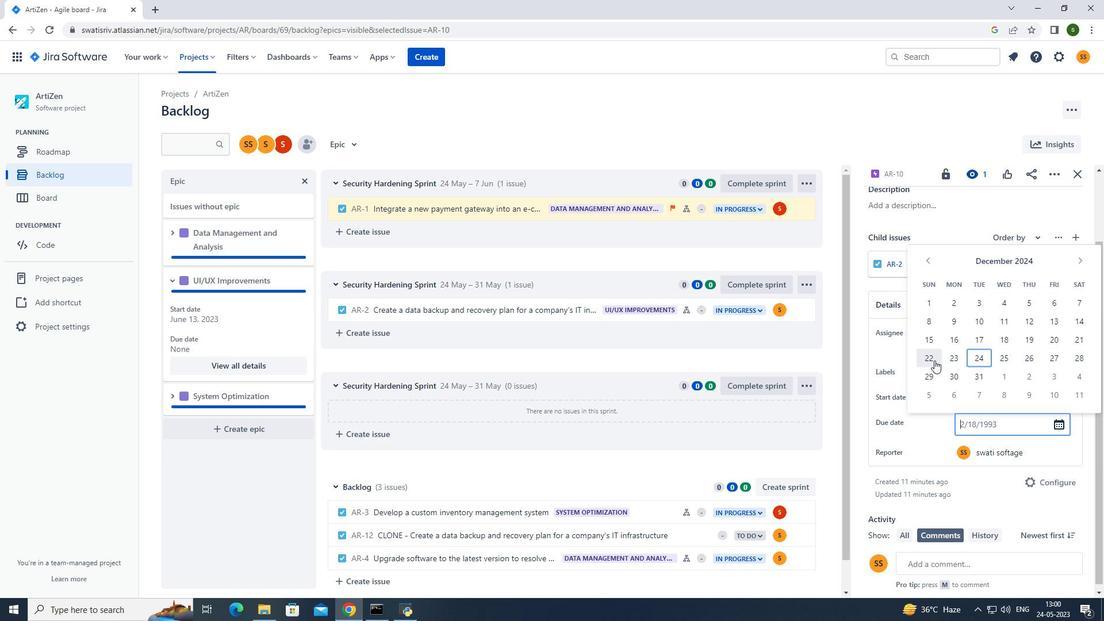 
Action: Mouse moved to (504, 108)
Screenshot: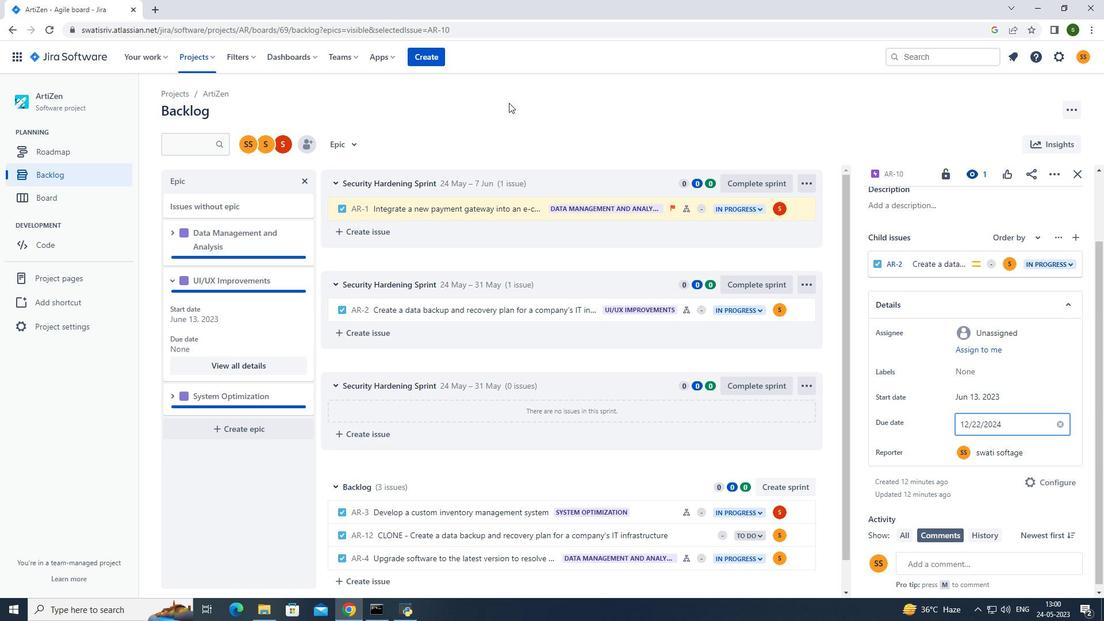 
Action: Mouse pressed left at (504, 108)
Screenshot: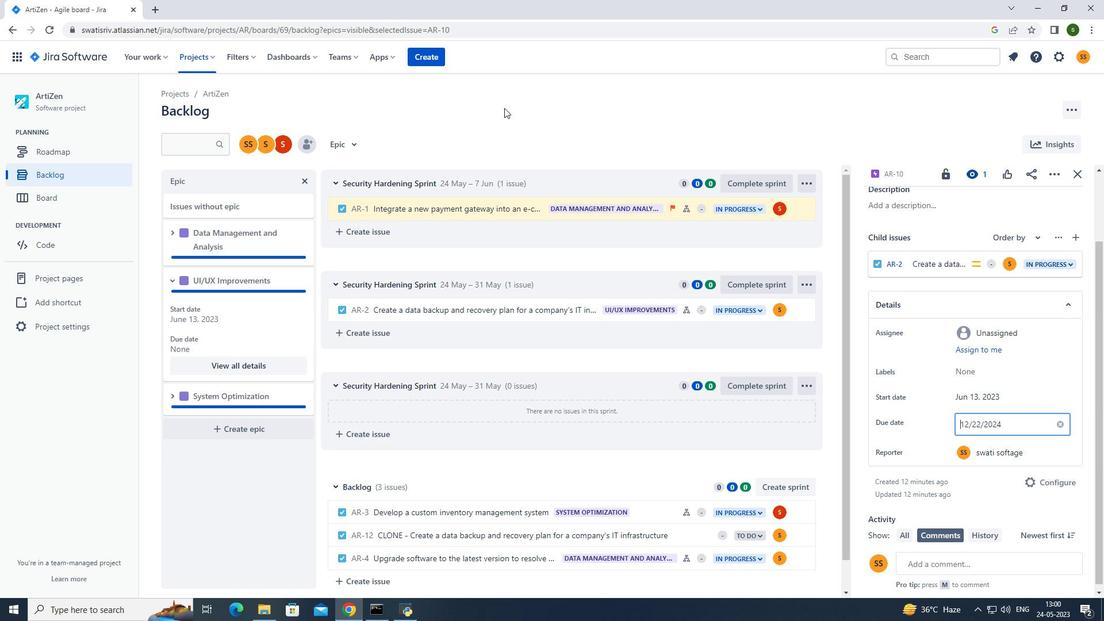
Action: Mouse moved to (193, 59)
Screenshot: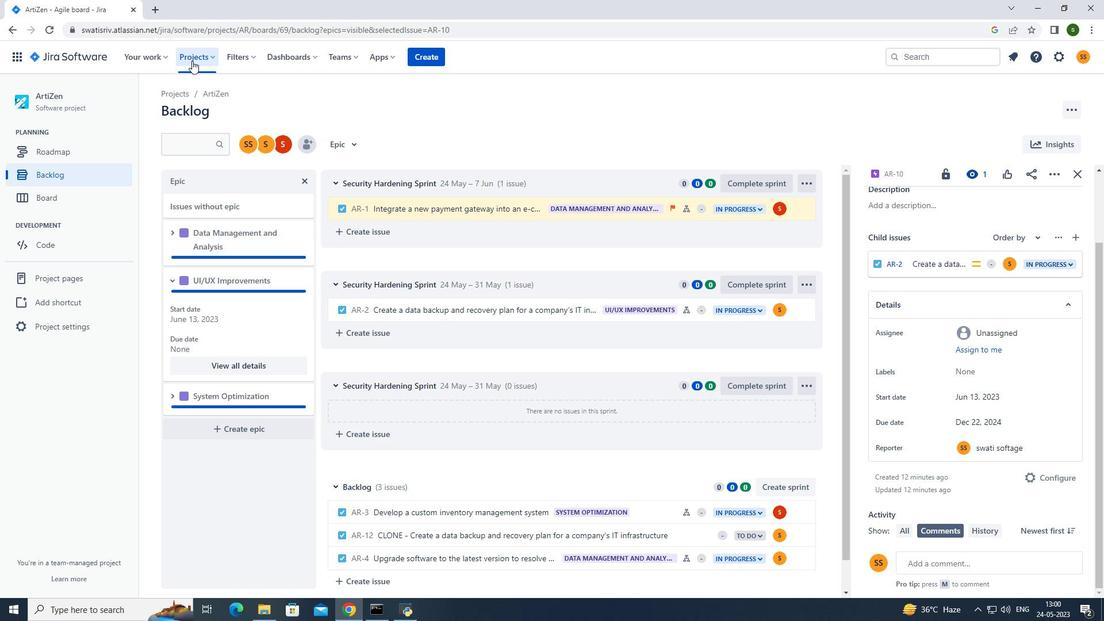 
Action: Mouse pressed left at (193, 59)
Screenshot: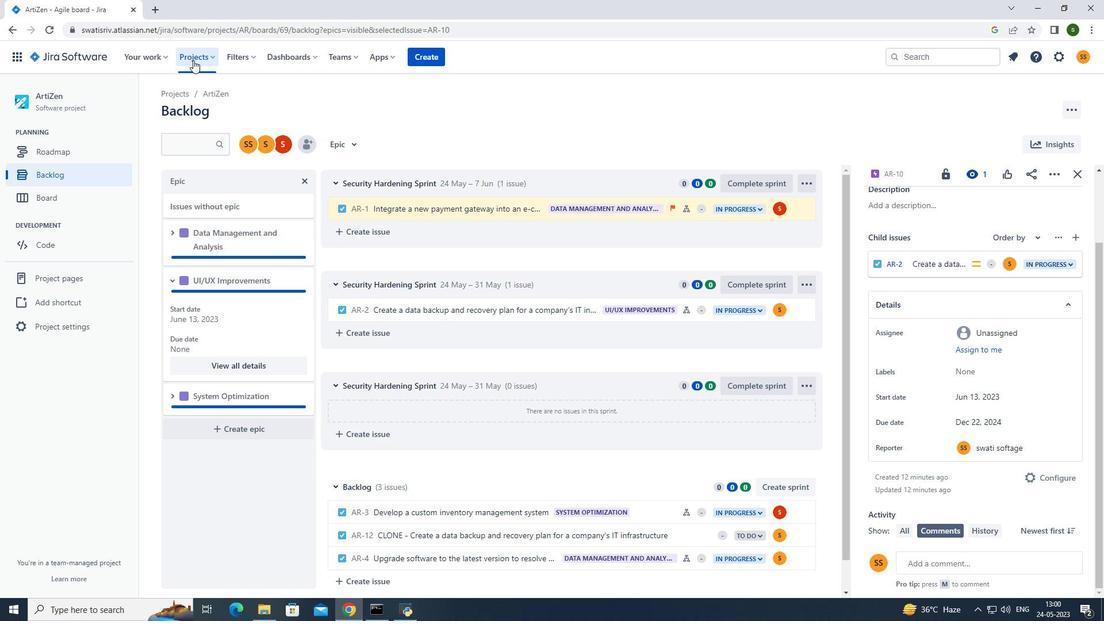 
Action: Mouse moved to (234, 115)
Screenshot: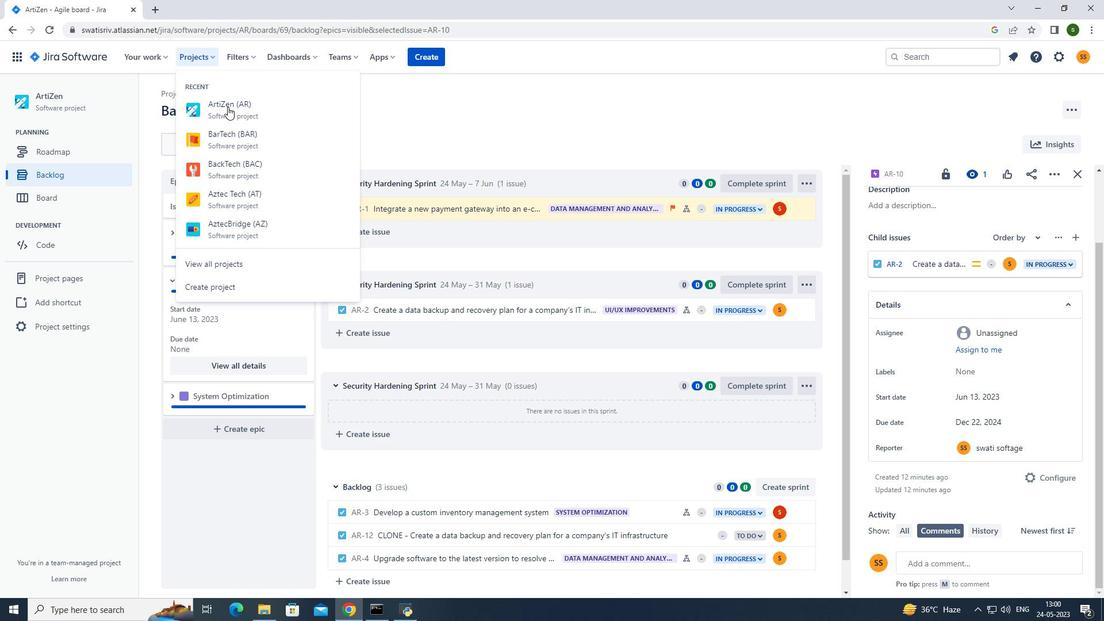 
Action: Mouse pressed left at (234, 115)
Screenshot: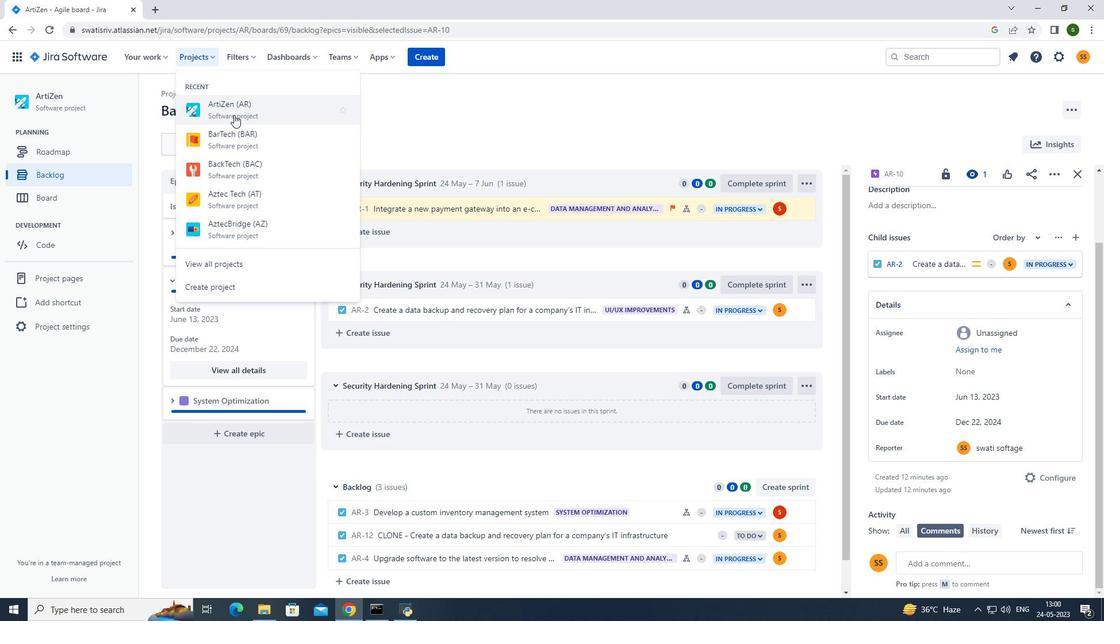 
Action: Mouse moved to (84, 177)
Screenshot: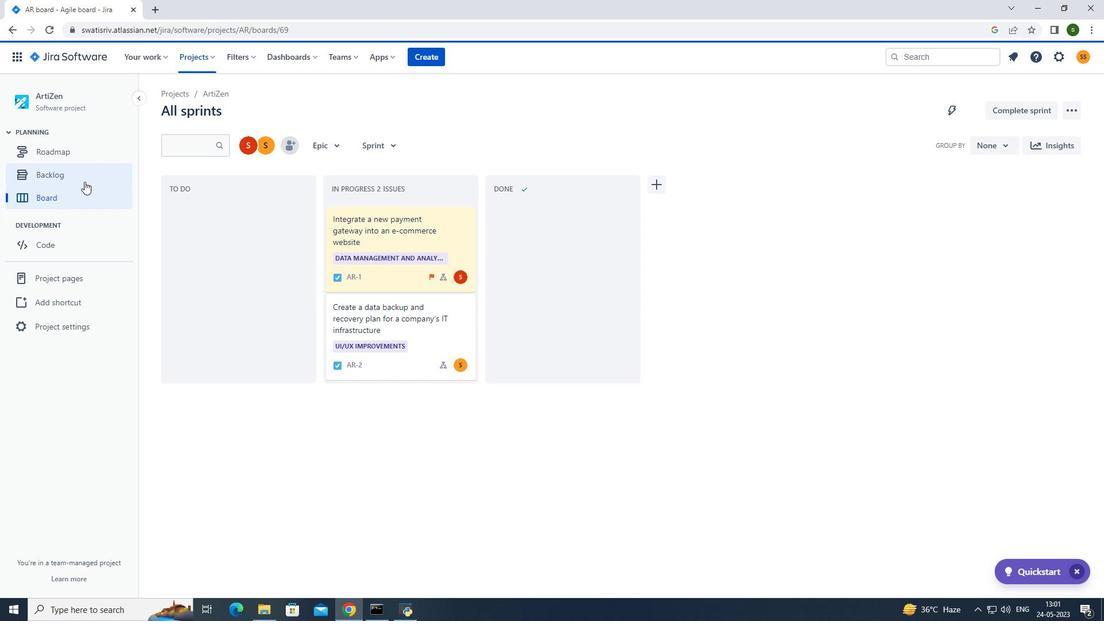 
Action: Mouse pressed left at (84, 177)
Screenshot: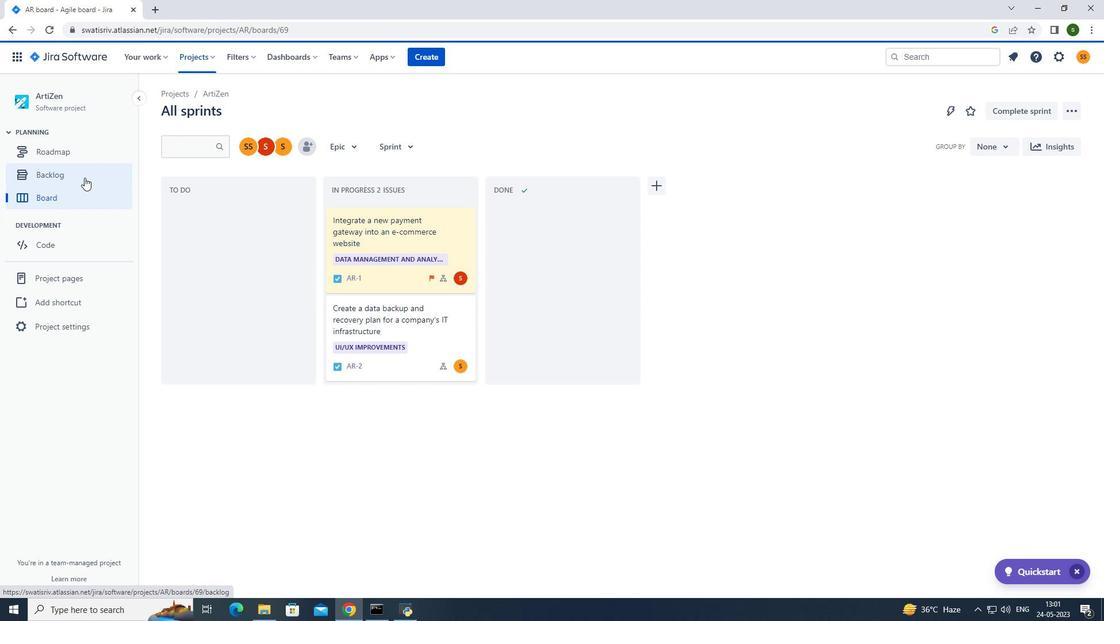 
Action: Mouse moved to (83, 174)
Screenshot: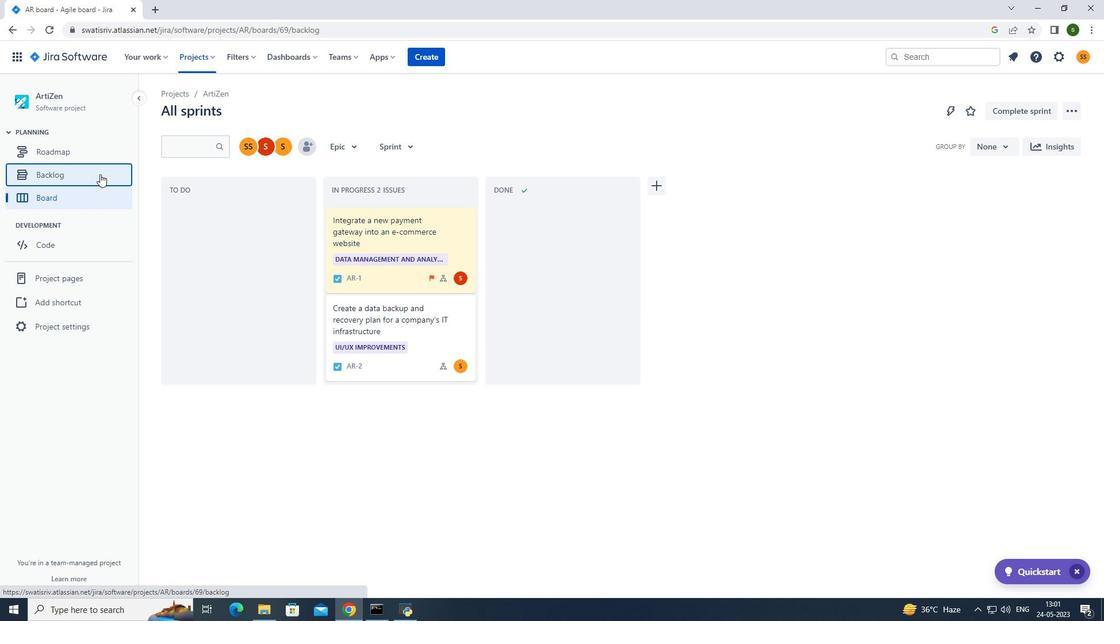
Action: Mouse pressed left at (83, 174)
Screenshot: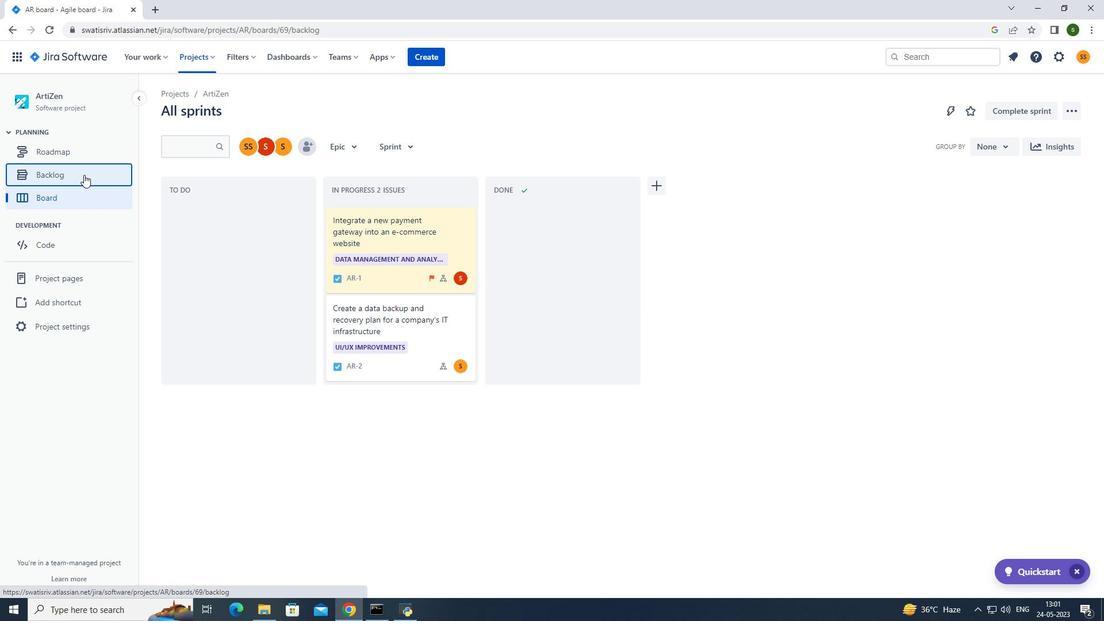 
Action: Mouse moved to (174, 314)
Screenshot: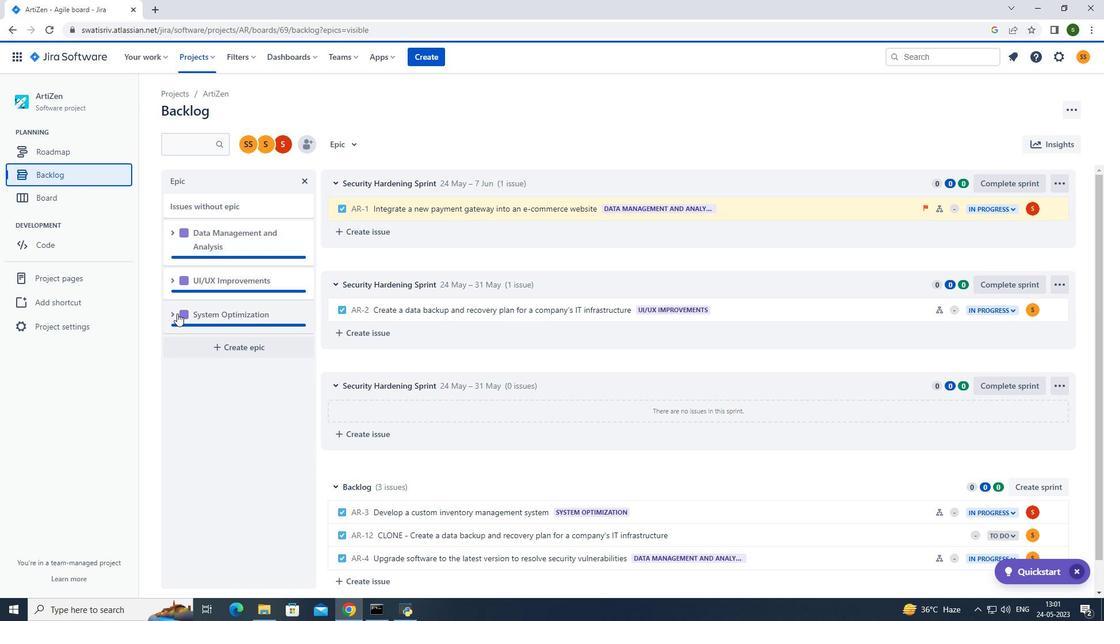 
Action: Mouse pressed left at (174, 314)
Screenshot: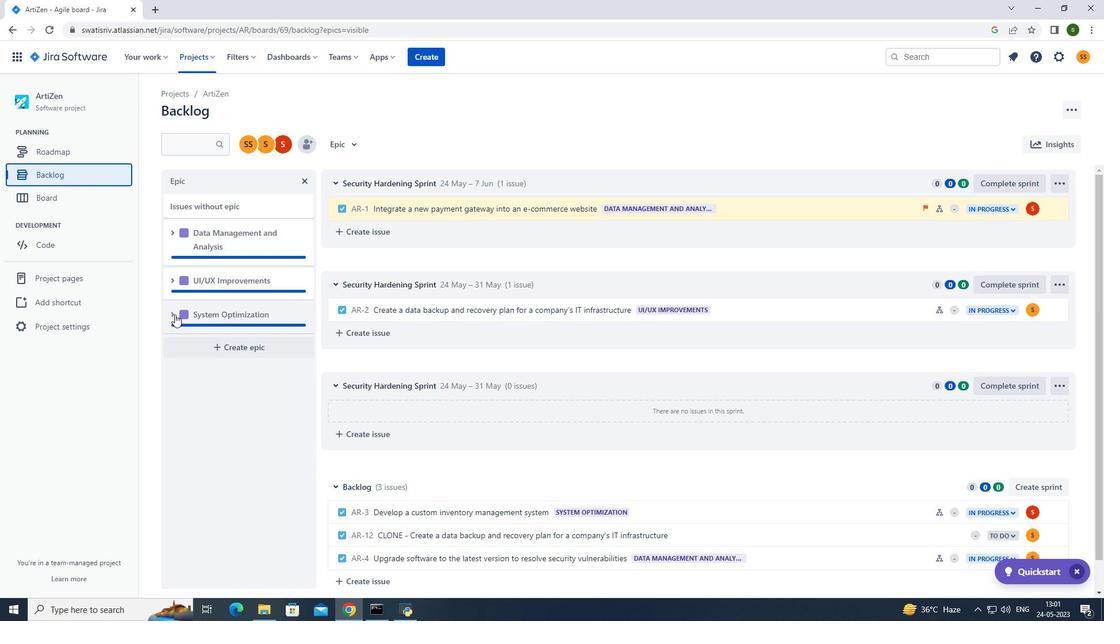 
Action: Mouse moved to (240, 399)
Screenshot: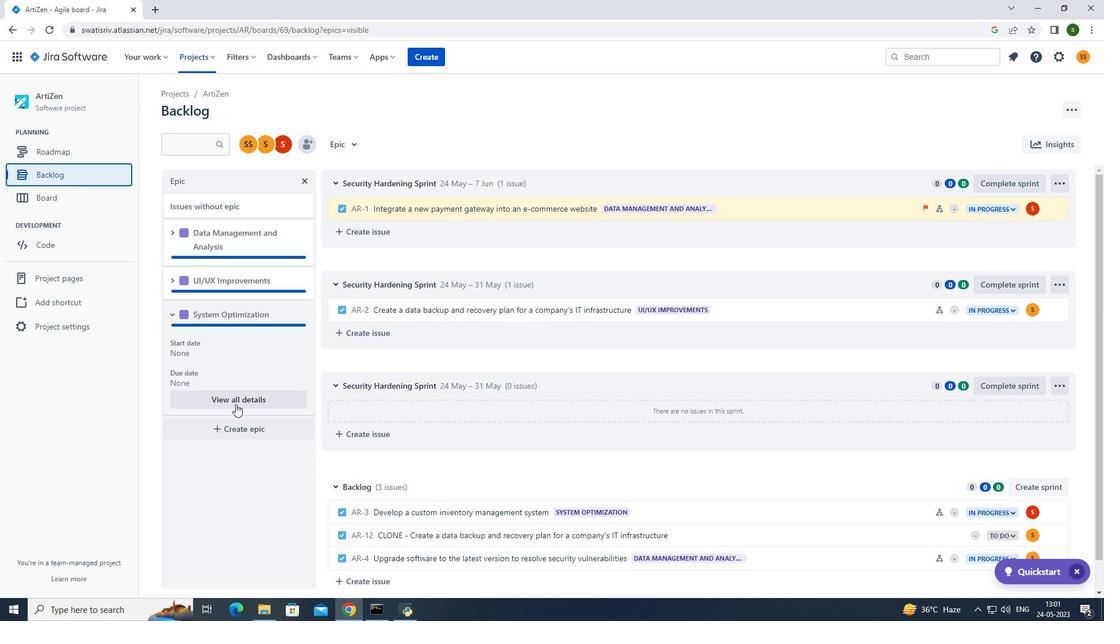 
Action: Mouse pressed left at (240, 399)
Screenshot: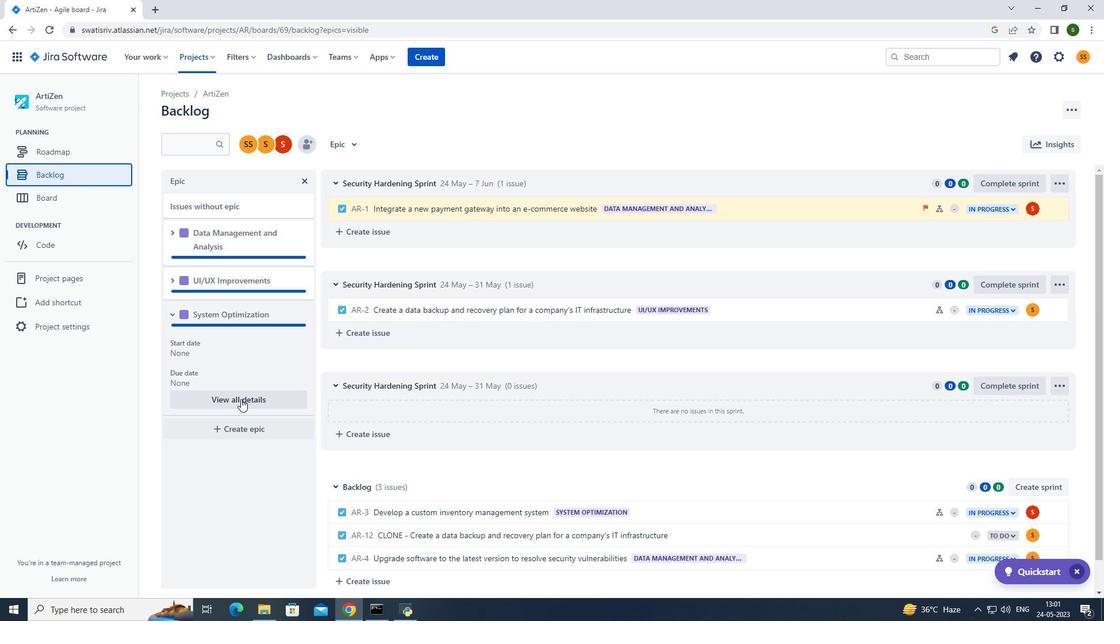 
Action: Mouse moved to (257, 400)
Screenshot: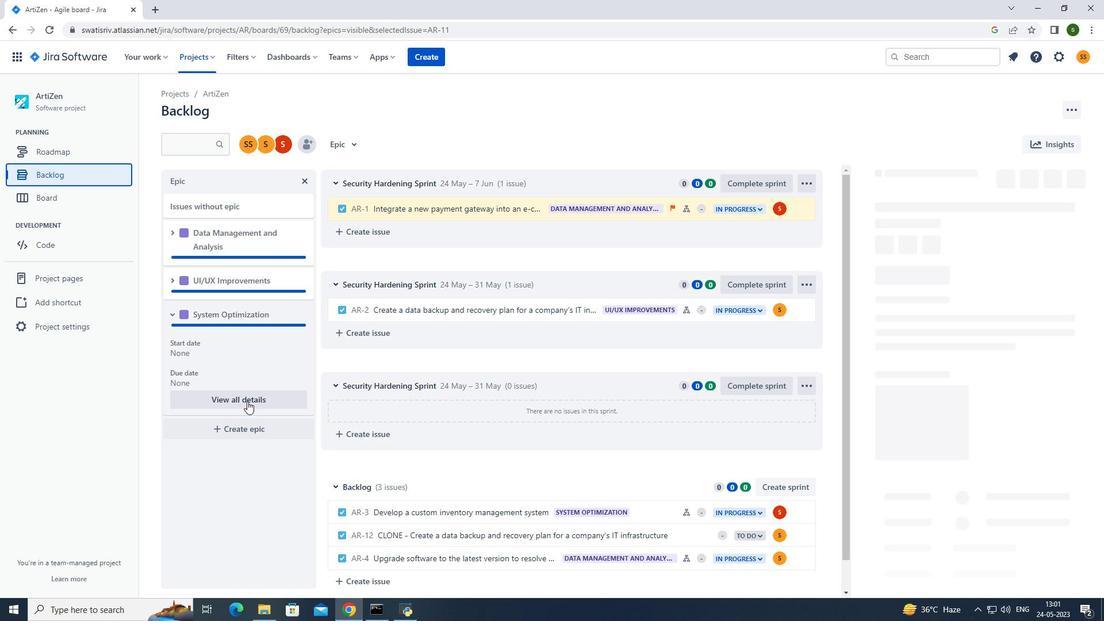 
Action: Mouse pressed left at (257, 400)
Screenshot: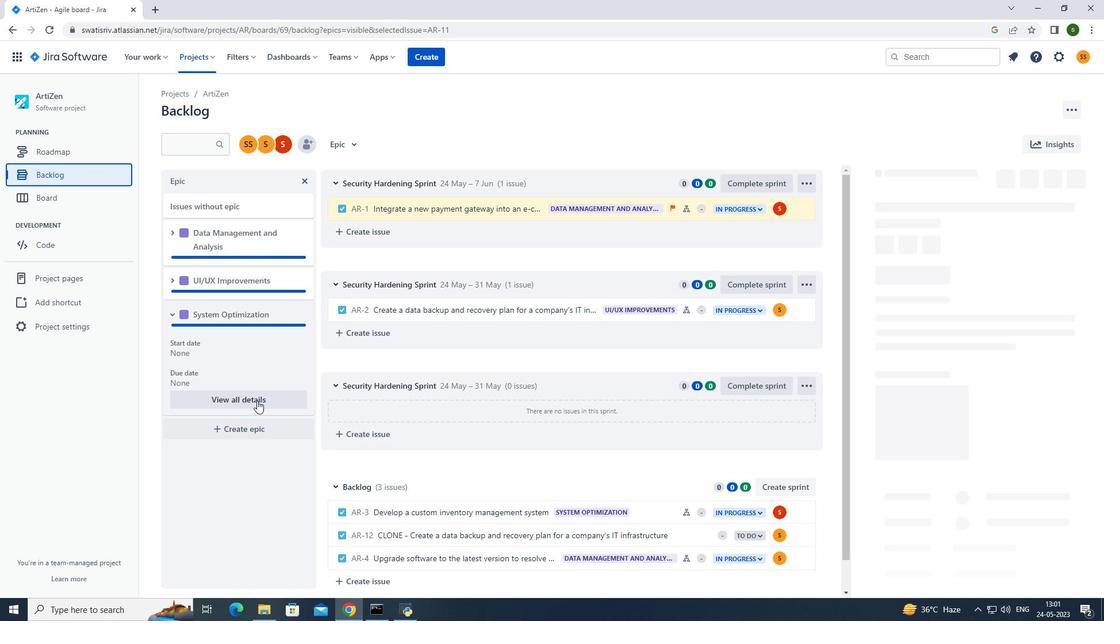 
Action: Mouse moved to (920, 377)
Screenshot: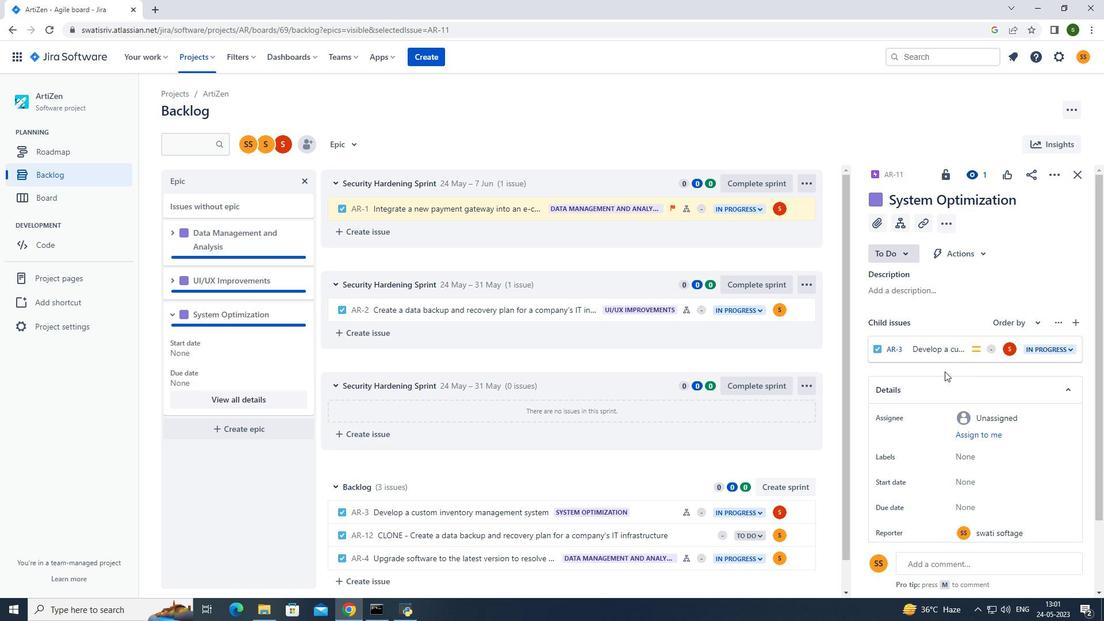 
Action: Mouse scrolled (920, 377) with delta (0, 0)
Screenshot: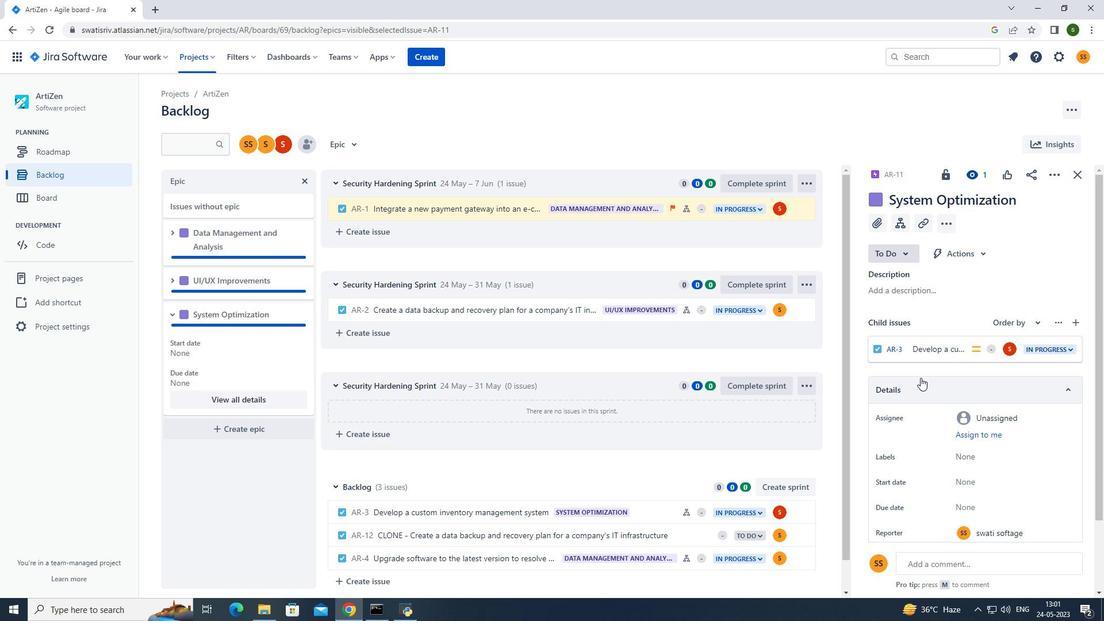 
Action: Mouse scrolled (920, 377) with delta (0, 0)
Screenshot: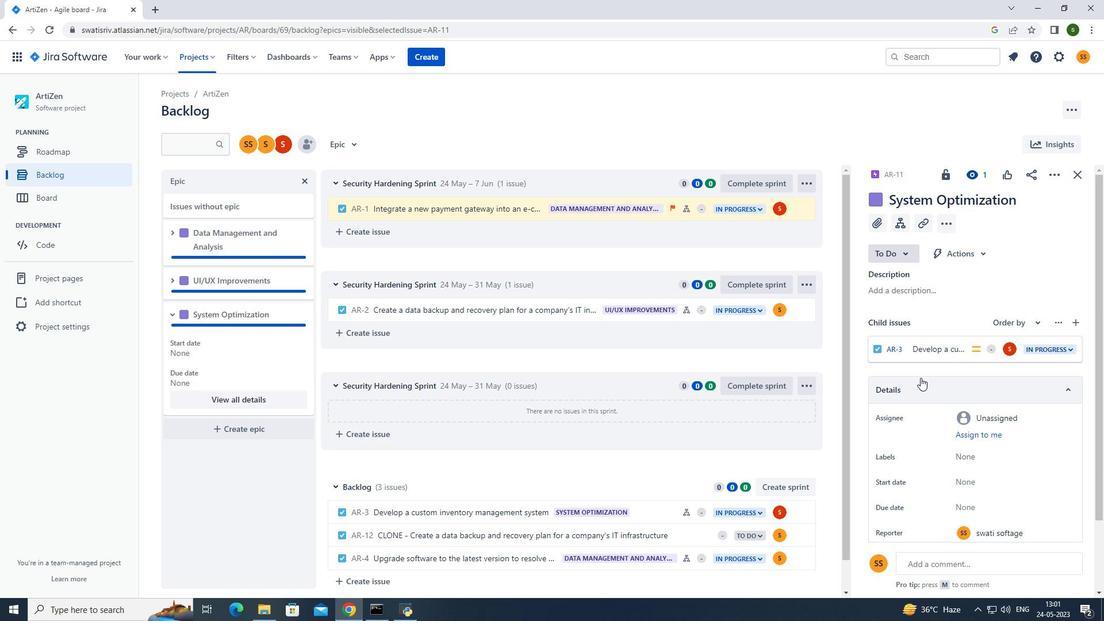 
Action: Mouse moved to (984, 392)
Screenshot: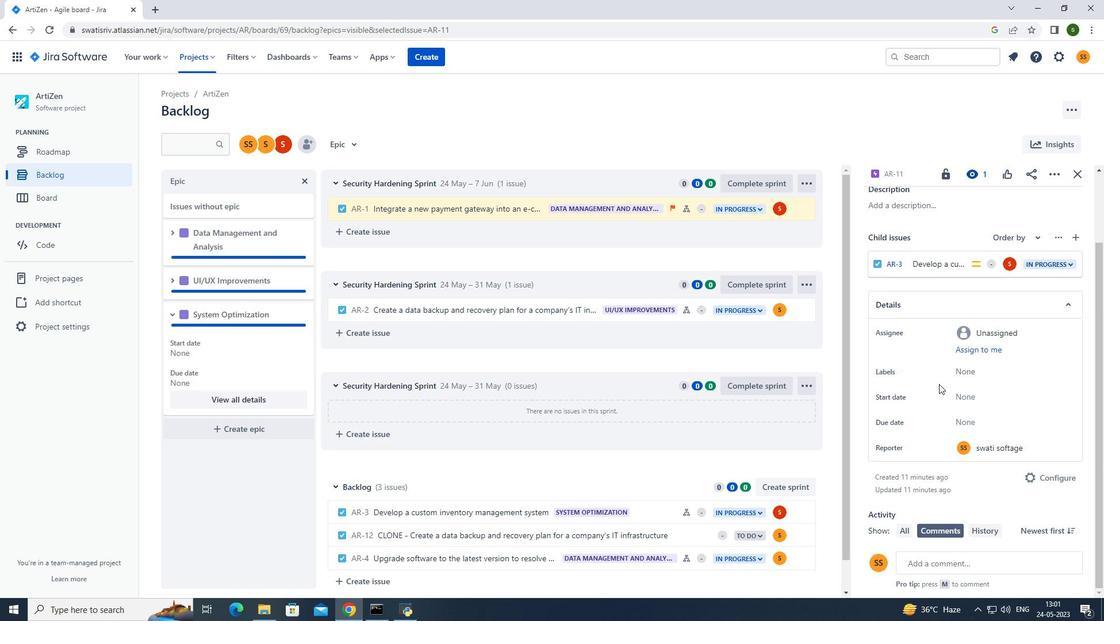 
Action: Mouse pressed left at (984, 392)
Screenshot: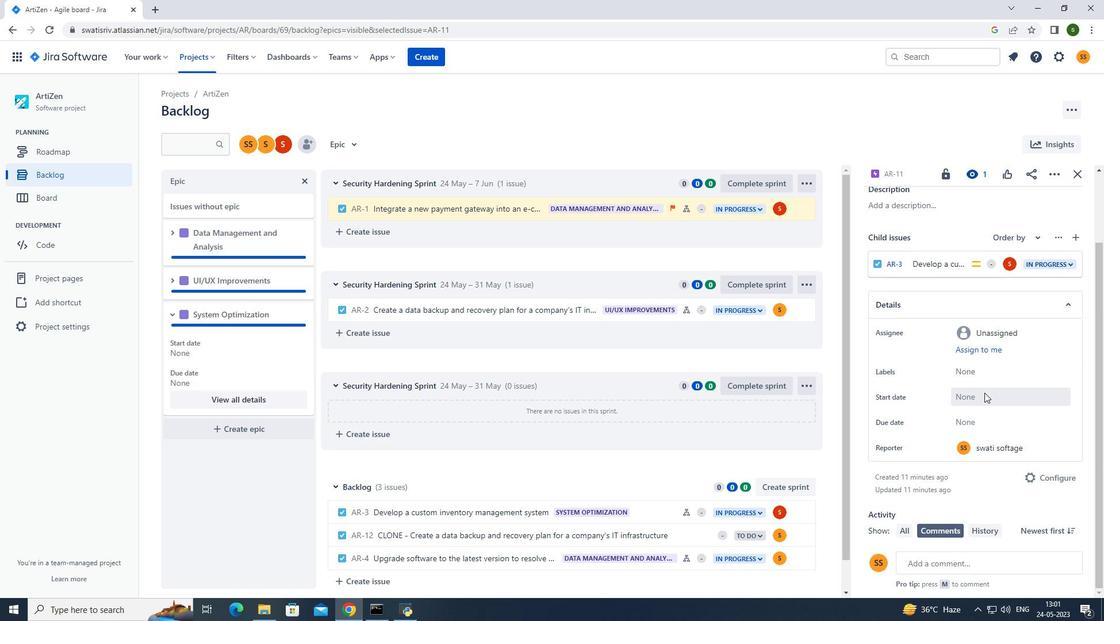 
Action: Mouse moved to (1078, 427)
Screenshot: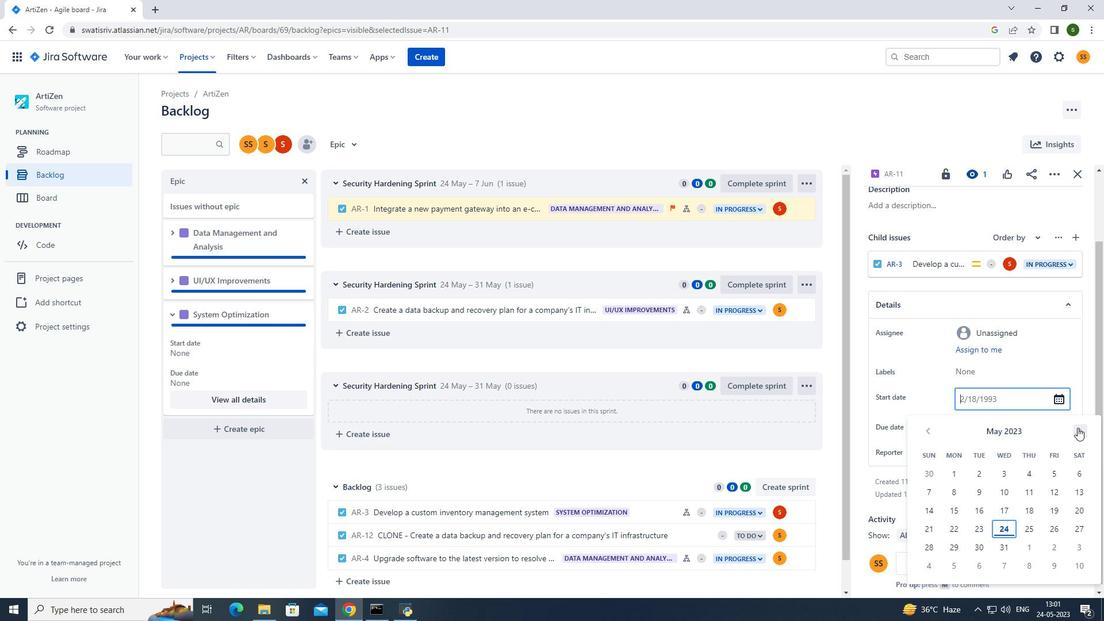 
Action: Mouse pressed left at (1078, 427)
Screenshot: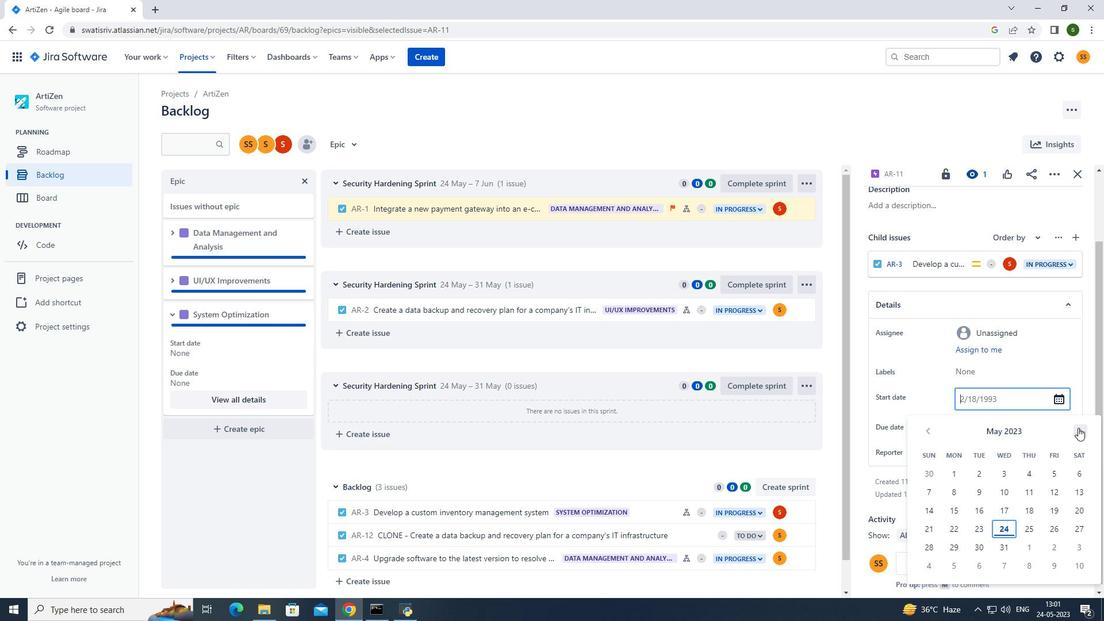 
Action: Mouse moved to (926, 532)
Screenshot: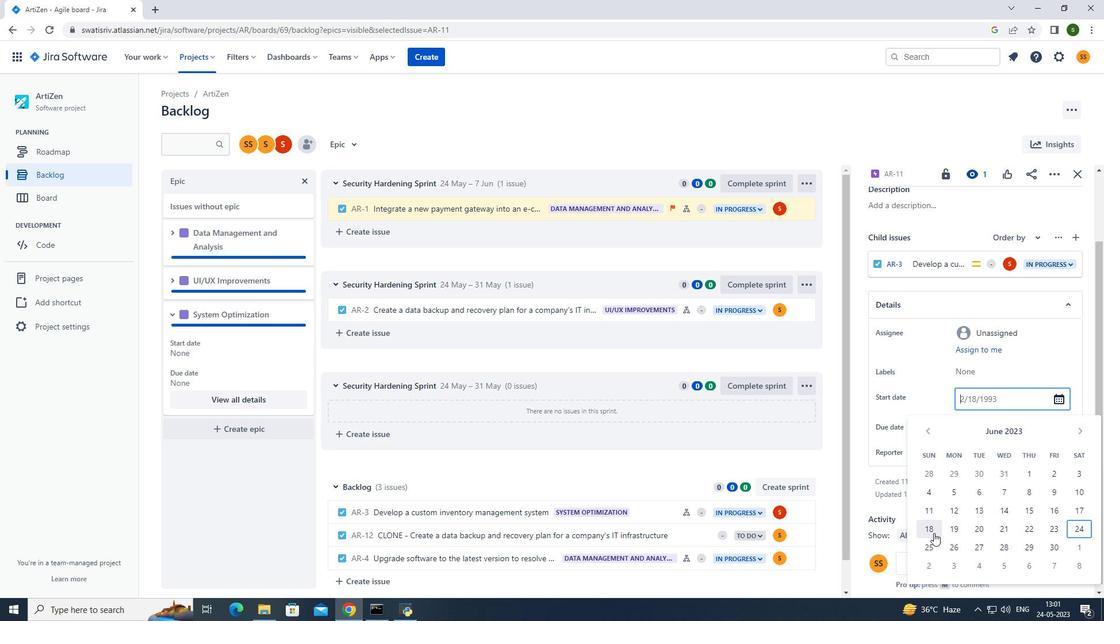 
Action: Mouse pressed left at (926, 532)
Screenshot: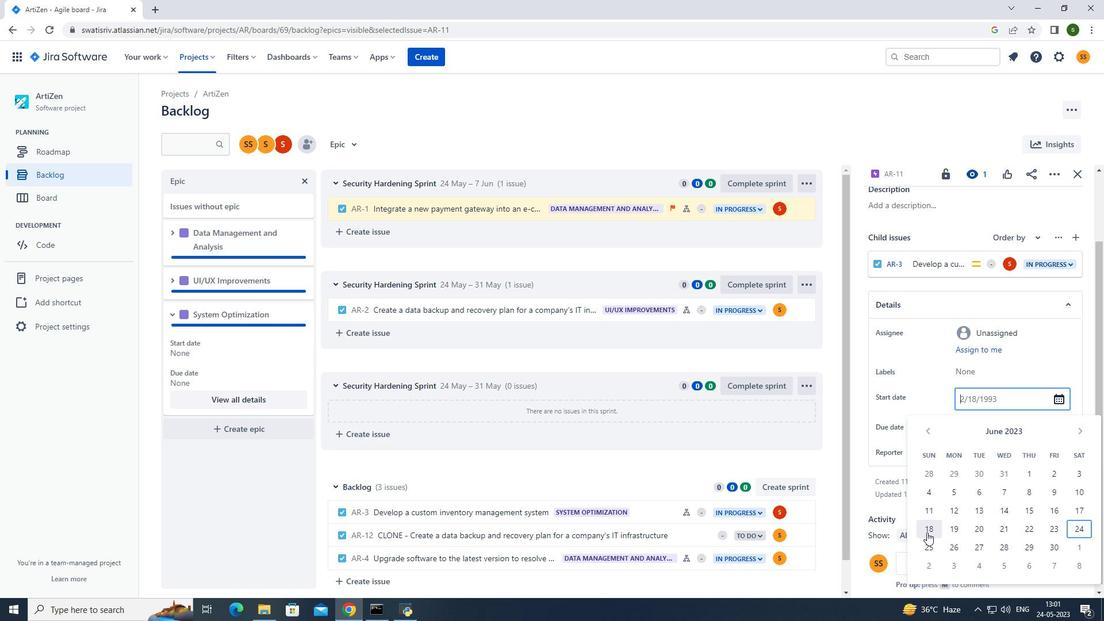 
Action: Mouse moved to (972, 424)
Screenshot: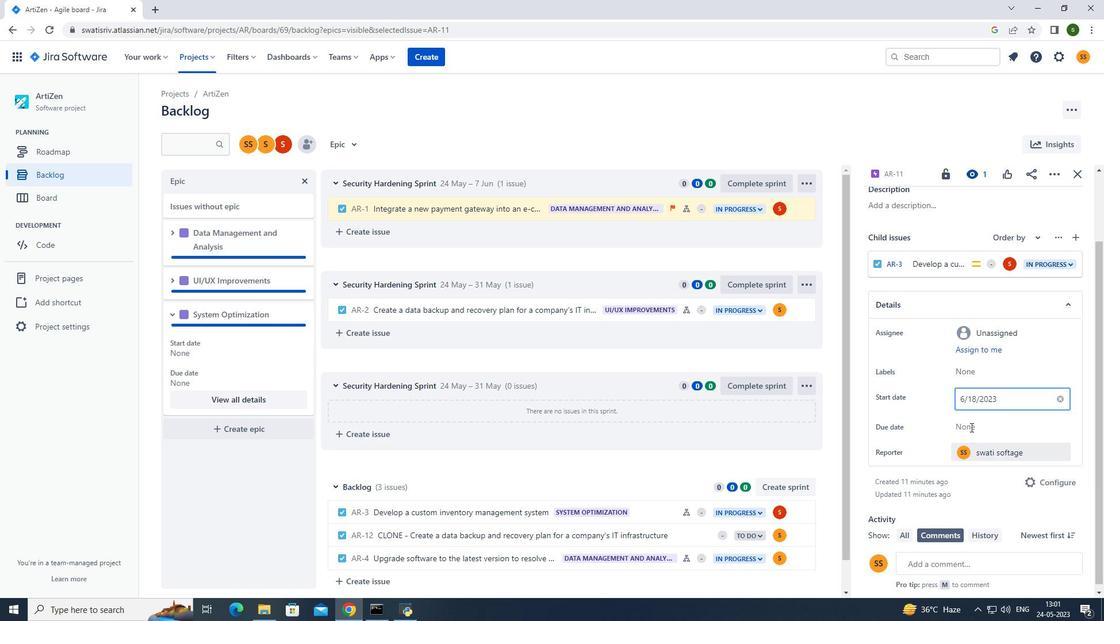 
Action: Mouse pressed left at (972, 424)
Screenshot: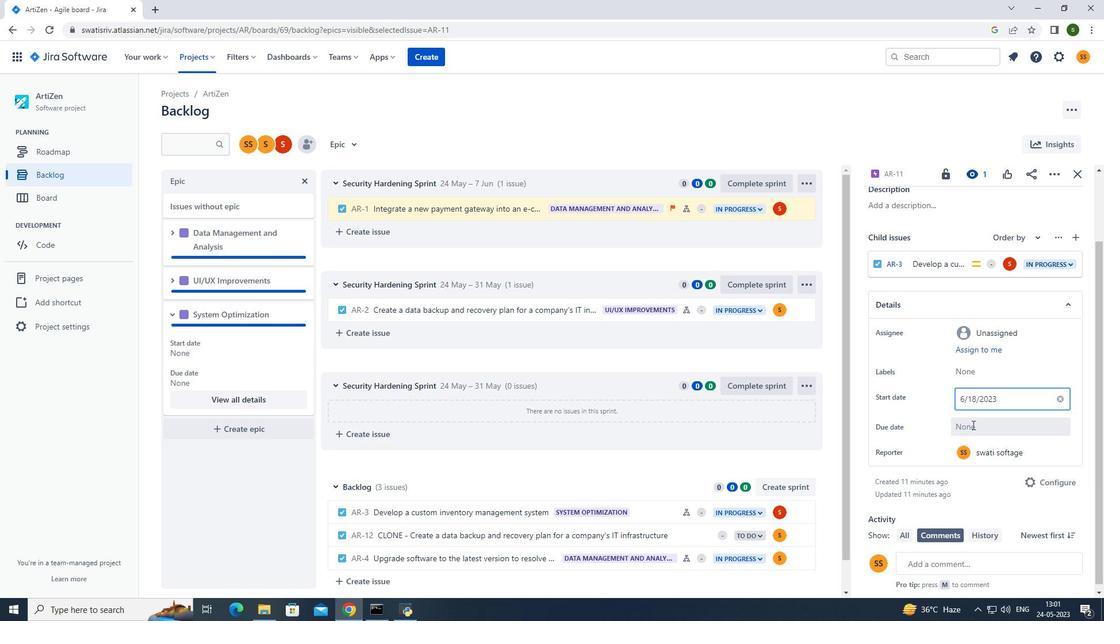 
Action: Mouse moved to (1019, 426)
Screenshot: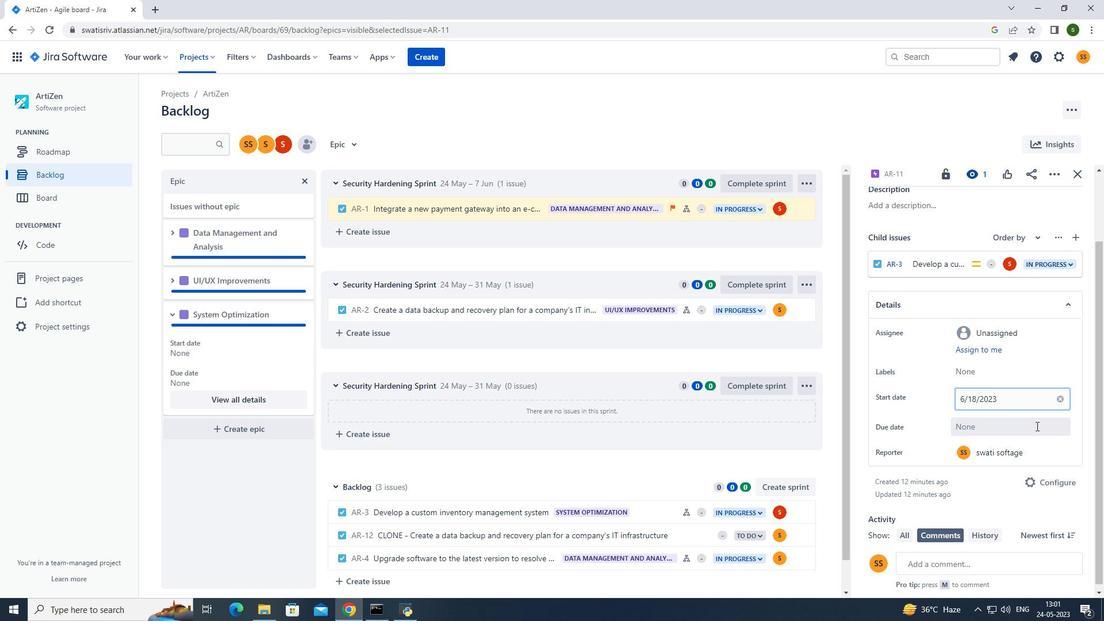 
Action: Mouse pressed left at (1019, 426)
Screenshot: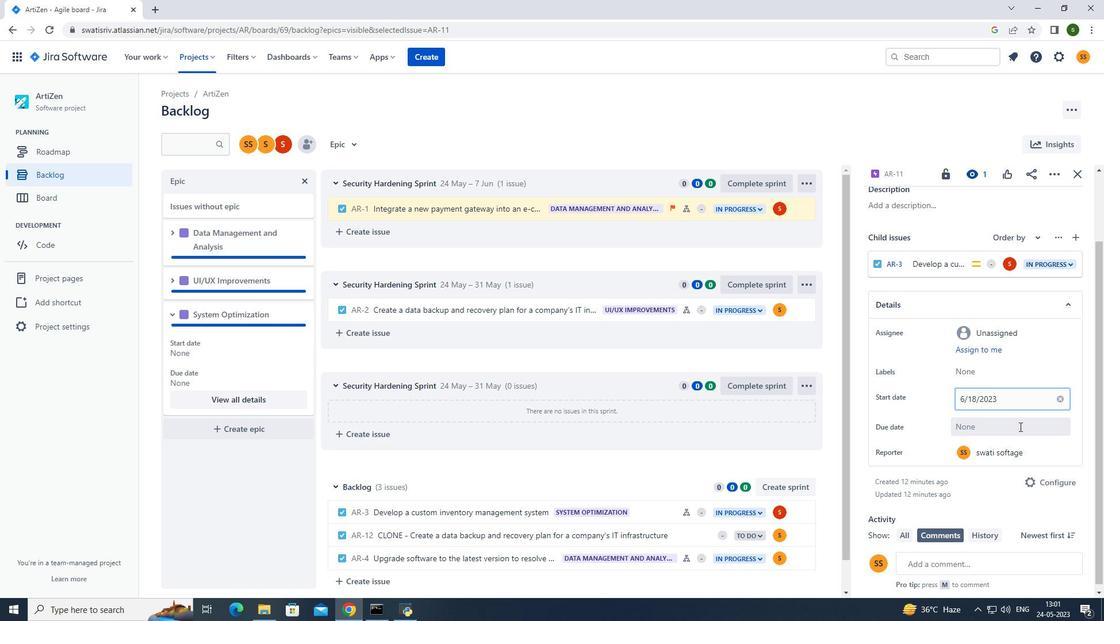 
Action: Mouse moved to (978, 419)
Screenshot: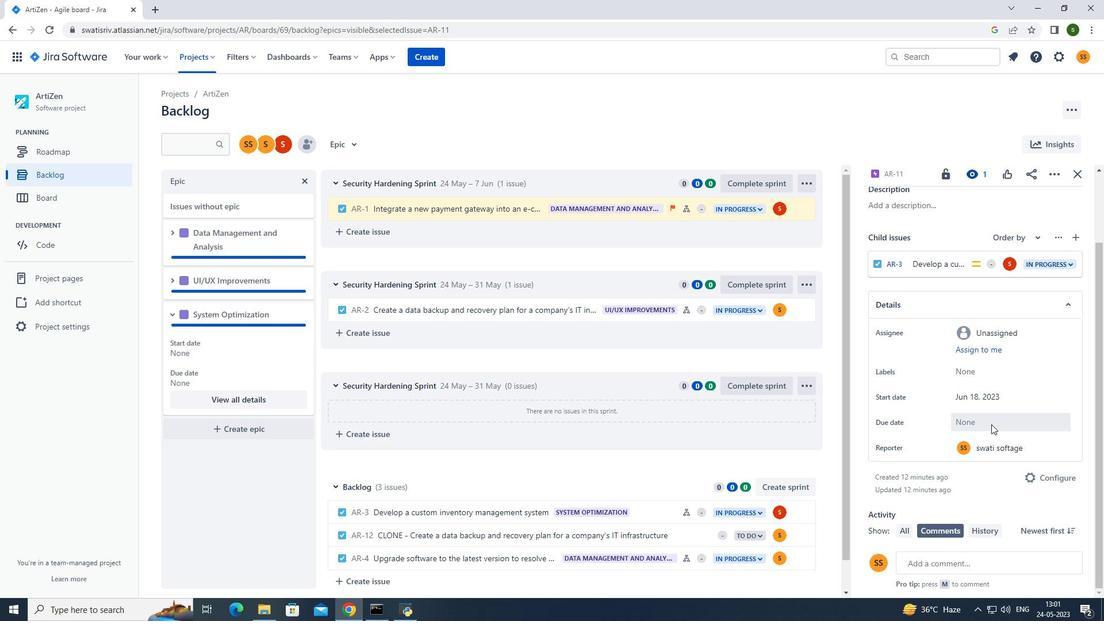 
Action: Mouse pressed left at (978, 419)
Screenshot: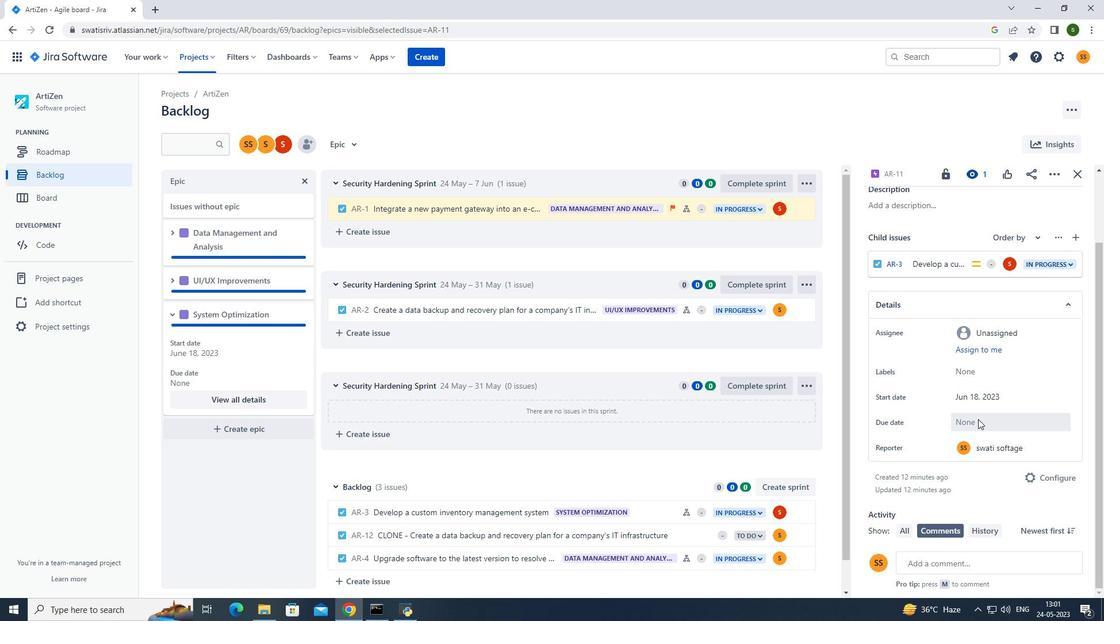 
Action: Mouse moved to (1083, 257)
Screenshot: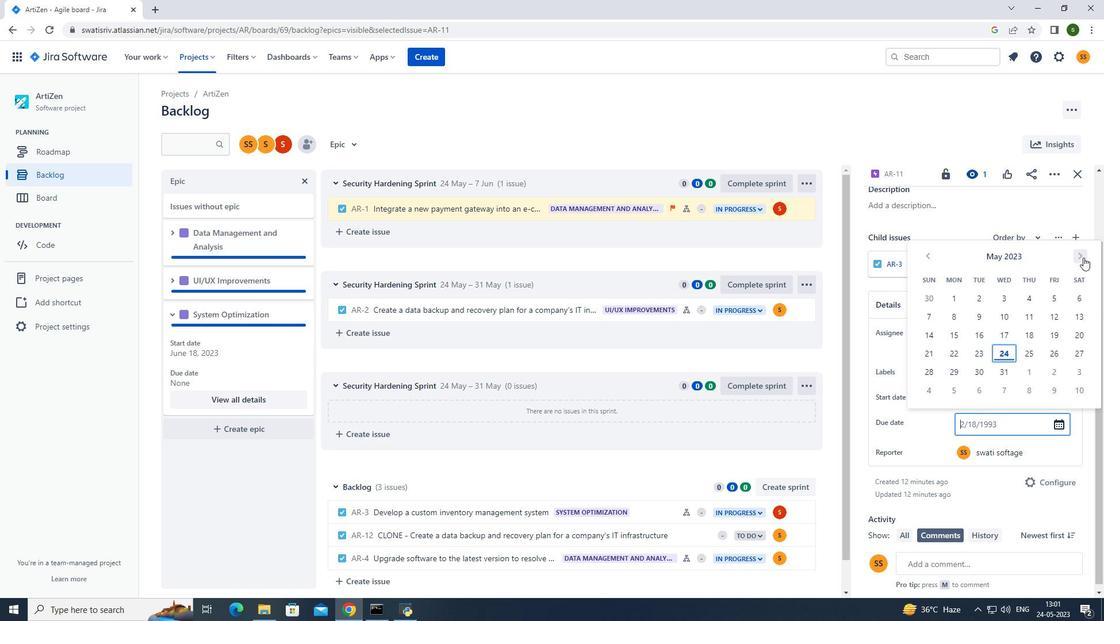 
Action: Mouse pressed left at (1083, 257)
Screenshot: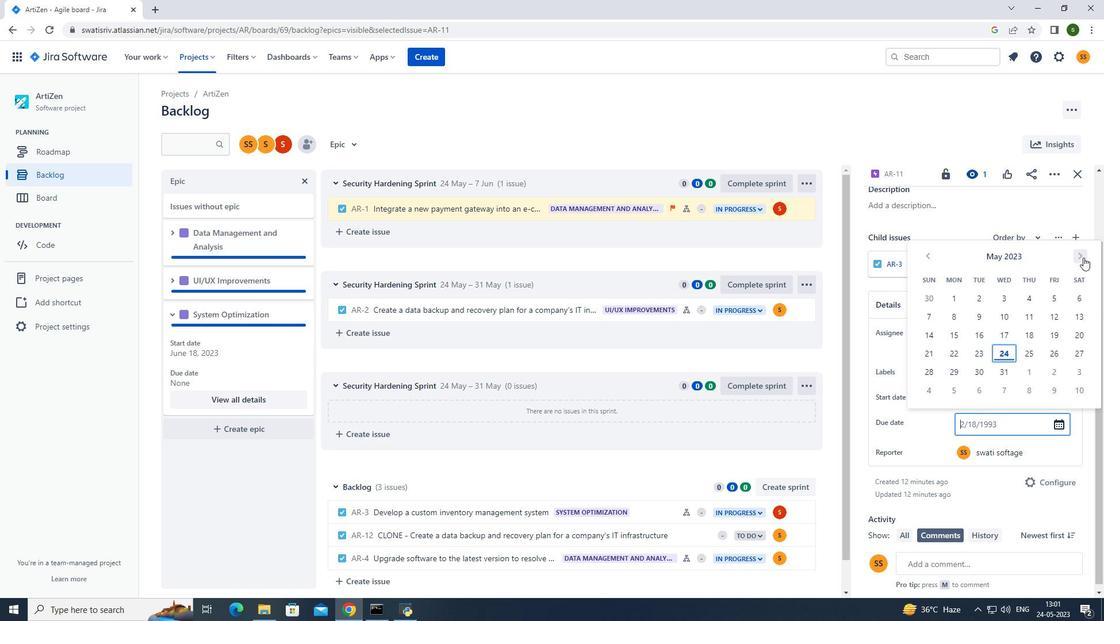 
Action: Mouse moved to (1077, 257)
Screenshot: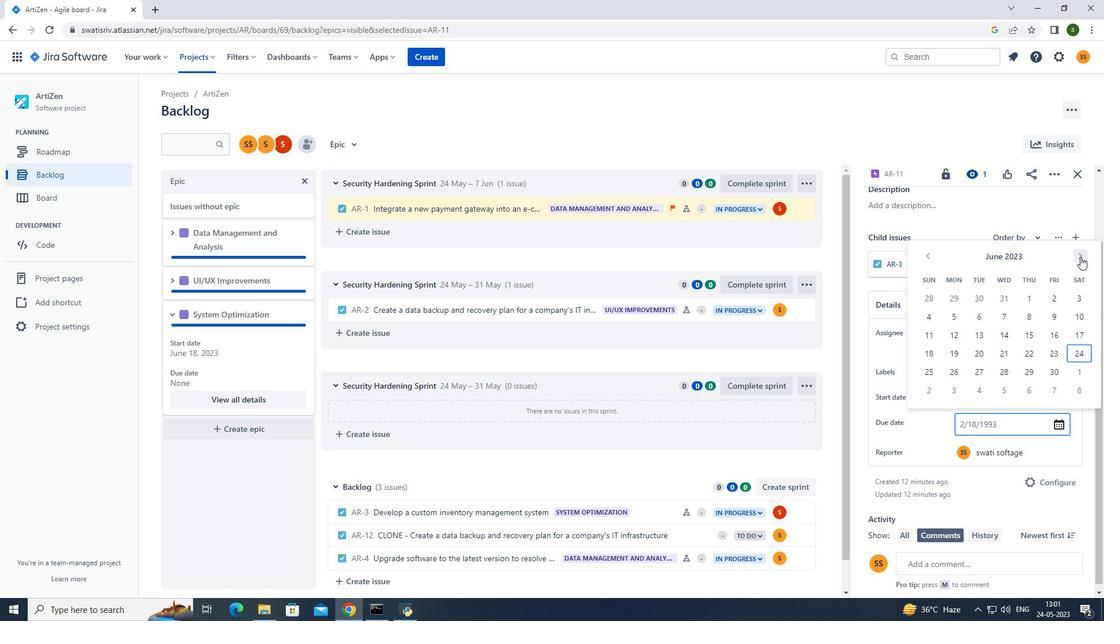 
Action: Mouse pressed left at (1077, 257)
Screenshot: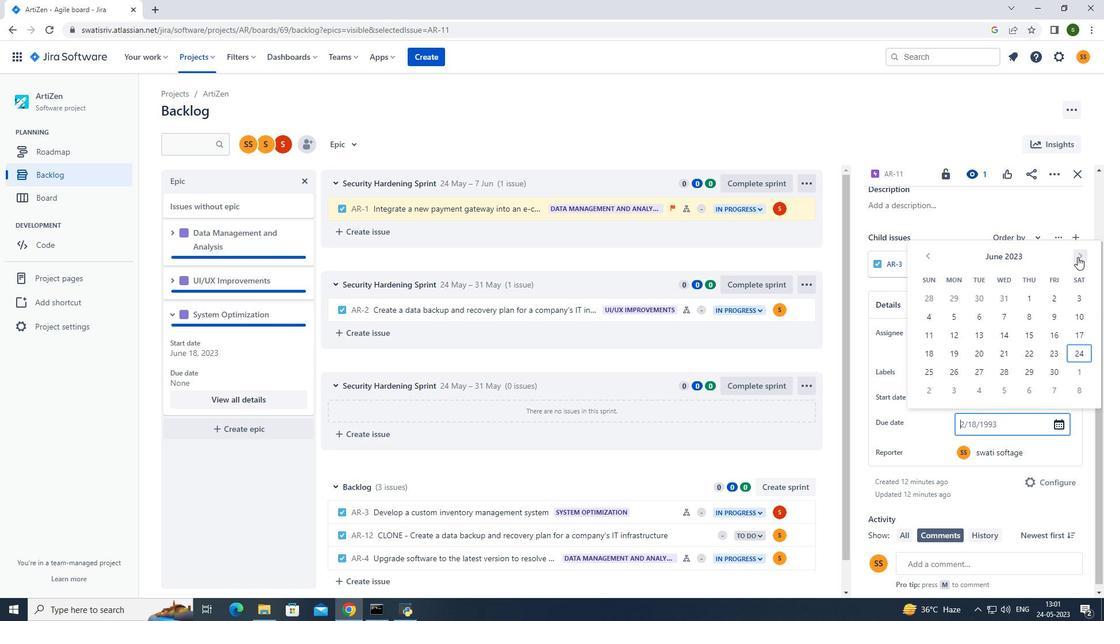 
Action: Mouse moved to (1079, 254)
Screenshot: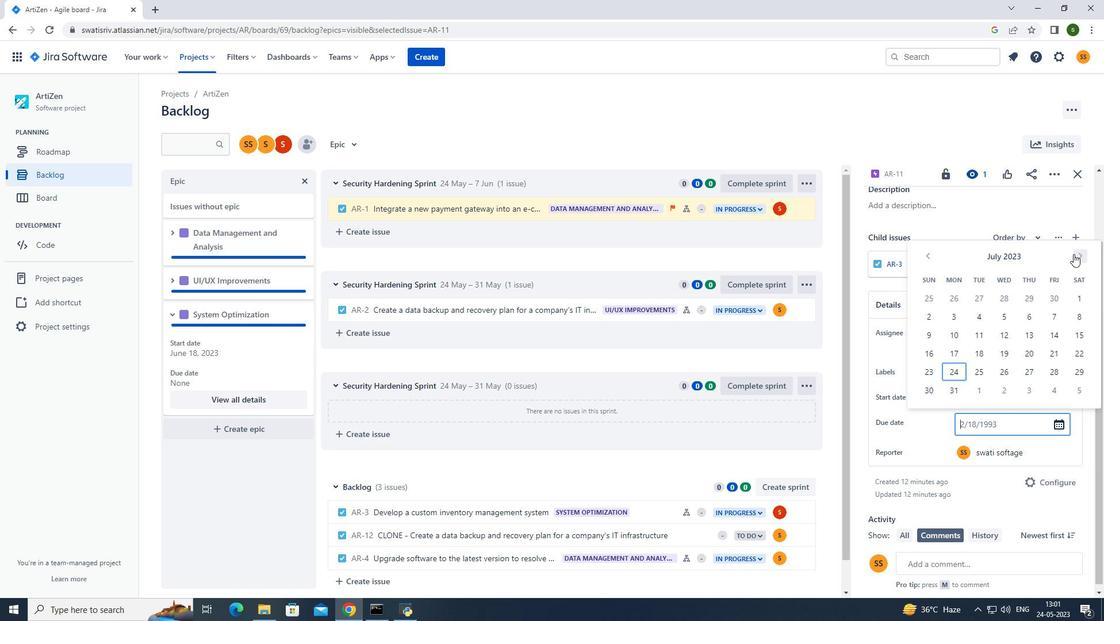 
Action: Mouse pressed left at (1079, 254)
Screenshot: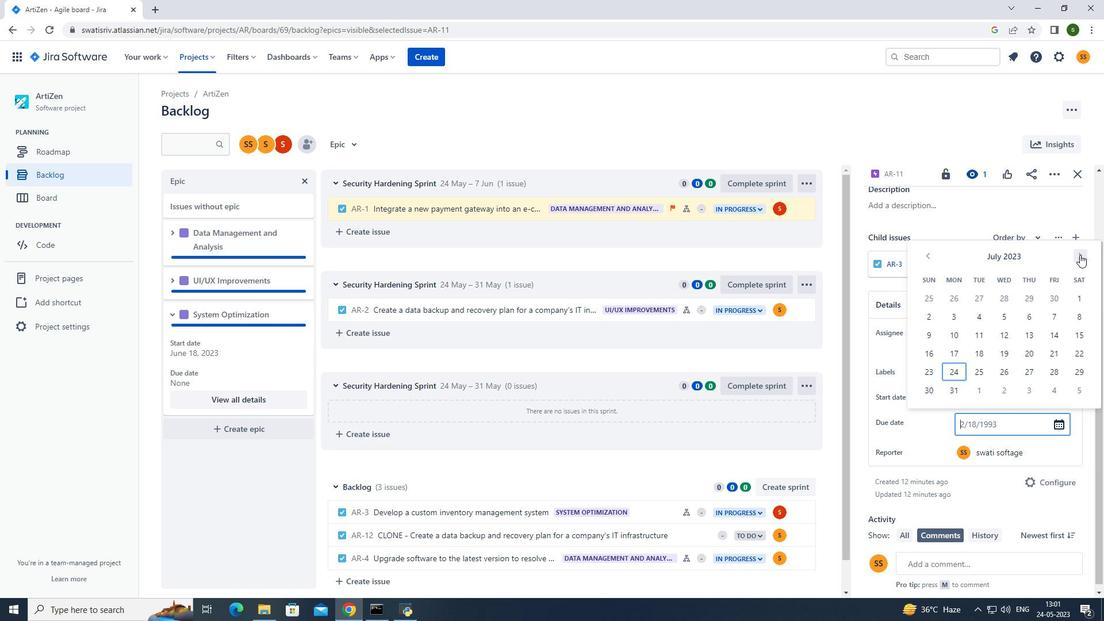 
Action: Mouse pressed left at (1079, 254)
Screenshot: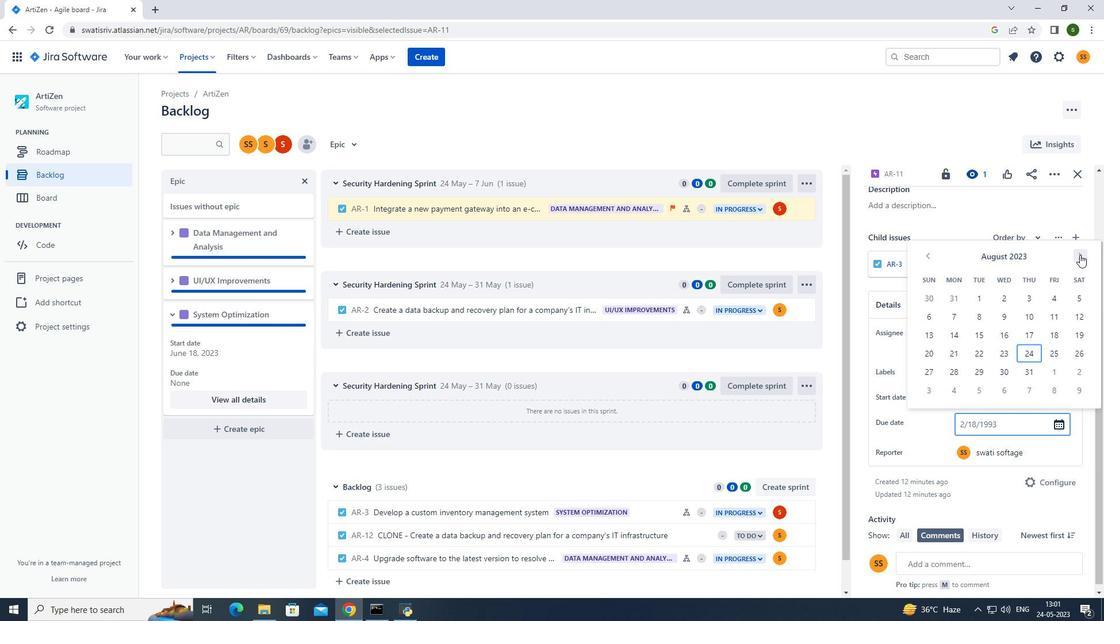 
Action: Mouse moved to (1080, 255)
Screenshot: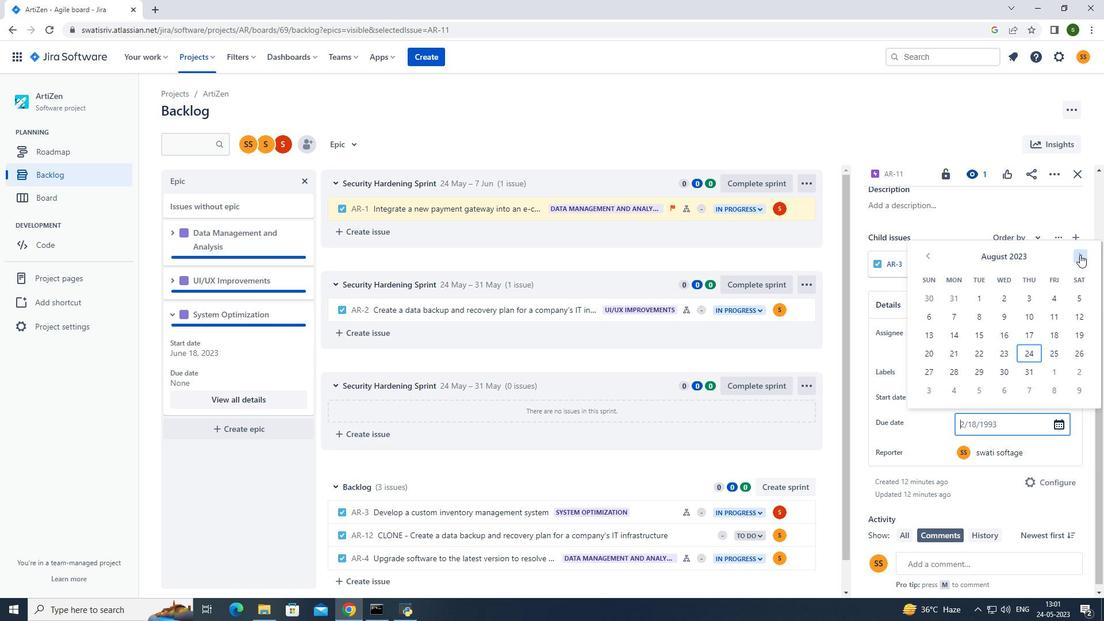 
Action: Mouse pressed left at (1080, 255)
Screenshot: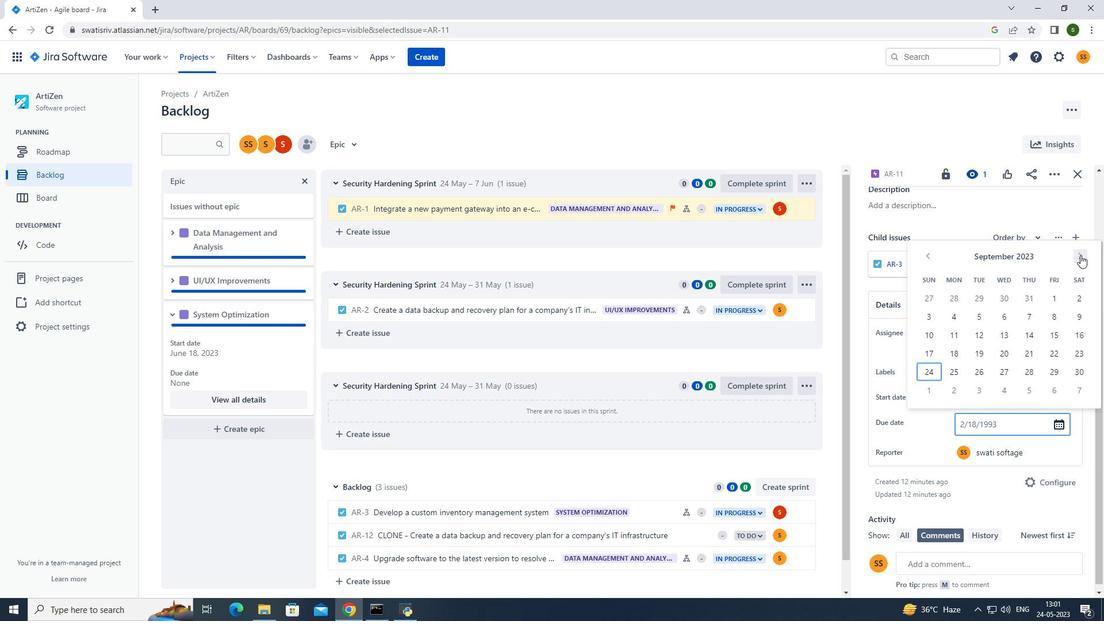 
Action: Mouse pressed left at (1080, 255)
Screenshot: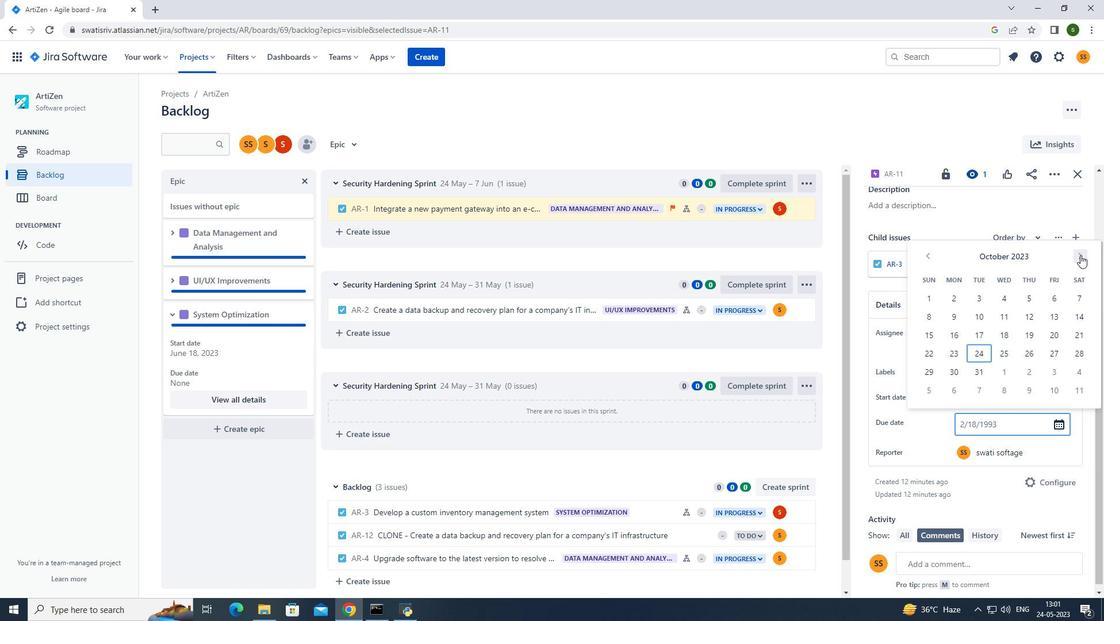 
Action: Mouse pressed left at (1080, 255)
Screenshot: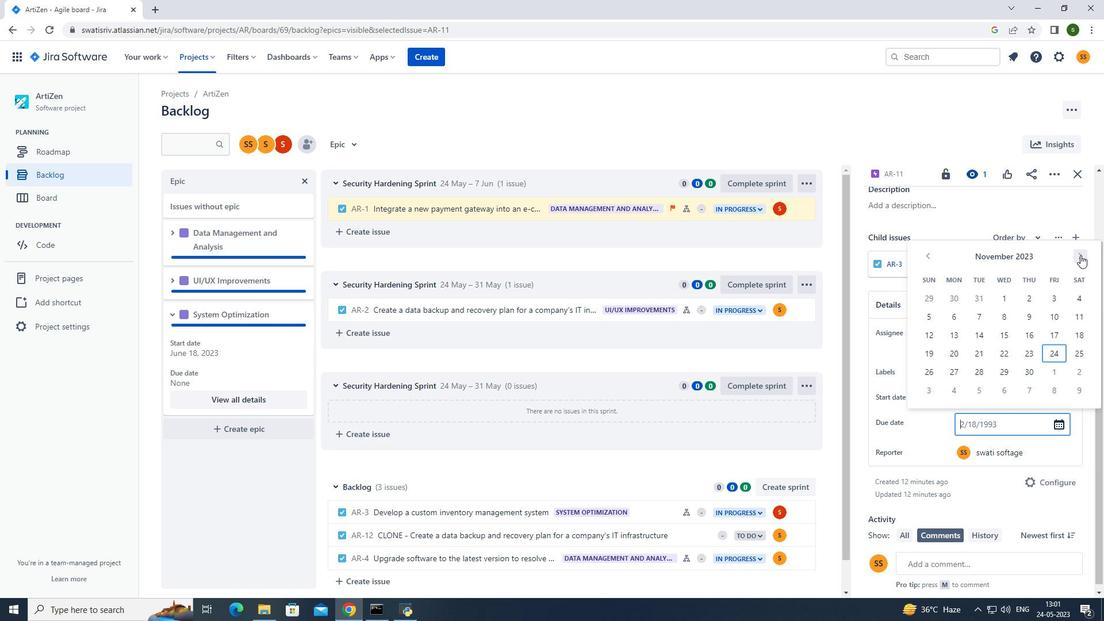 
Action: Mouse pressed left at (1080, 255)
Screenshot: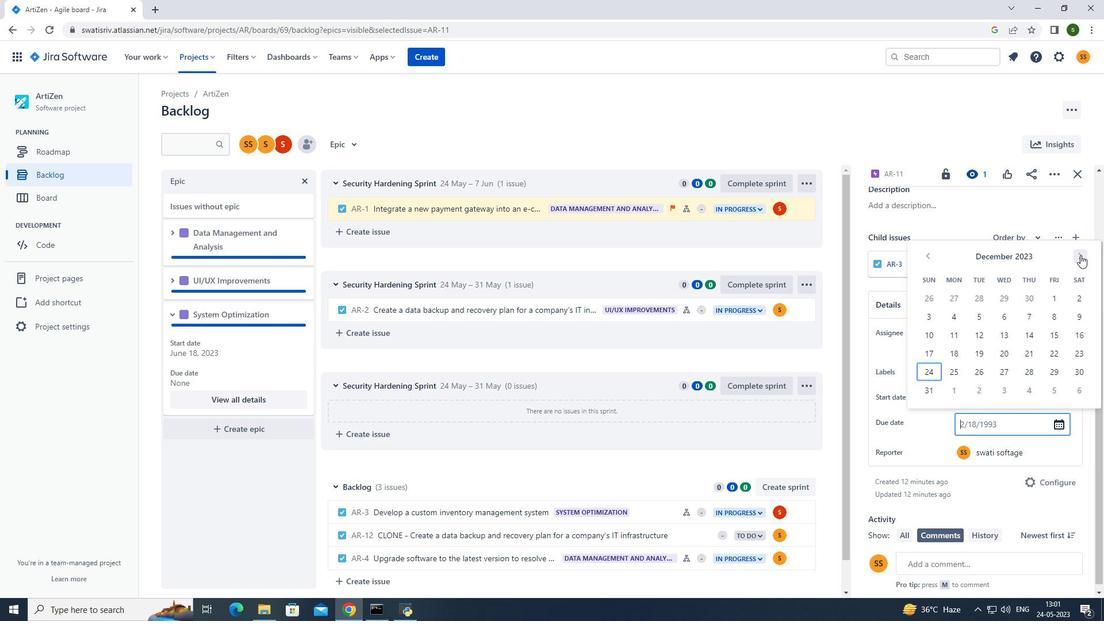 
Action: Mouse pressed left at (1080, 255)
Screenshot: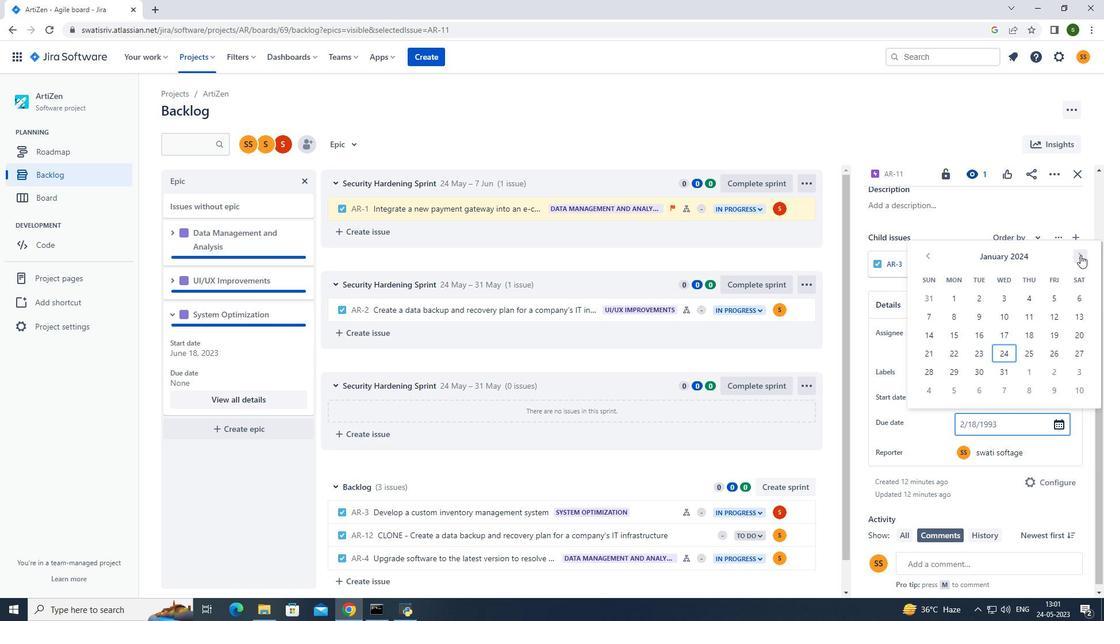
Action: Mouse pressed left at (1080, 255)
Screenshot: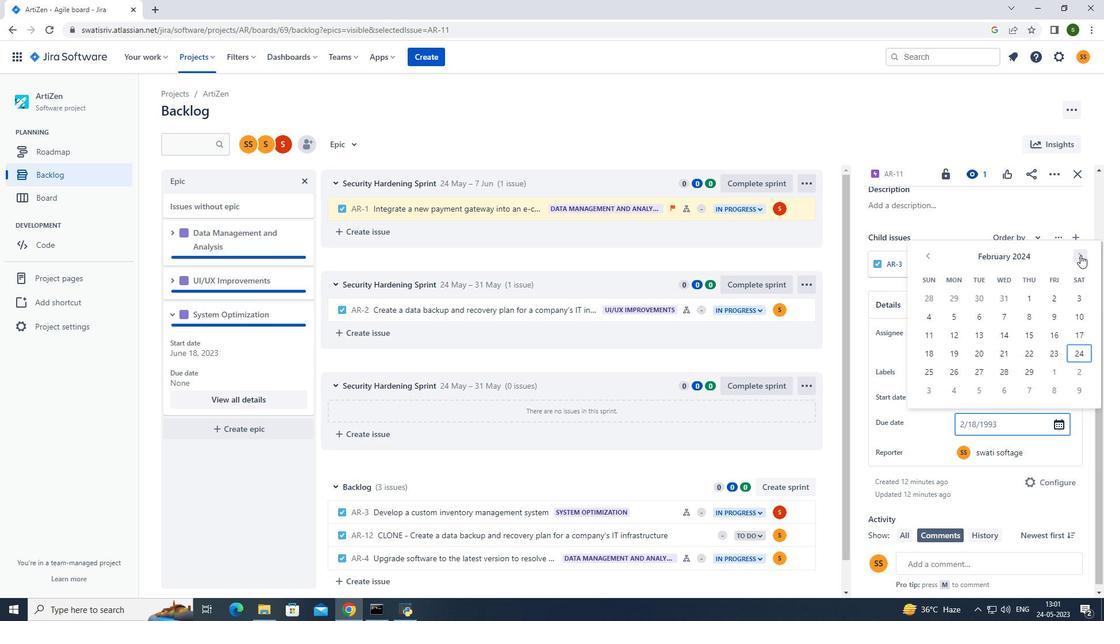 
Action: Mouse pressed left at (1080, 255)
Screenshot: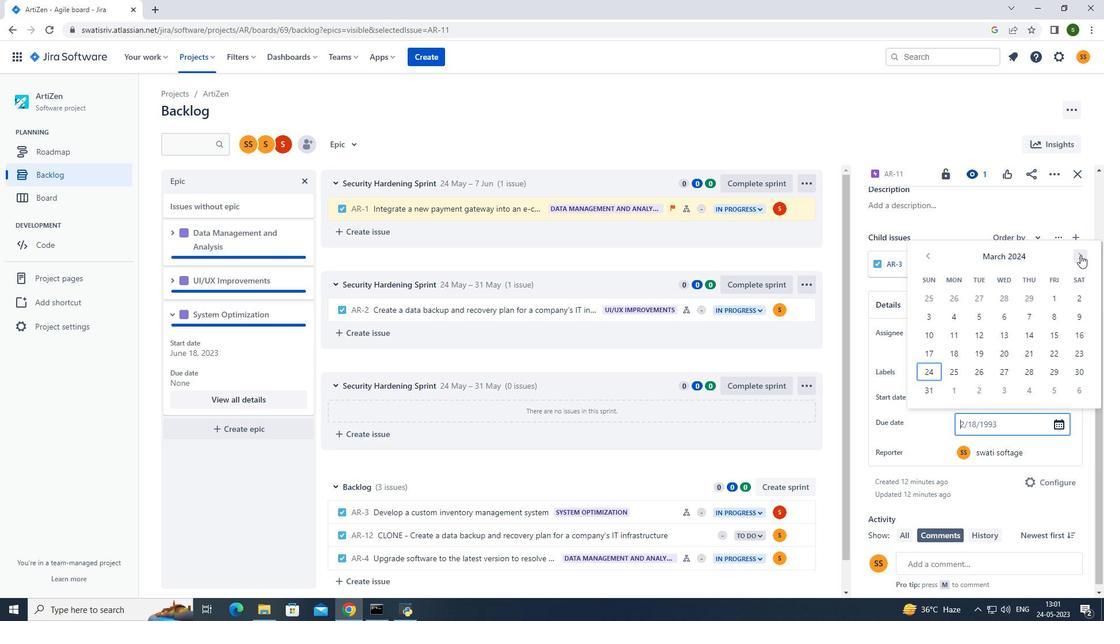 
Action: Mouse pressed left at (1080, 255)
Screenshot: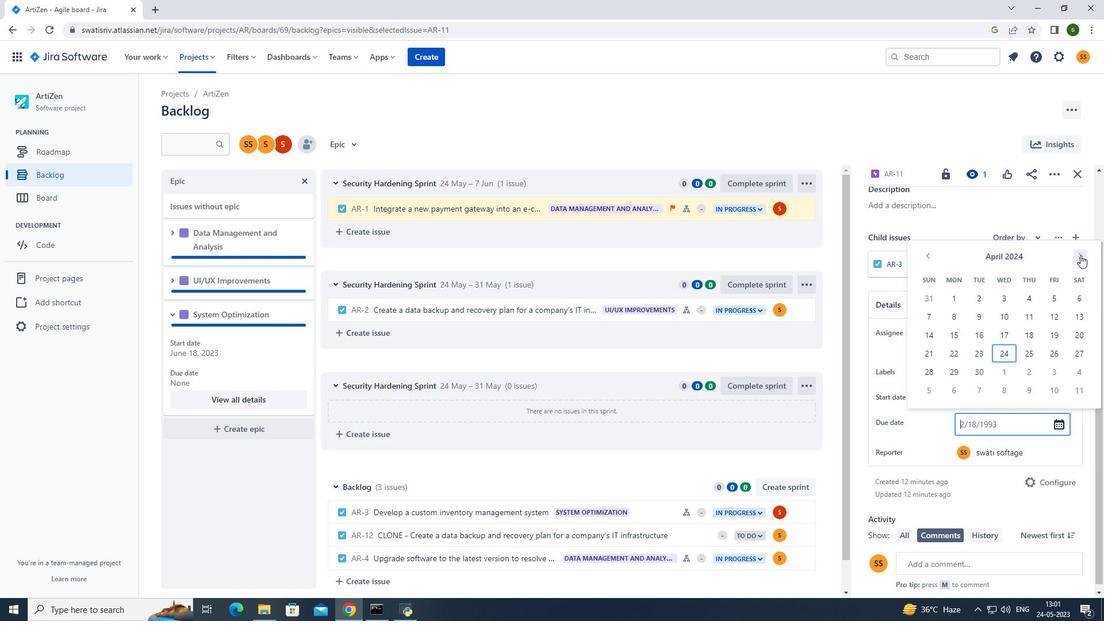 
Action: Mouse pressed left at (1080, 255)
Screenshot: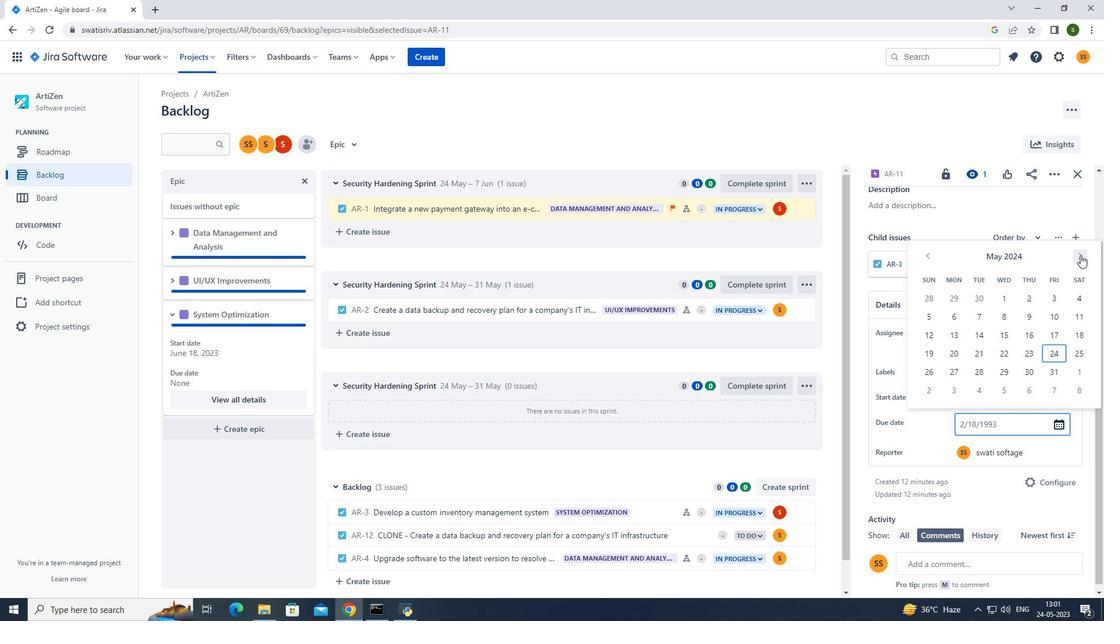 
Action: Mouse pressed left at (1080, 255)
Screenshot: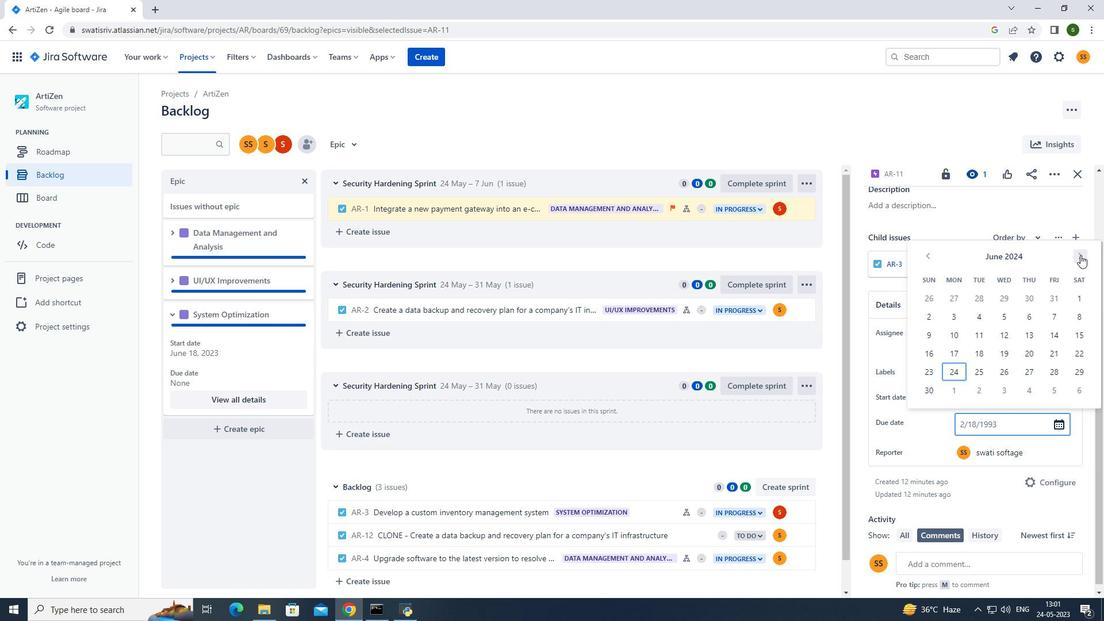 
Action: Mouse pressed left at (1080, 255)
Screenshot: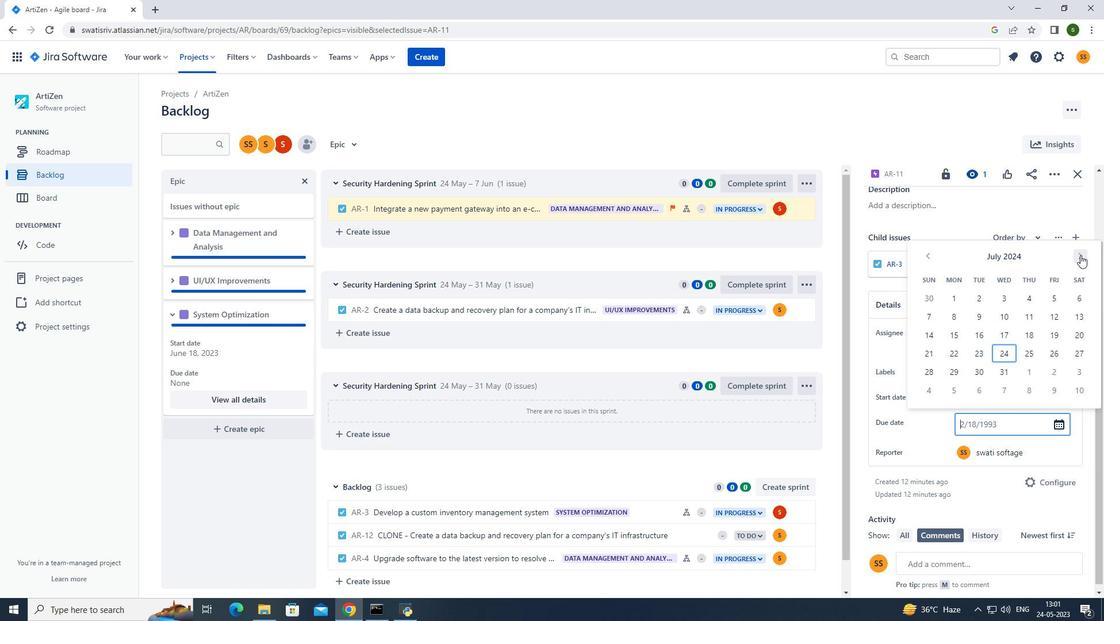 
Action: Mouse pressed left at (1080, 255)
Screenshot: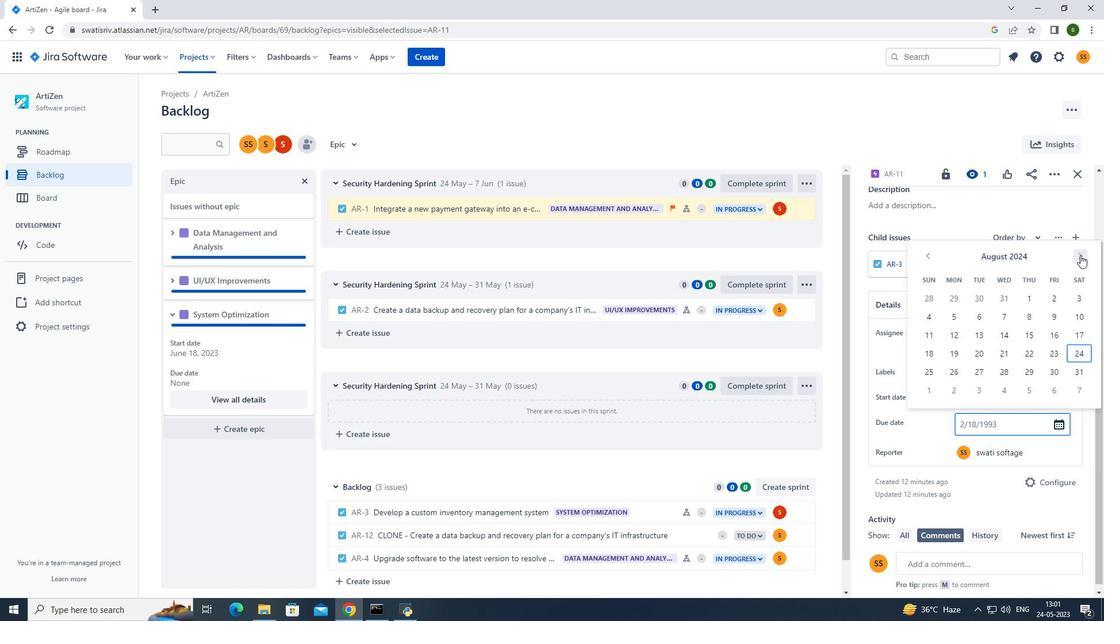 
Action: Mouse pressed left at (1080, 255)
Screenshot: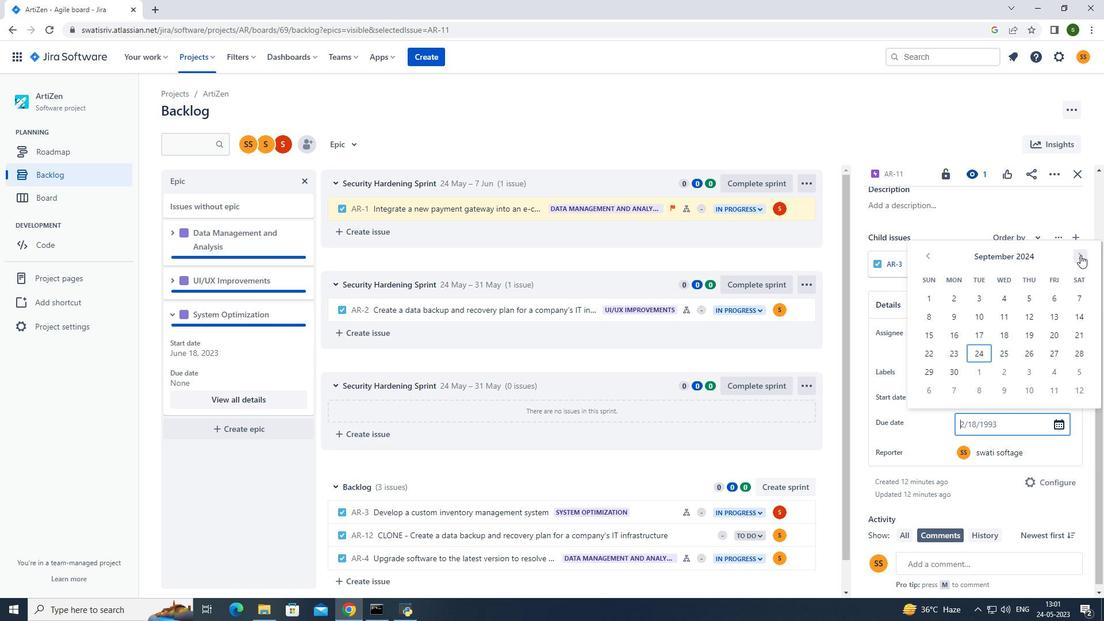 
Action: Mouse pressed left at (1080, 255)
Screenshot: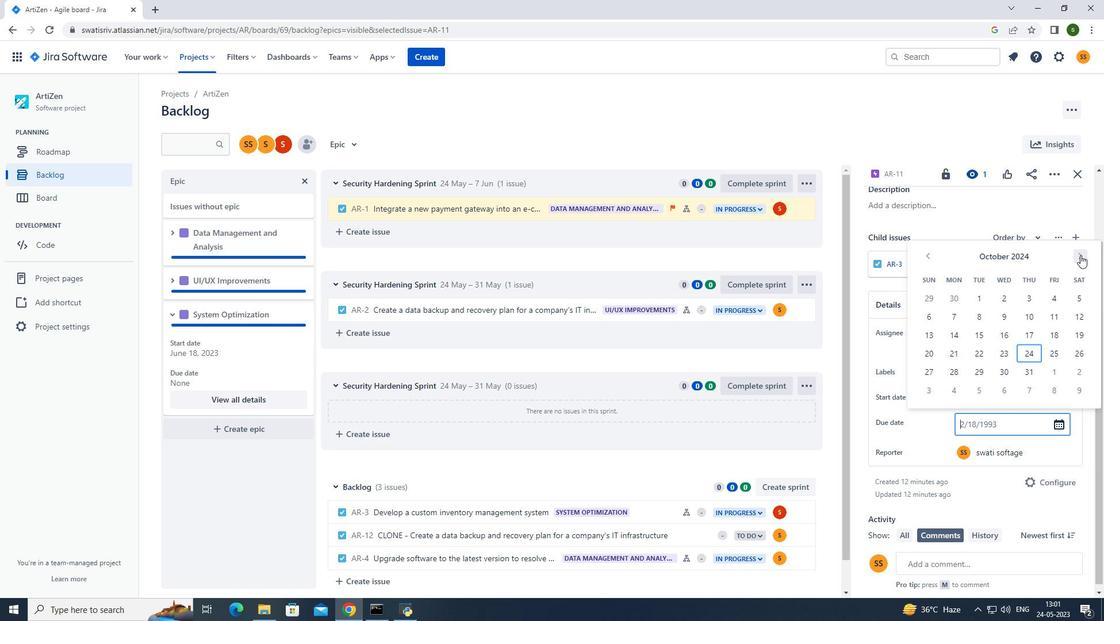 
Action: Mouse pressed left at (1080, 255)
Screenshot: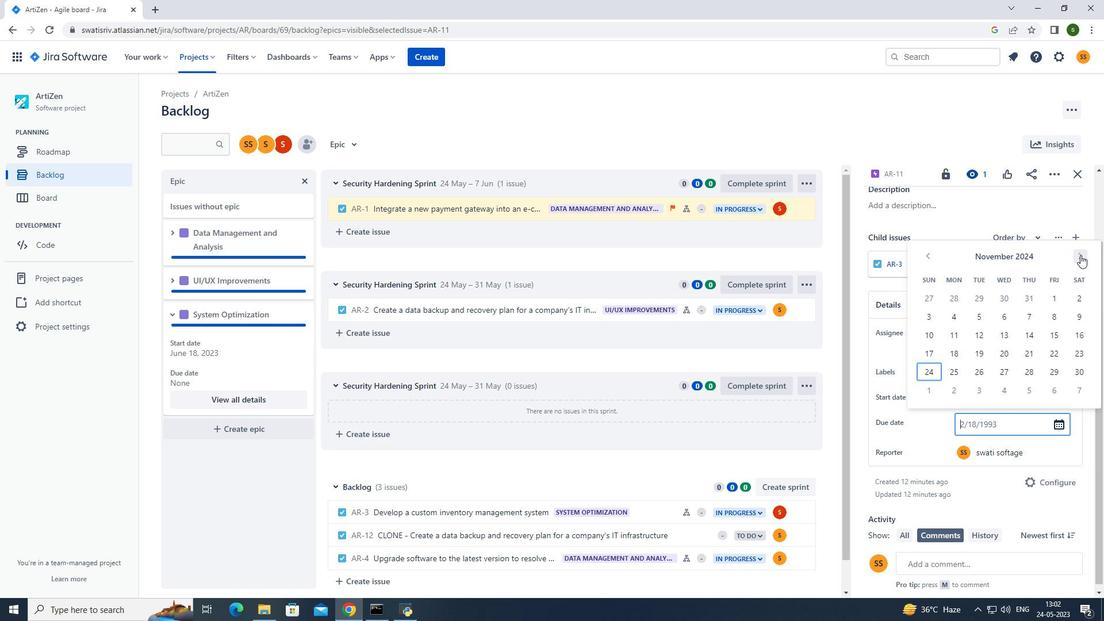 
Action: Mouse pressed left at (1080, 255)
Screenshot: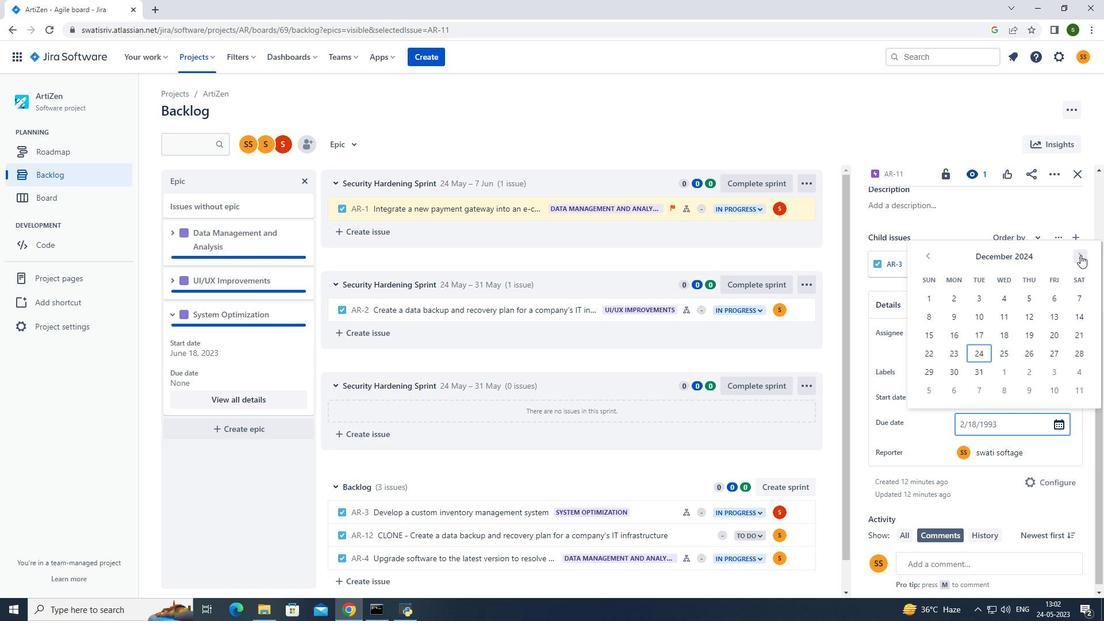 
Action: Mouse pressed left at (1080, 255)
Screenshot: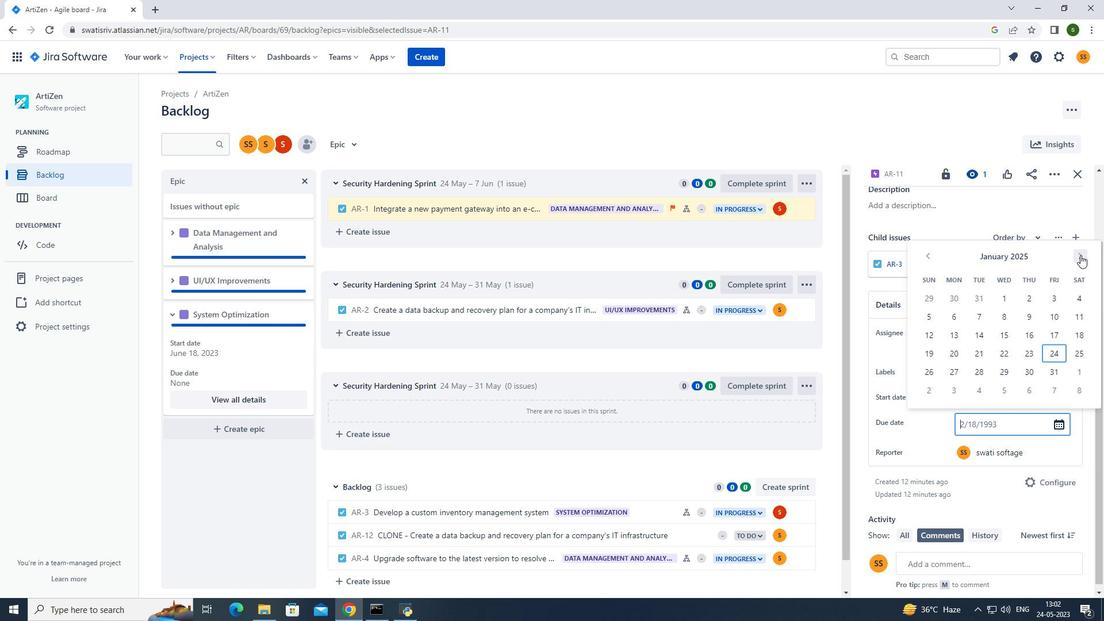 
Action: Mouse pressed left at (1080, 255)
Screenshot: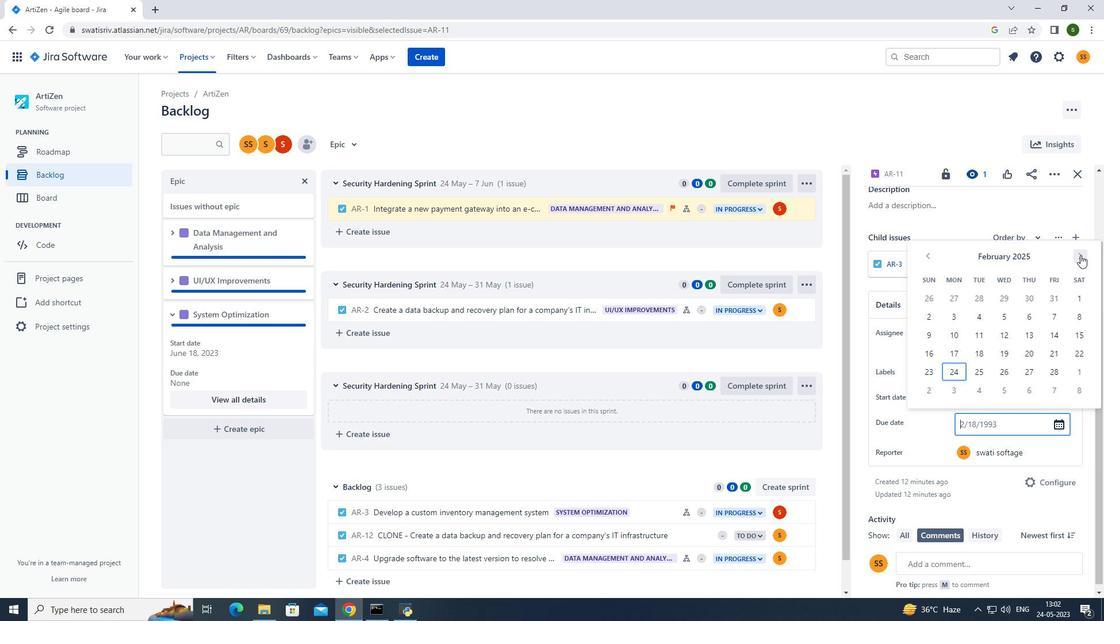 
Action: Mouse pressed left at (1080, 255)
Screenshot: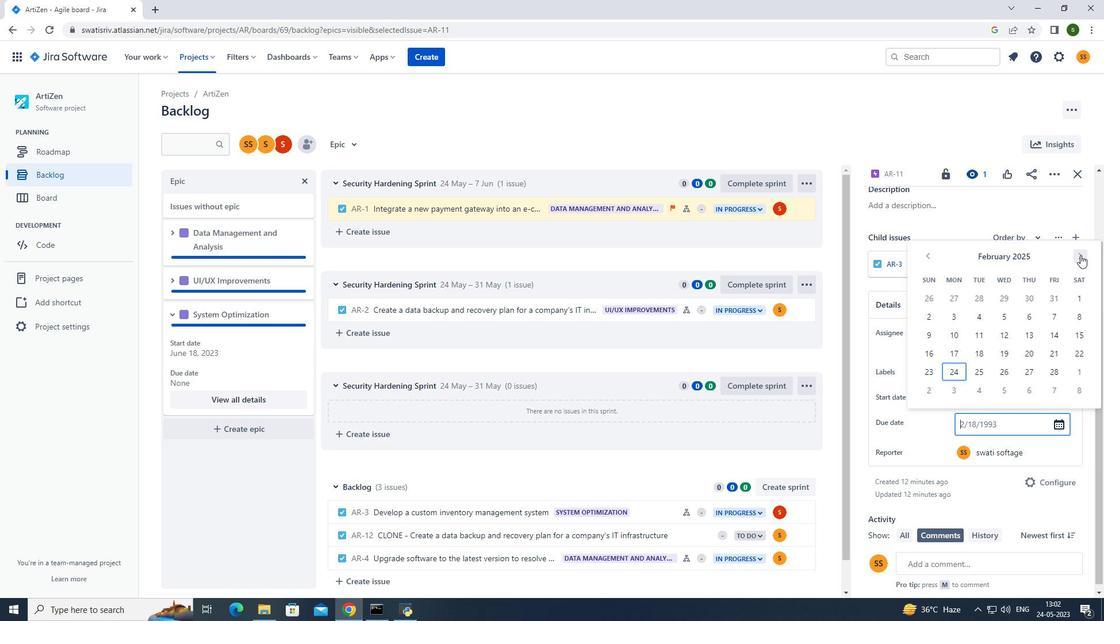 
Action: Mouse pressed left at (1080, 255)
Screenshot: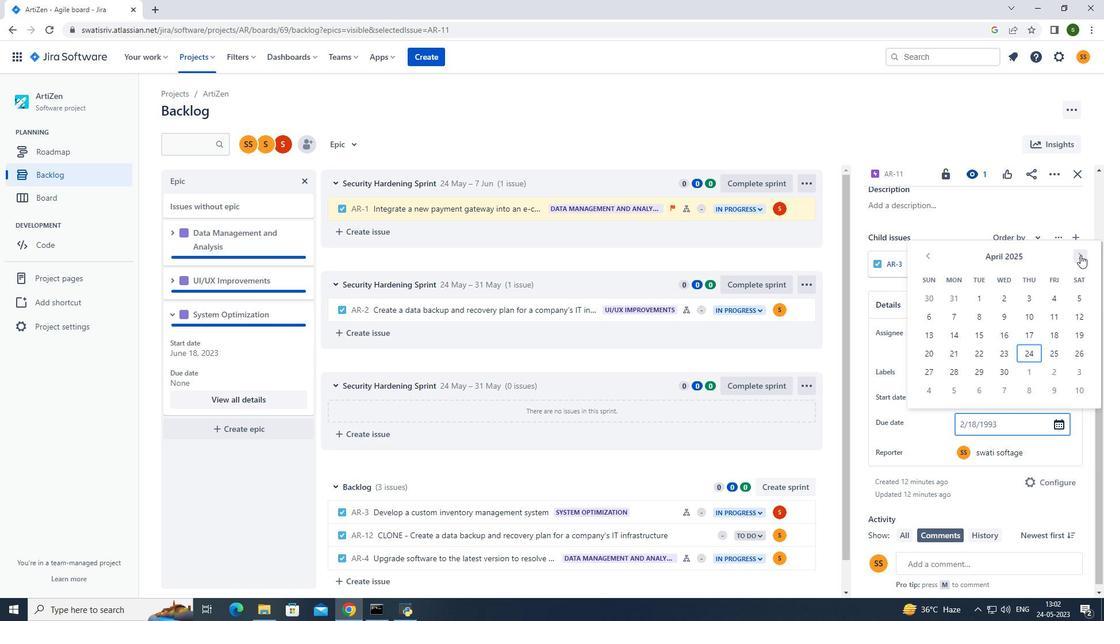 
Action: Mouse pressed left at (1080, 255)
Screenshot: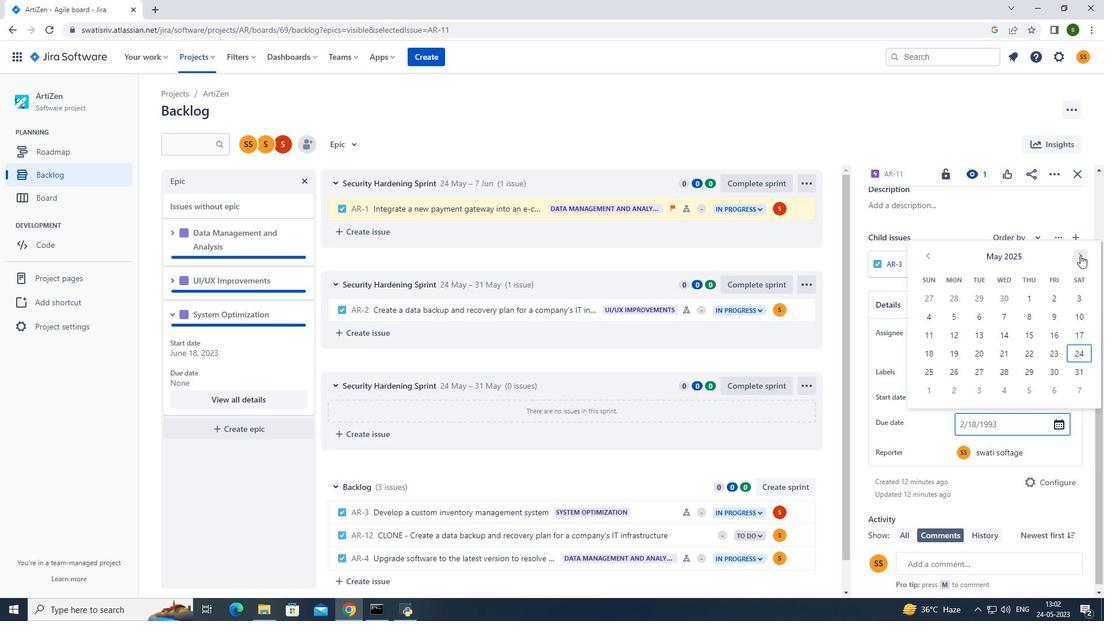 
Action: Mouse pressed left at (1080, 255)
Screenshot: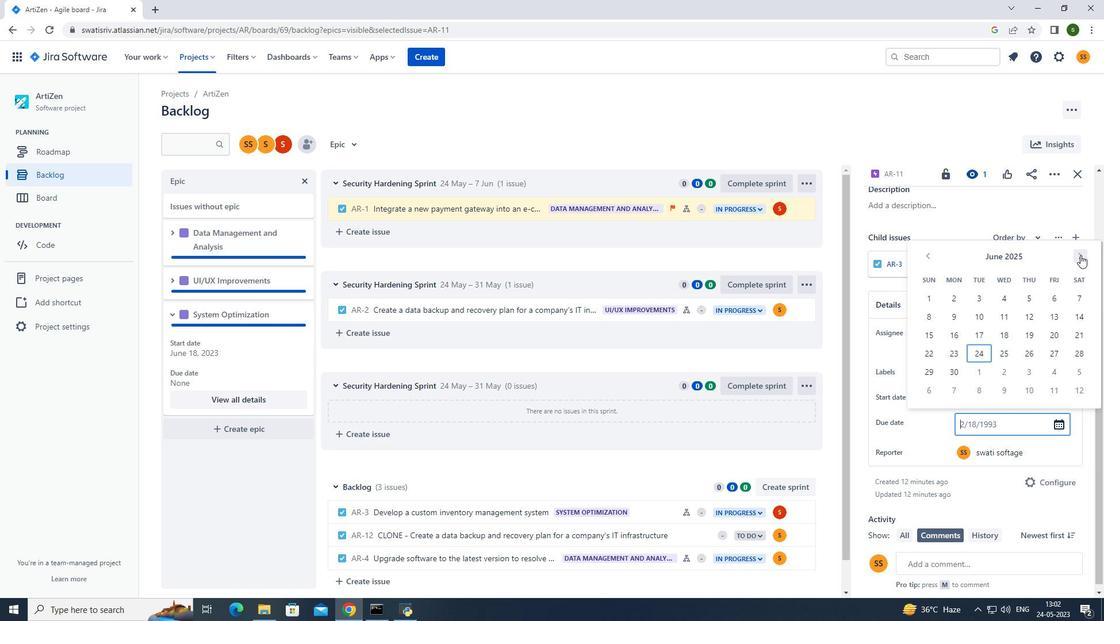 
Action: Mouse pressed left at (1080, 255)
Screenshot: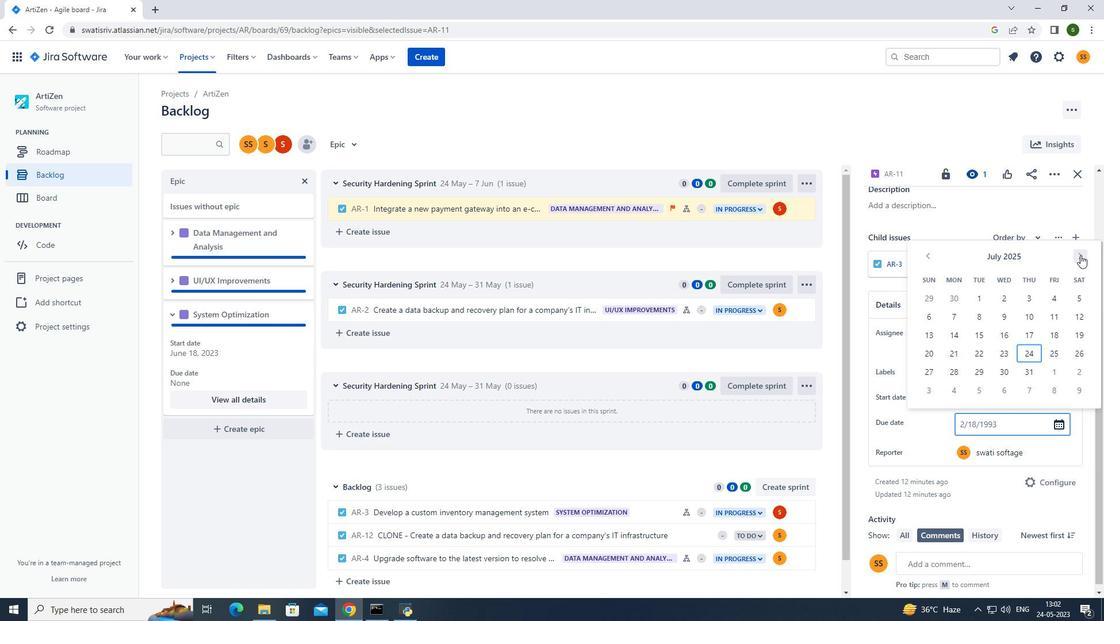 
Action: Mouse pressed left at (1080, 255)
Screenshot: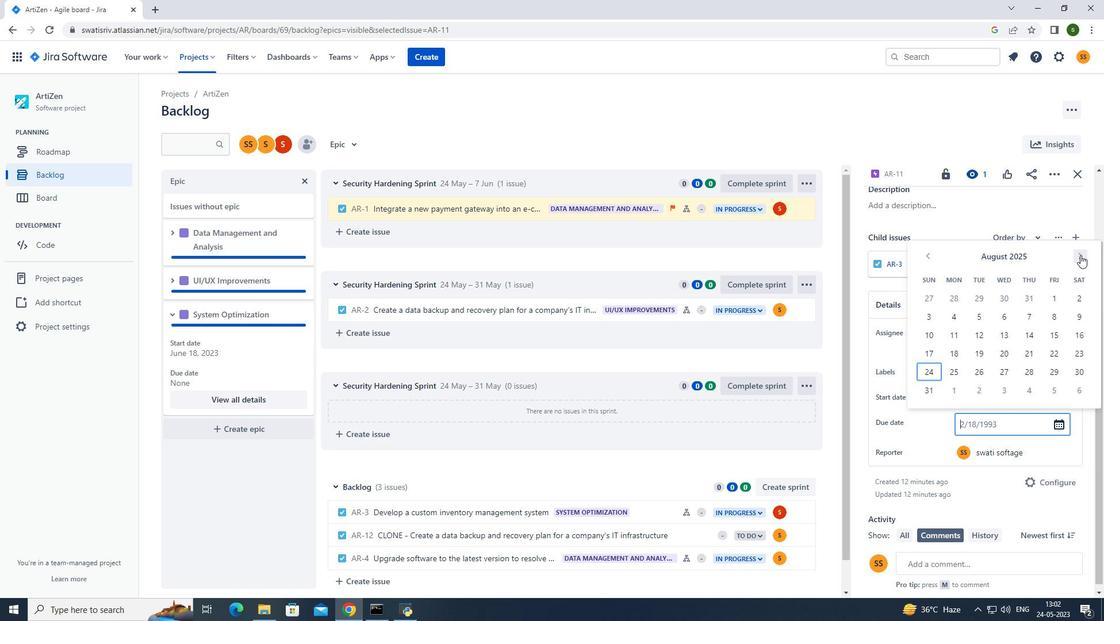 
Action: Mouse pressed left at (1080, 255)
Screenshot: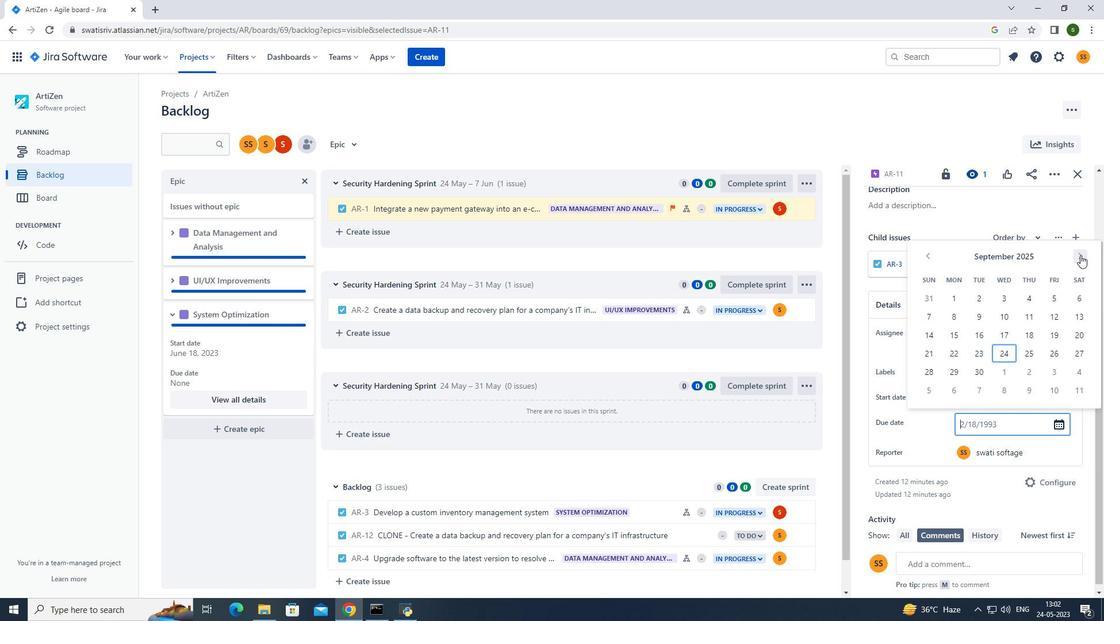 
Action: Mouse pressed left at (1080, 255)
Screenshot: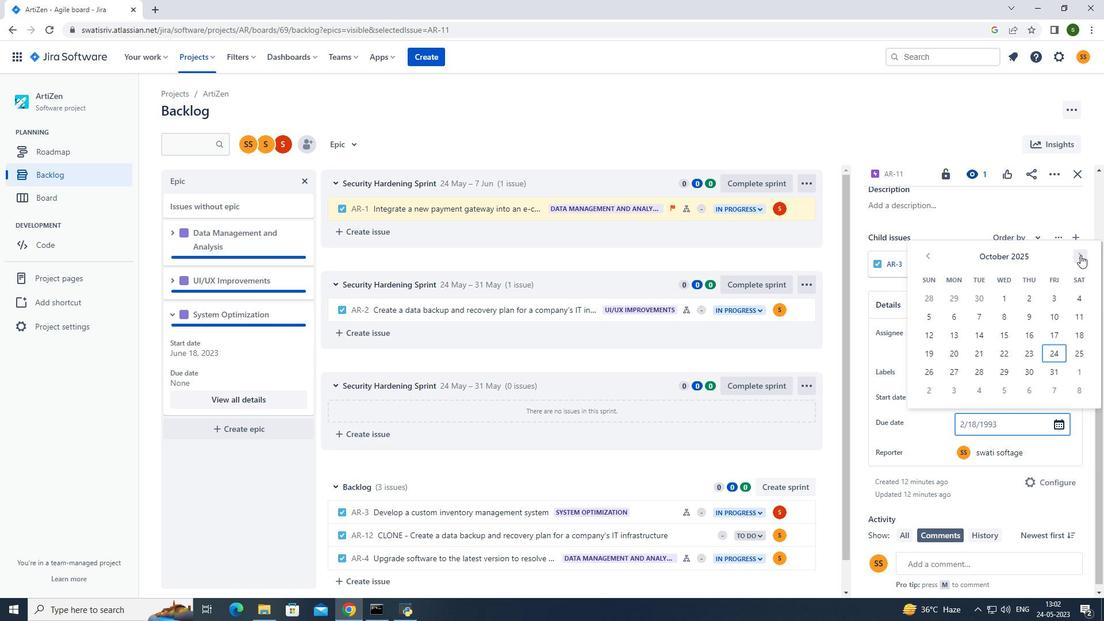 
Action: Mouse pressed left at (1080, 255)
Screenshot: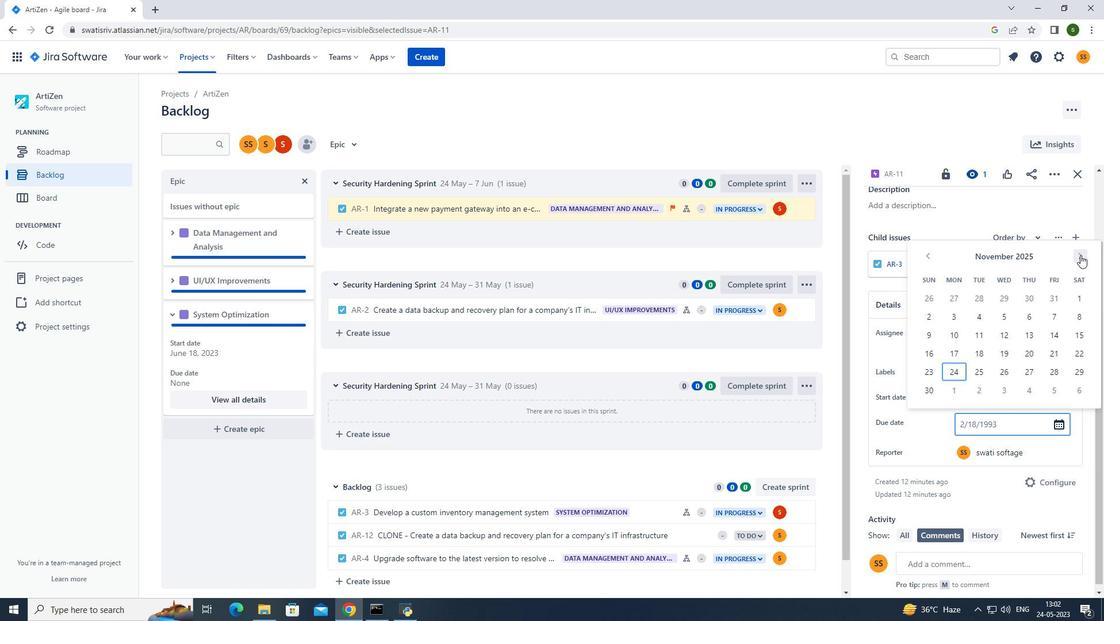 
Action: Mouse moved to (1053, 335)
Screenshot: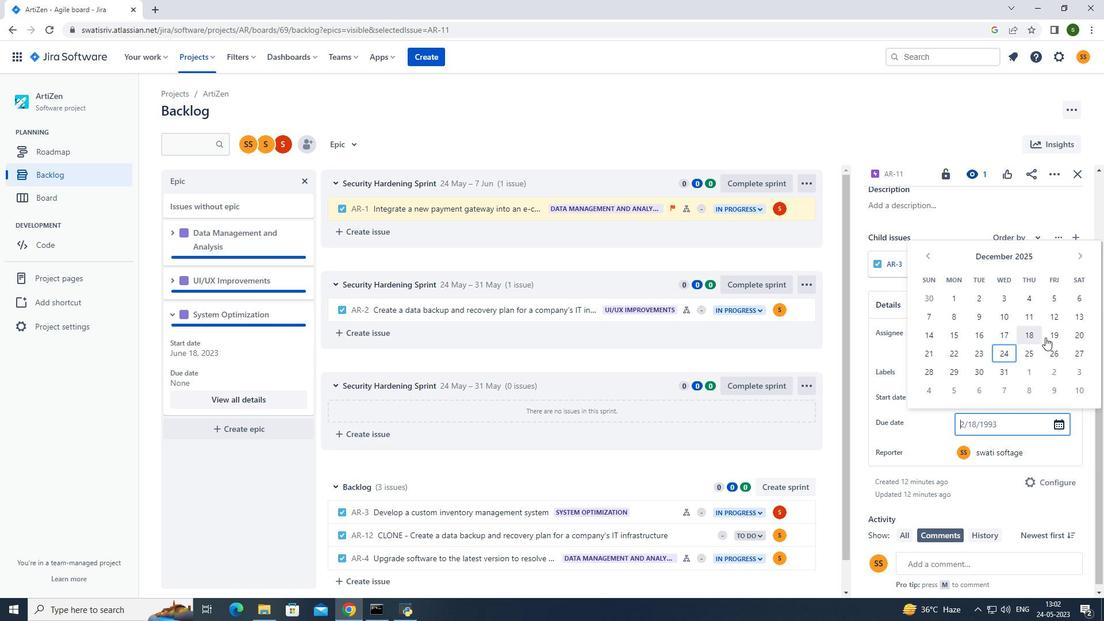 
Action: Mouse pressed left at (1053, 335)
Screenshot: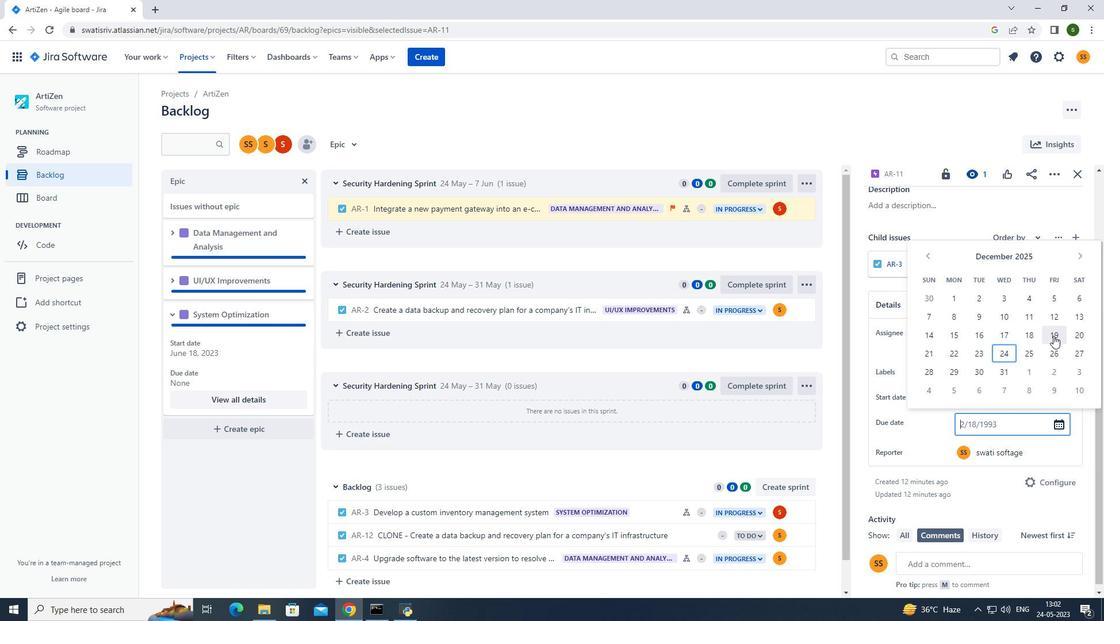 
Action: Mouse moved to (633, 109)
Screenshot: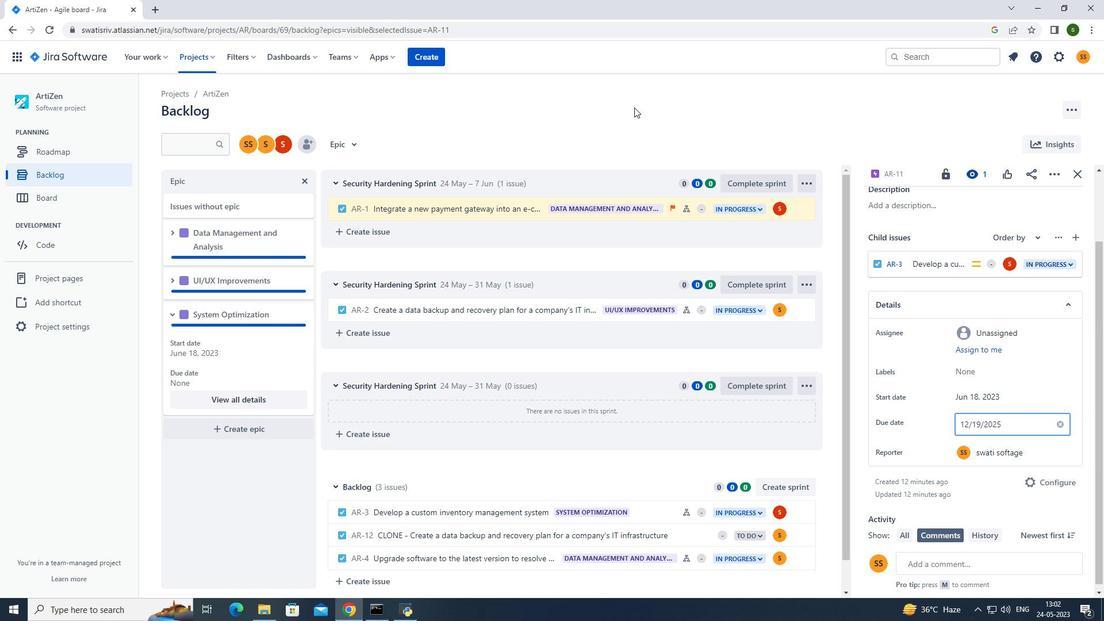 
Action: Mouse pressed left at (633, 109)
Screenshot: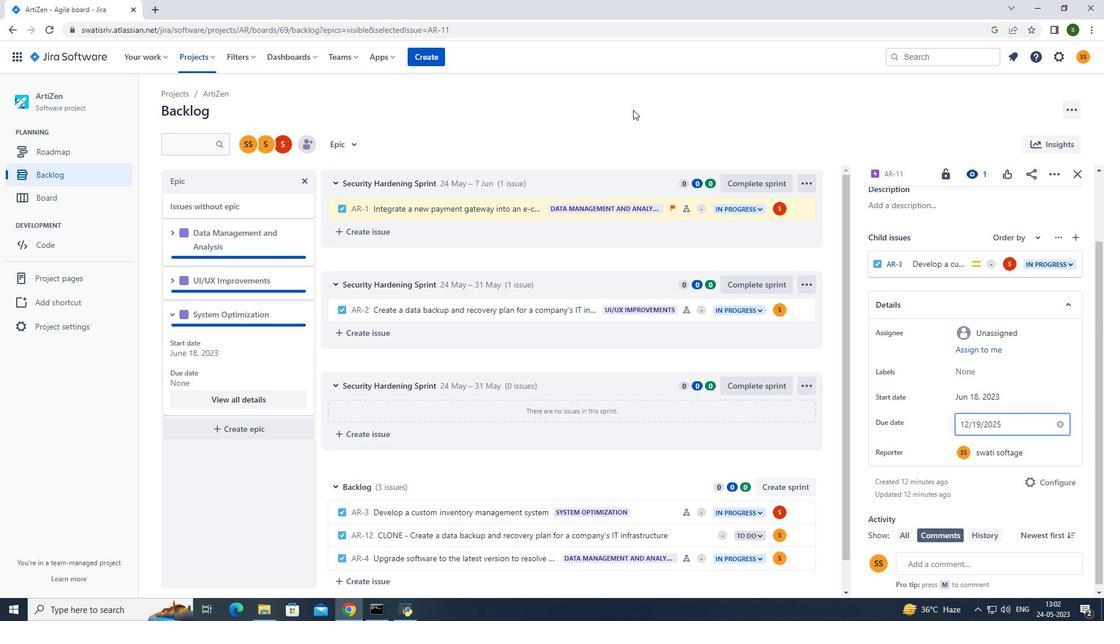 
